 Task: Create a corporate business digital marketing magazine template.
Action: Mouse moved to (775, 174)
Screenshot: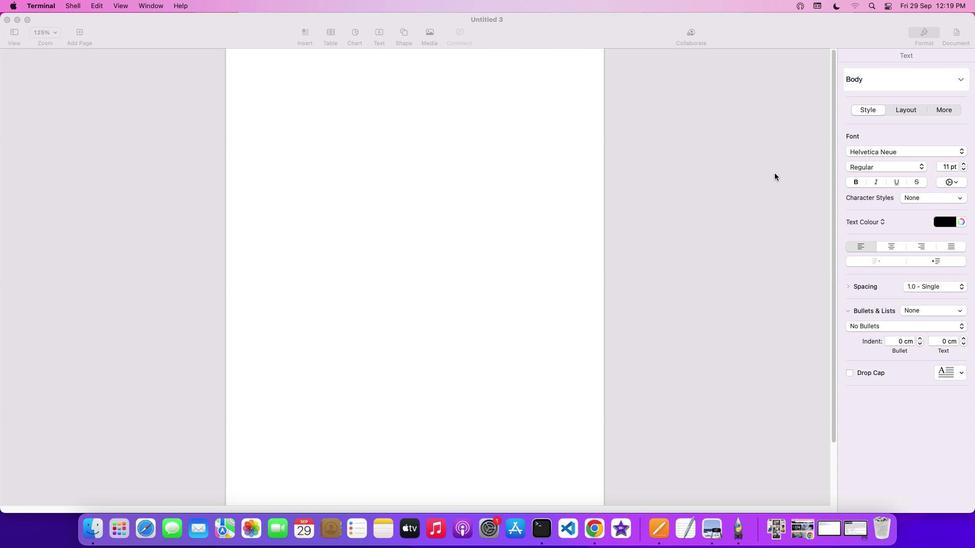 
Action: Mouse pressed left at (775, 174)
Screenshot: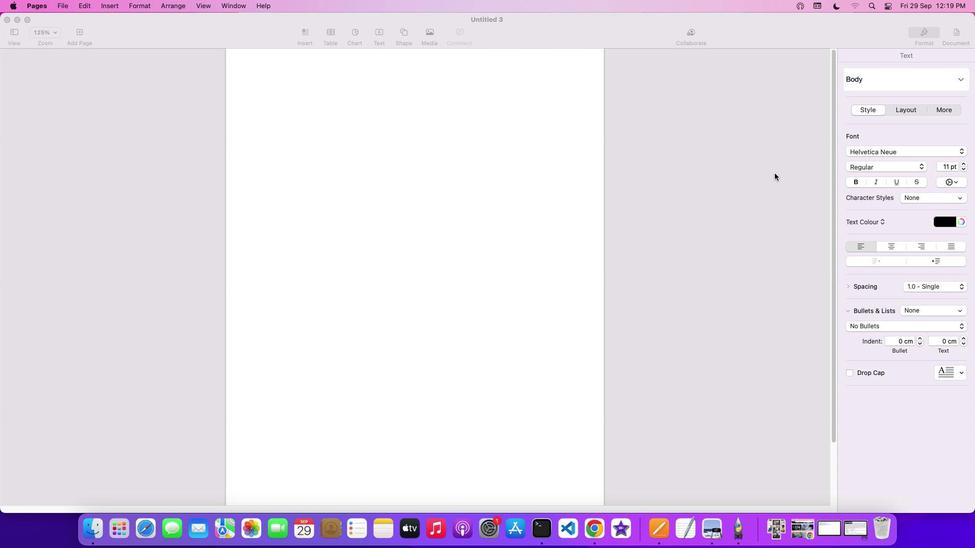 
Action: Mouse moved to (963, 34)
Screenshot: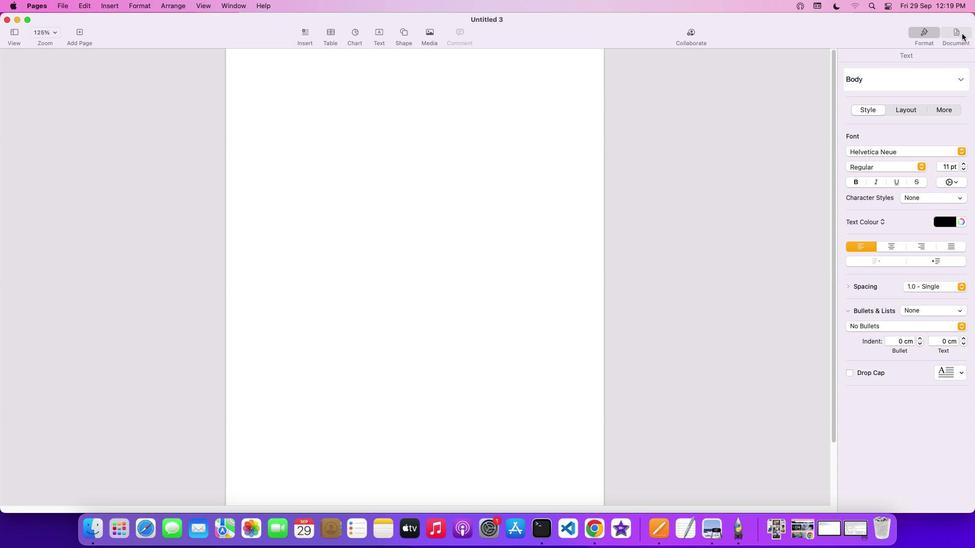 
Action: Mouse pressed left at (963, 34)
Screenshot: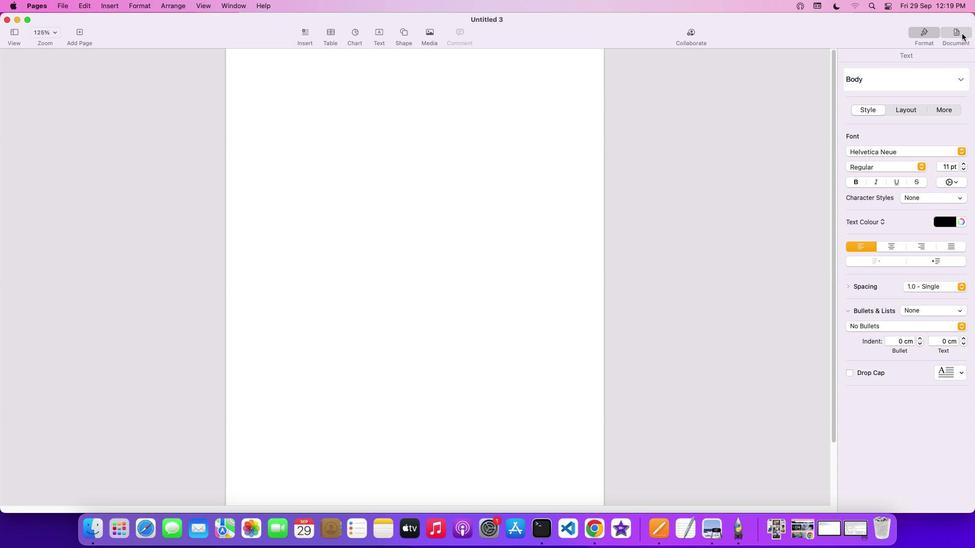 
Action: Mouse moved to (950, 101)
Screenshot: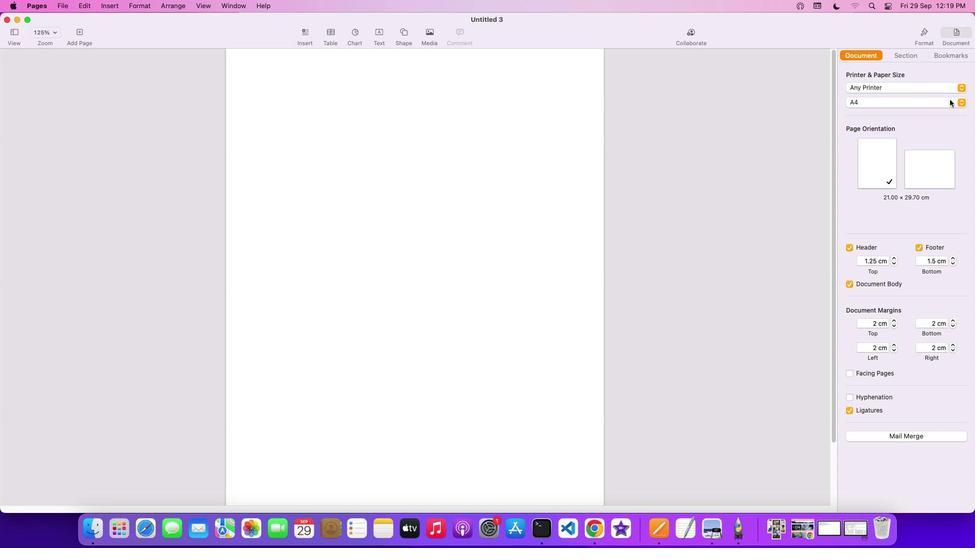 
Action: Mouse pressed left at (950, 101)
Screenshot: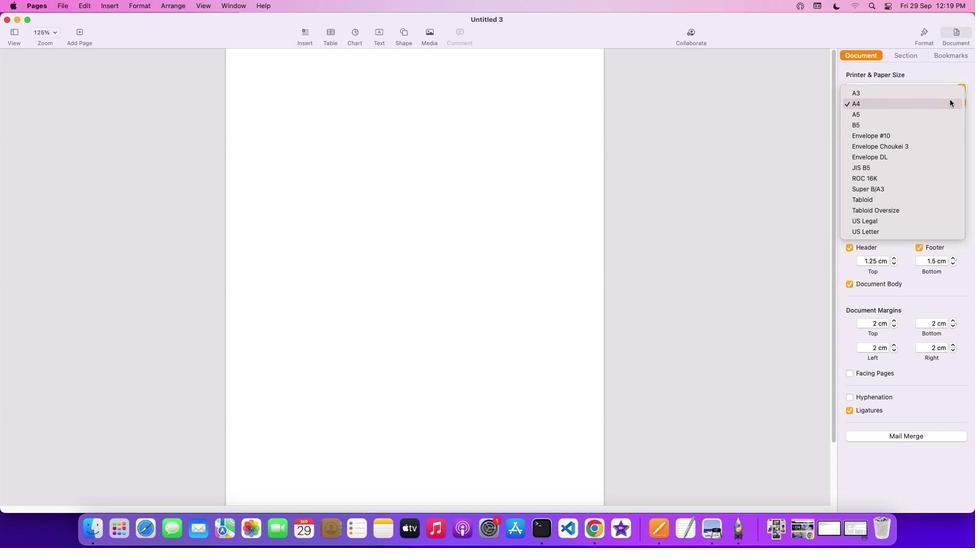 
Action: Mouse moved to (898, 88)
Screenshot: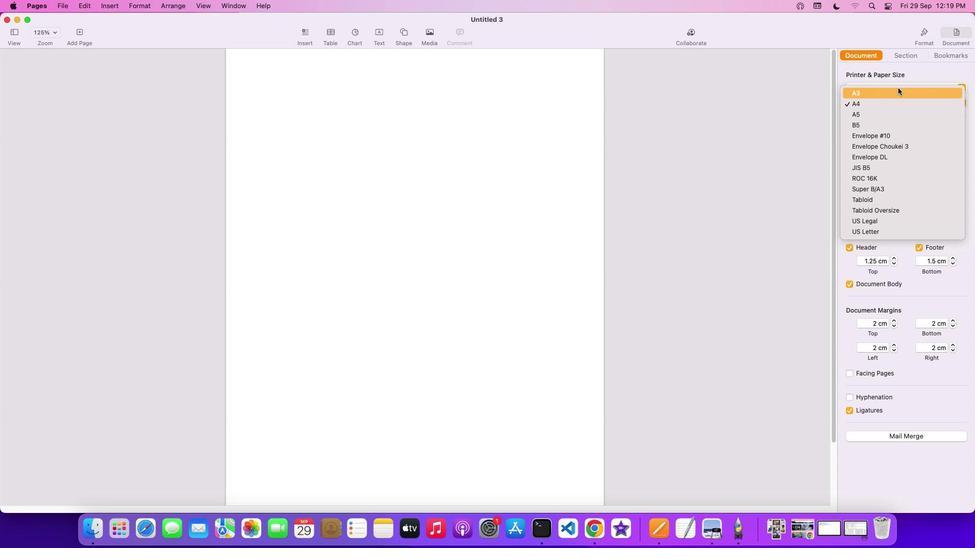 
Action: Mouse pressed left at (898, 88)
Screenshot: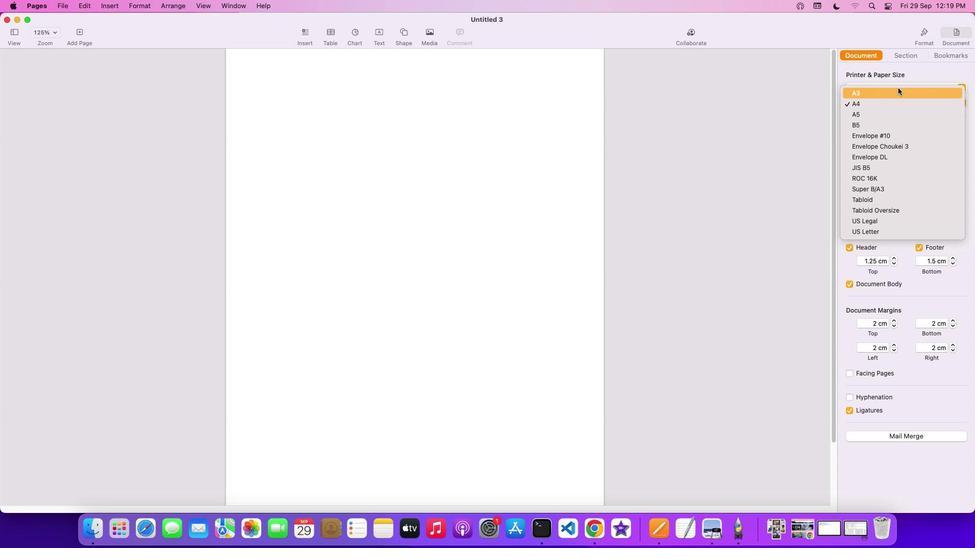 
Action: Mouse moved to (299, 160)
Screenshot: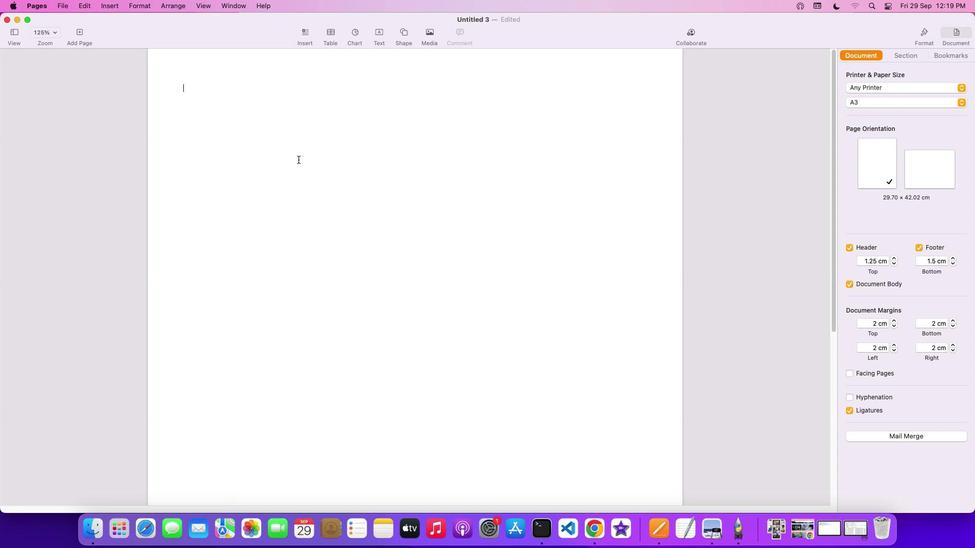 
Action: Mouse pressed left at (299, 160)
Screenshot: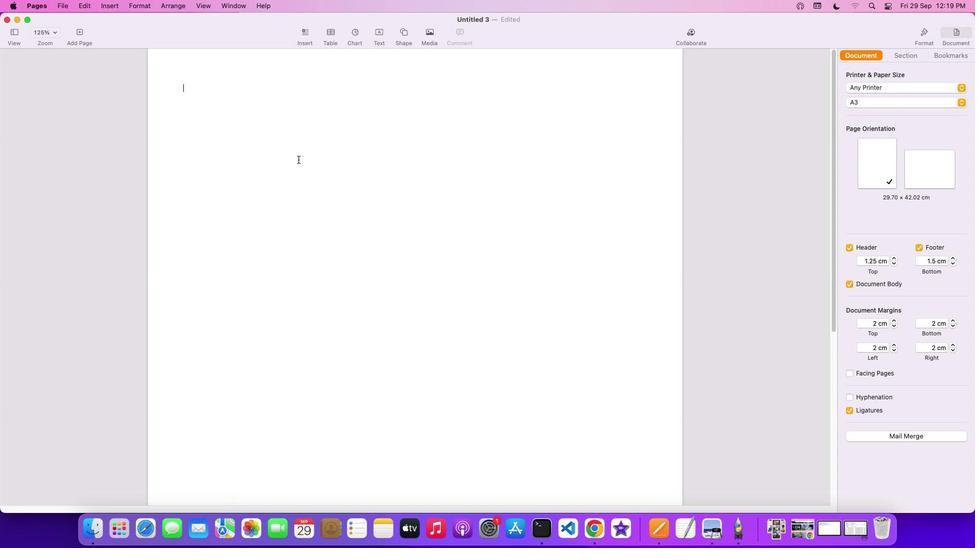 
Action: Mouse moved to (83, 30)
Screenshot: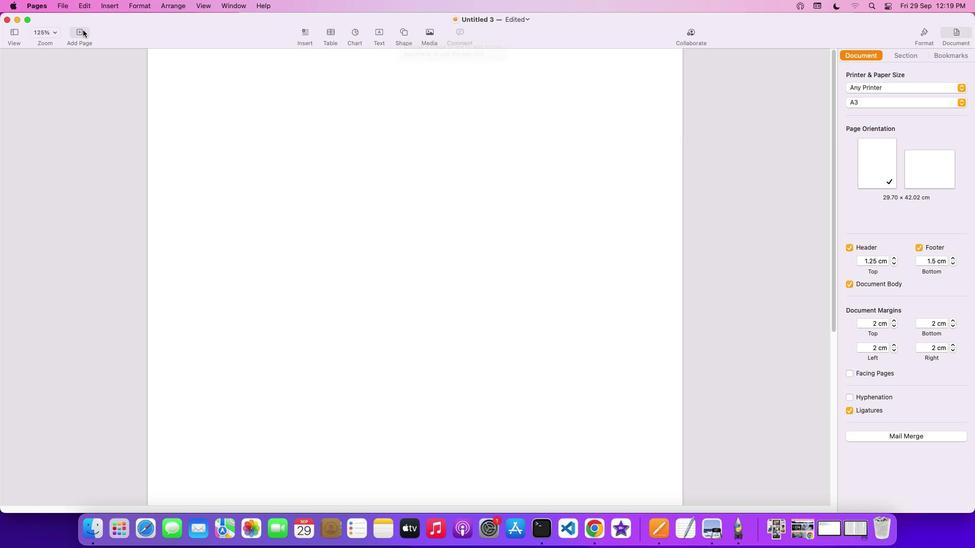 
Action: Mouse pressed left at (83, 30)
Screenshot: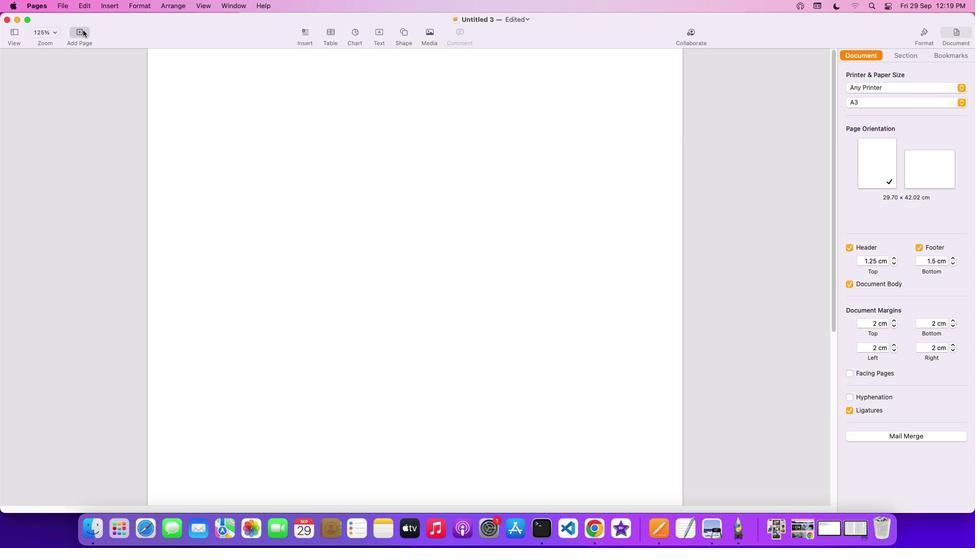 
Action: Mouse pressed left at (83, 30)
Screenshot: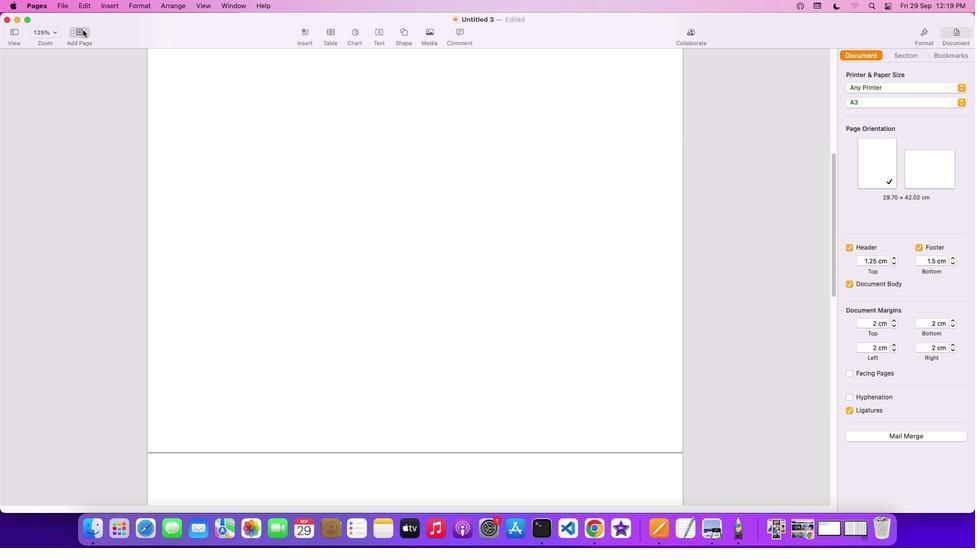 
Action: Mouse pressed left at (83, 30)
Screenshot: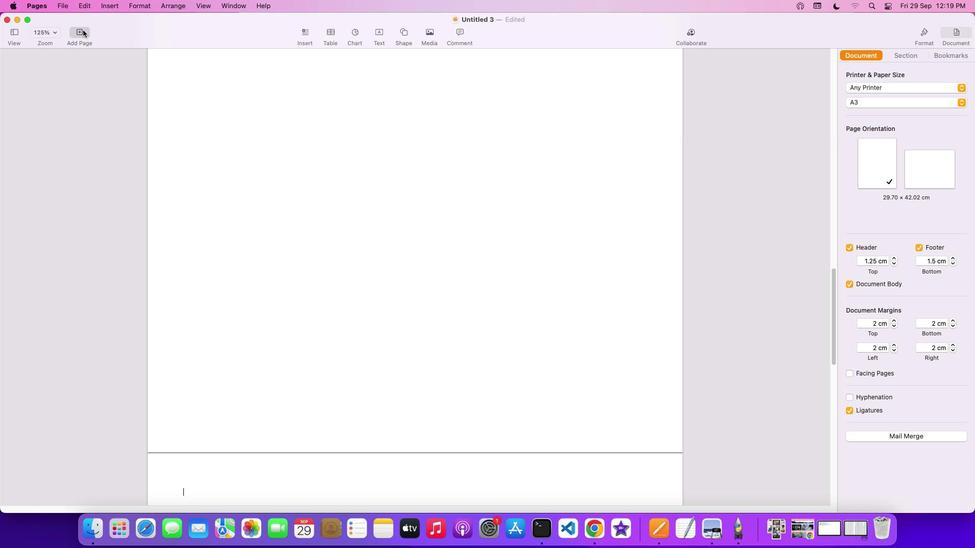 
Action: Mouse pressed left at (83, 30)
Screenshot: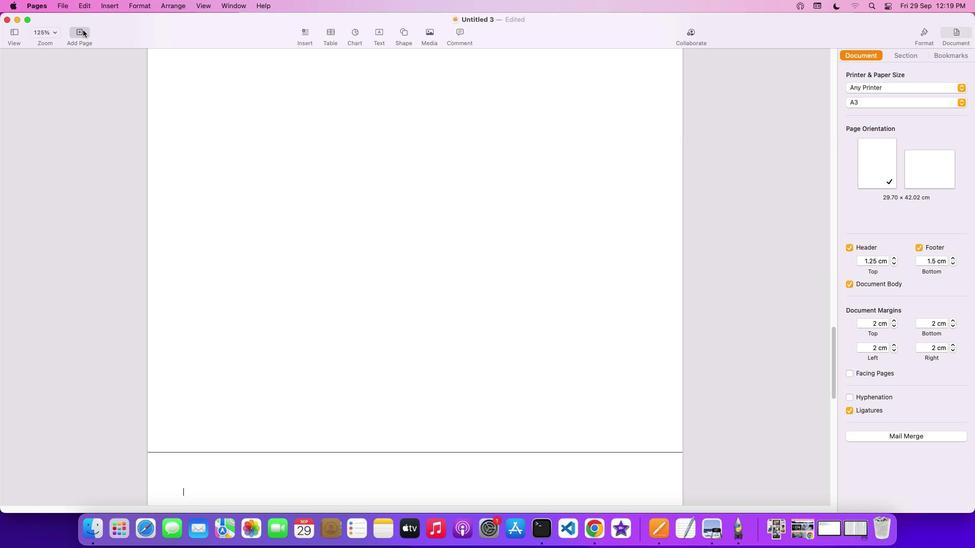 
Action: Mouse pressed left at (83, 30)
Screenshot: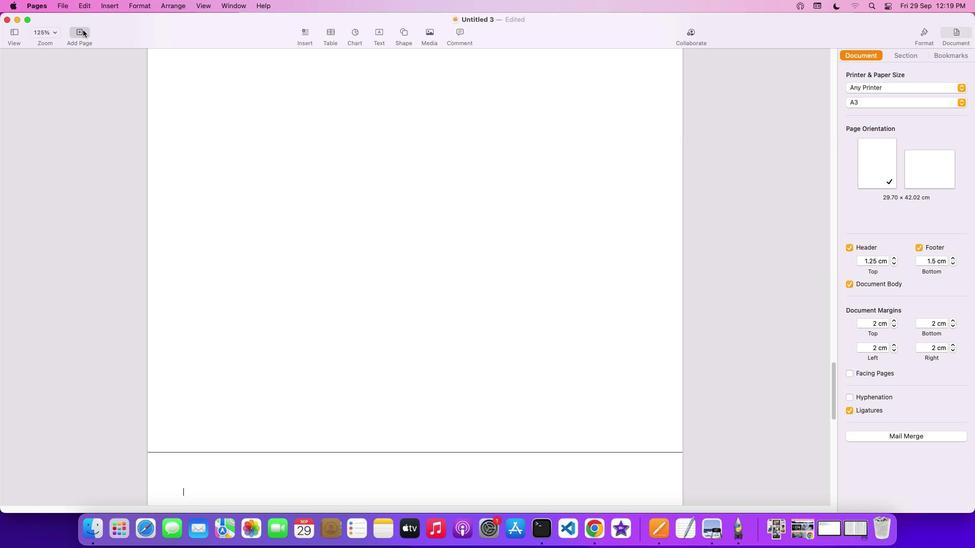 
Action: Mouse pressed left at (83, 30)
Screenshot: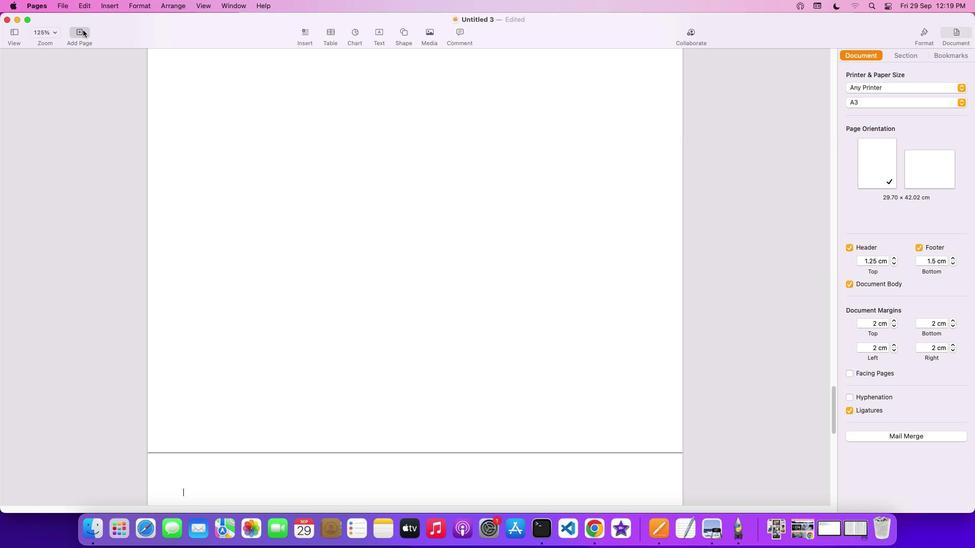 
Action: Mouse pressed left at (83, 30)
Screenshot: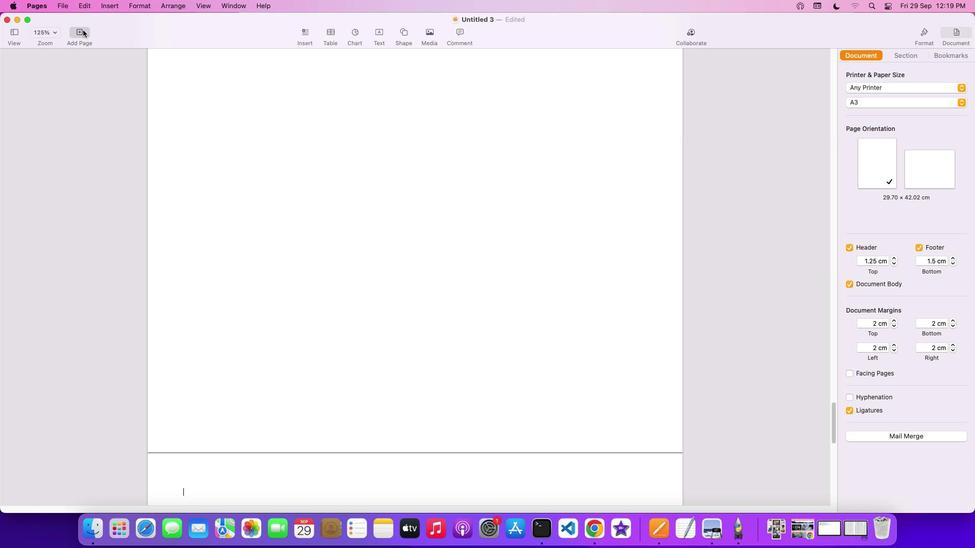 
Action: Mouse pressed left at (83, 30)
Screenshot: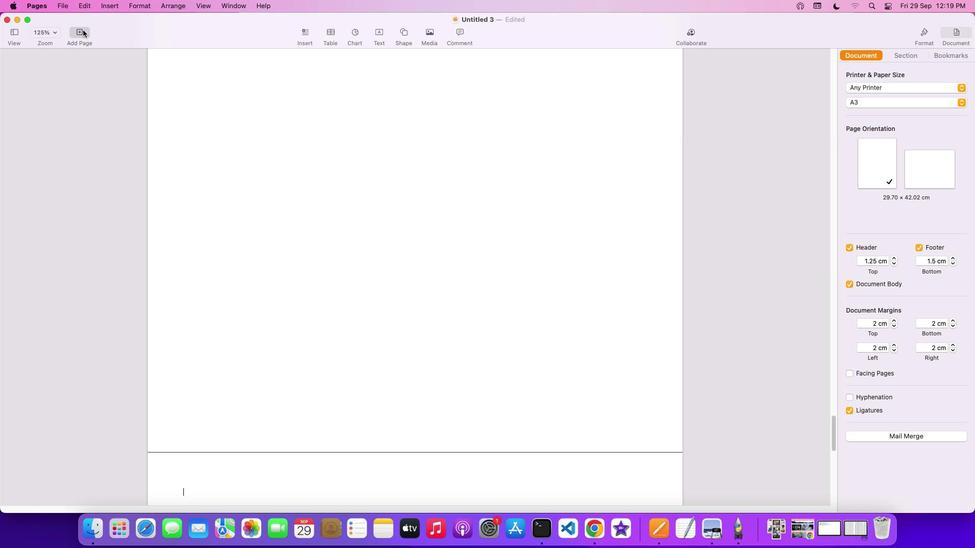 
Action: Mouse pressed left at (83, 30)
Screenshot: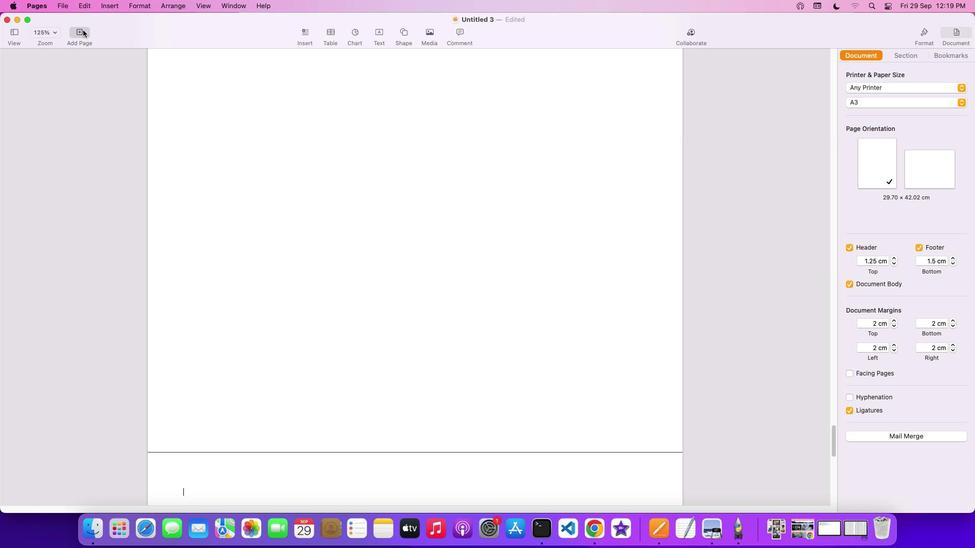 
Action: Mouse pressed left at (83, 30)
Screenshot: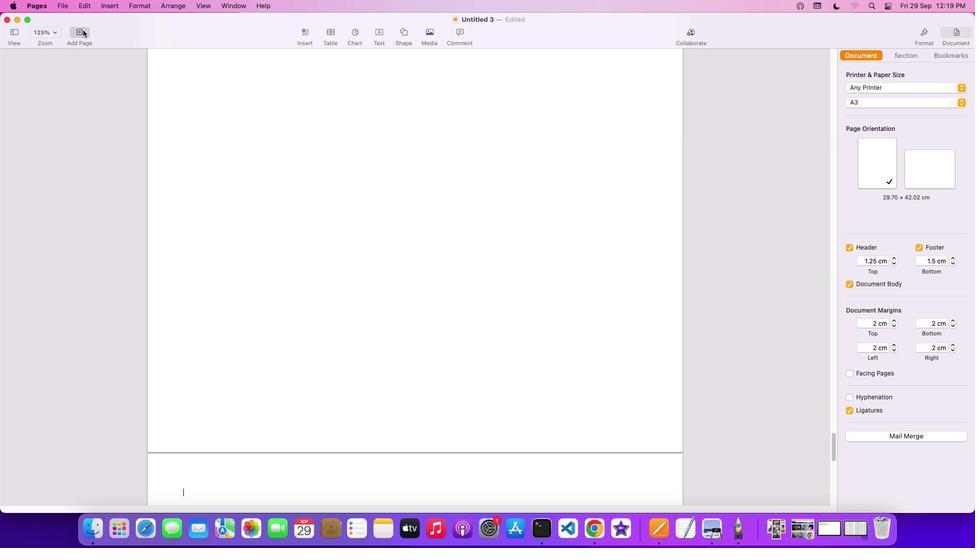 
Action: Mouse pressed left at (83, 30)
Screenshot: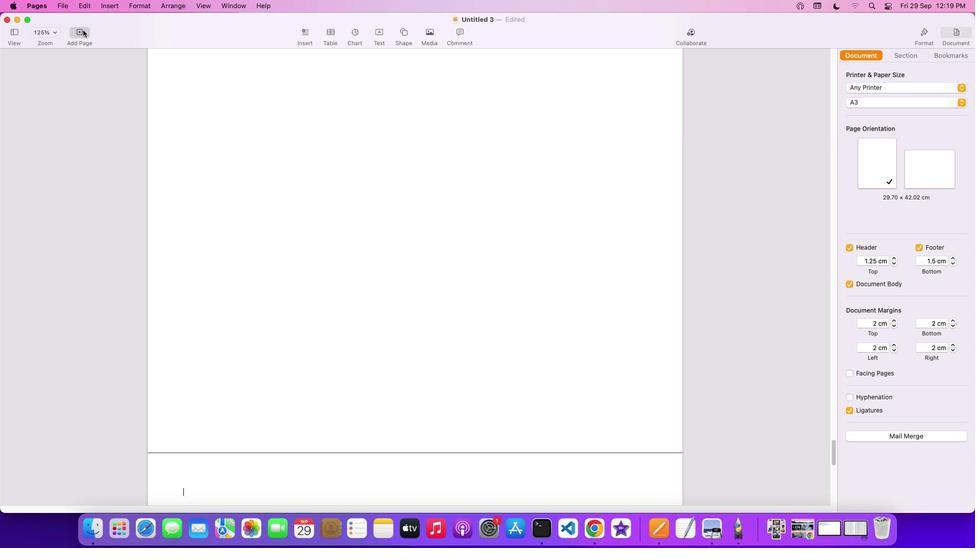 
Action: Mouse pressed left at (83, 30)
Screenshot: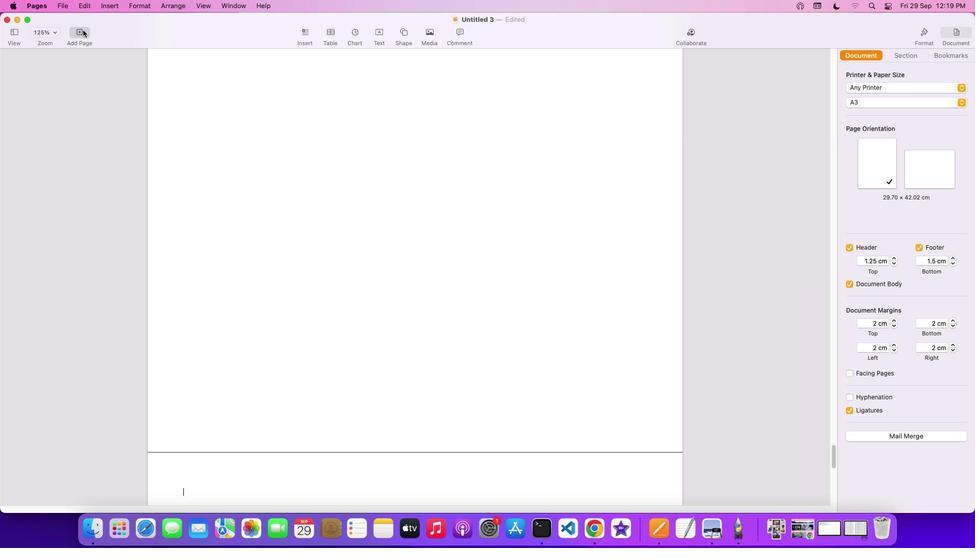 
Action: Mouse pressed left at (83, 30)
Screenshot: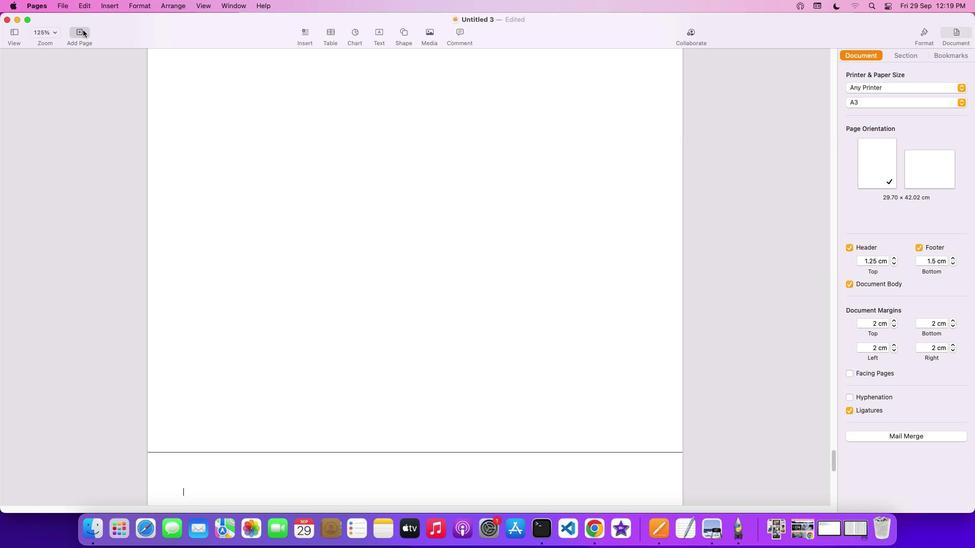 
Action: Mouse moved to (345, 177)
Screenshot: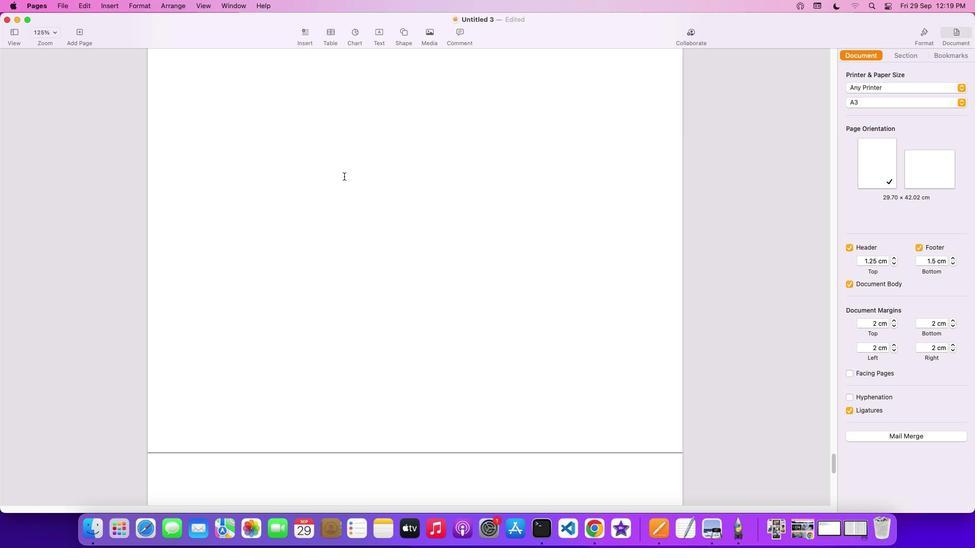 
Action: Mouse scrolled (345, 177) with delta (1, 1)
Screenshot: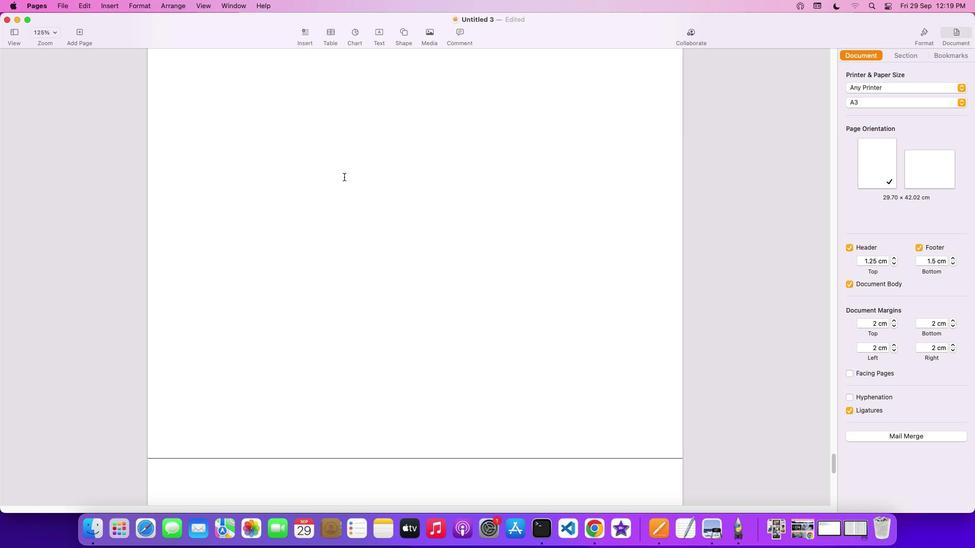 
Action: Mouse moved to (345, 177)
Screenshot: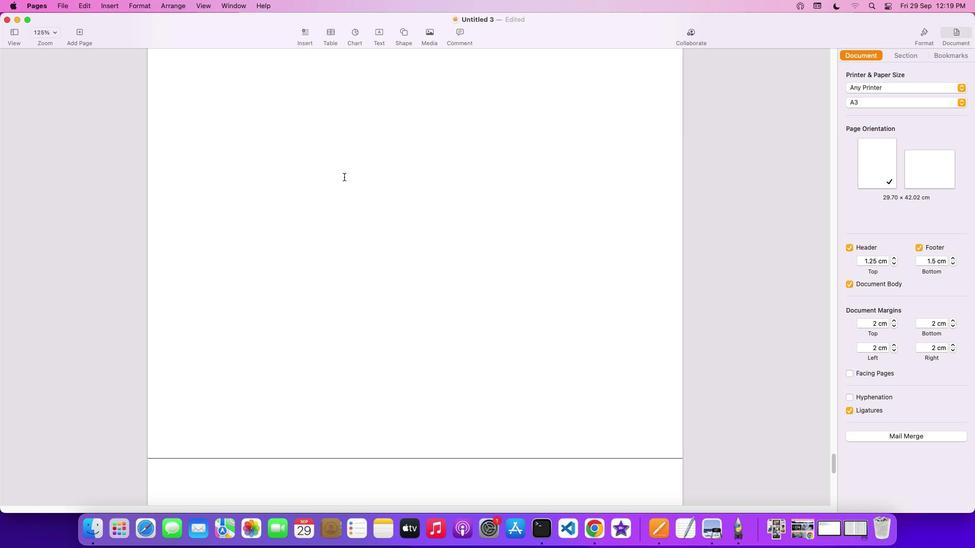 
Action: Mouse scrolled (345, 177) with delta (1, 1)
Screenshot: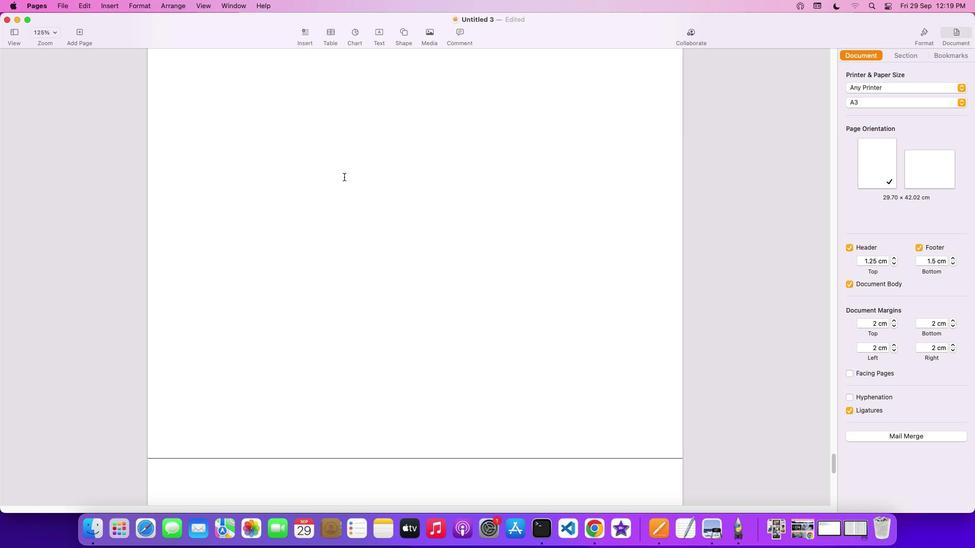 
Action: Mouse moved to (344, 177)
Screenshot: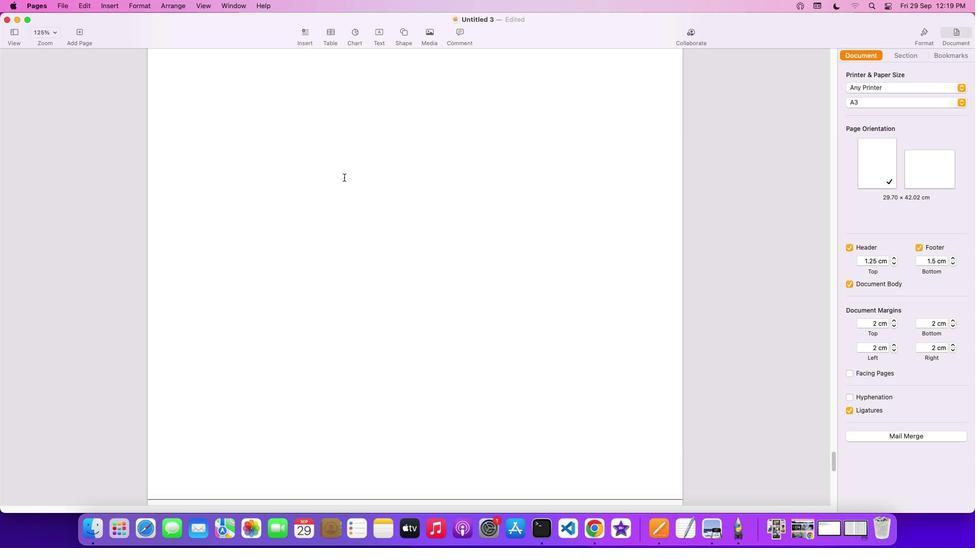 
Action: Mouse scrolled (344, 177) with delta (1, 2)
Screenshot: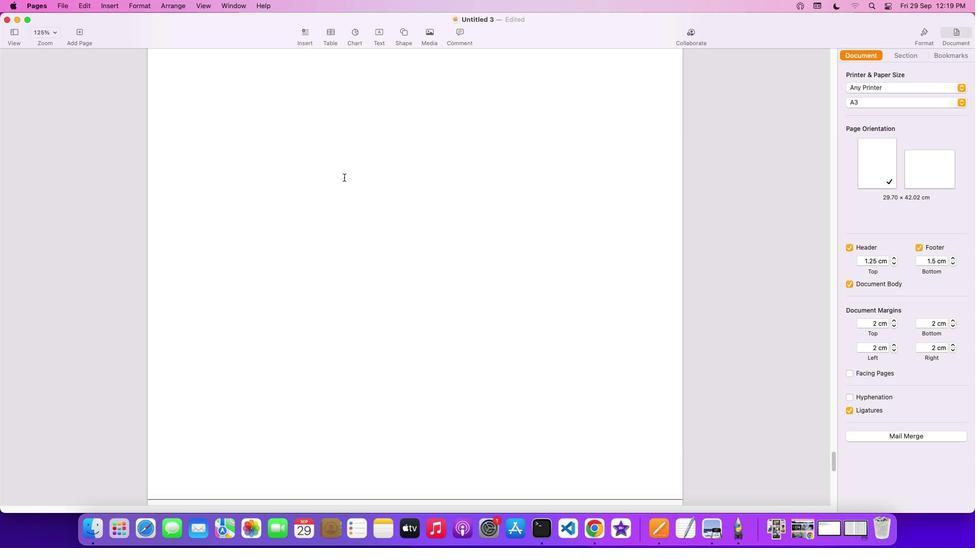 
Action: Mouse scrolled (344, 177) with delta (1, 3)
Screenshot: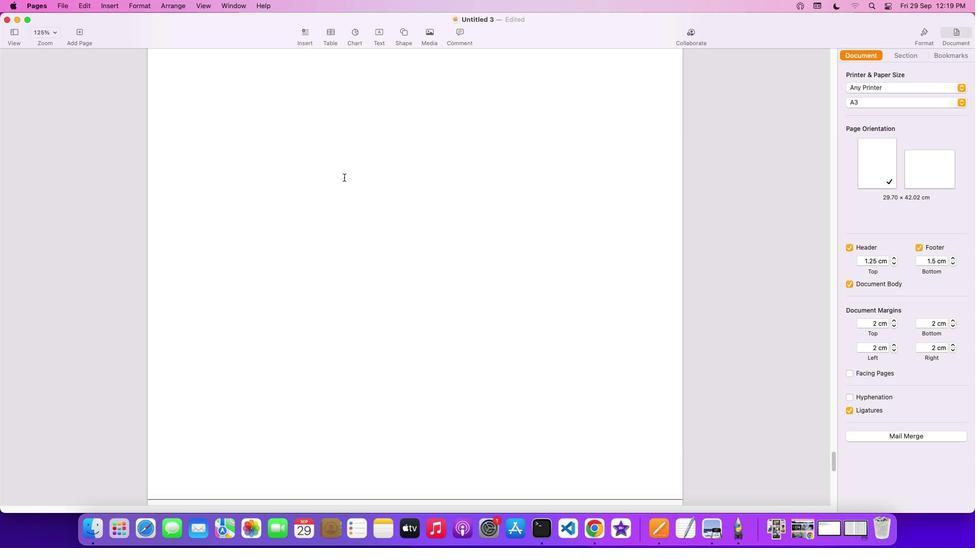 
Action: Mouse scrolled (344, 177) with delta (1, 4)
Screenshot: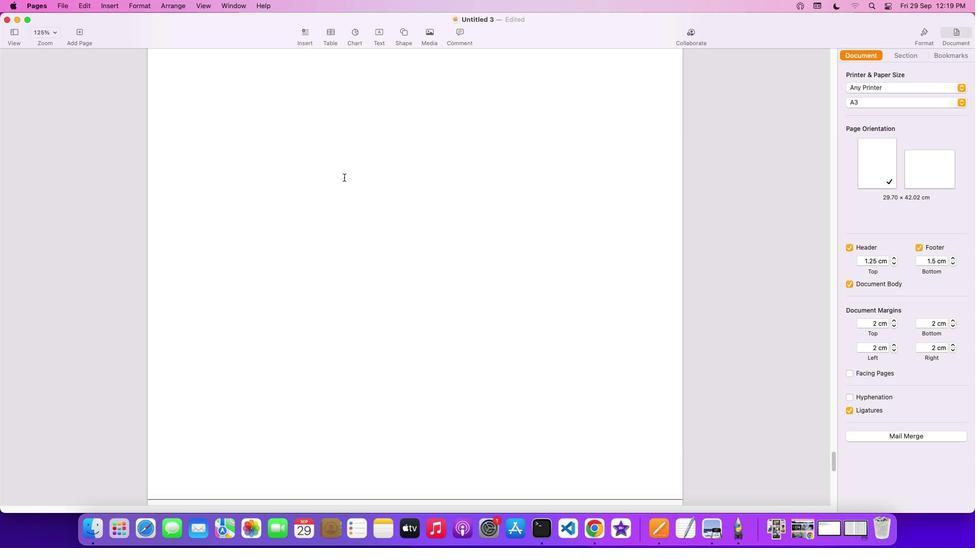 
Action: Mouse moved to (344, 178)
Screenshot: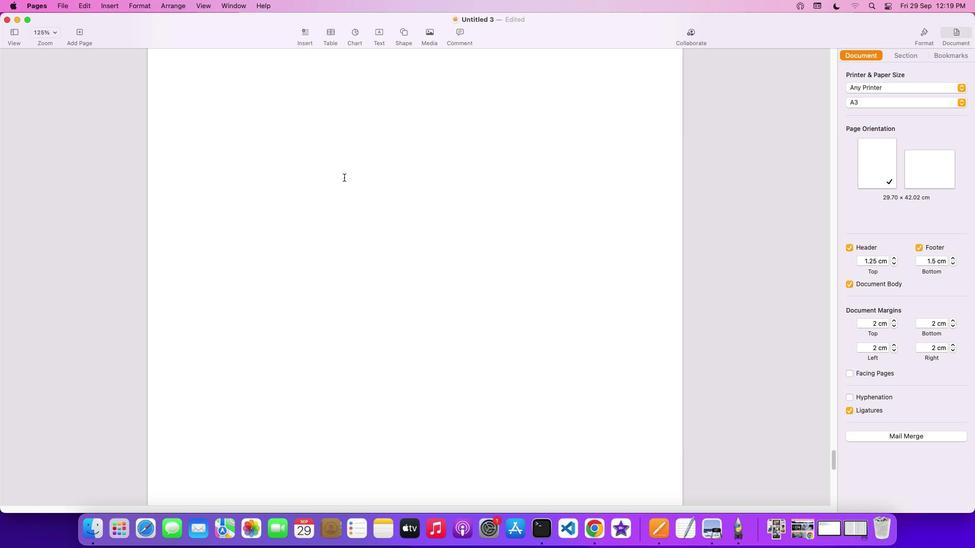 
Action: Mouse scrolled (344, 178) with delta (1, 1)
Screenshot: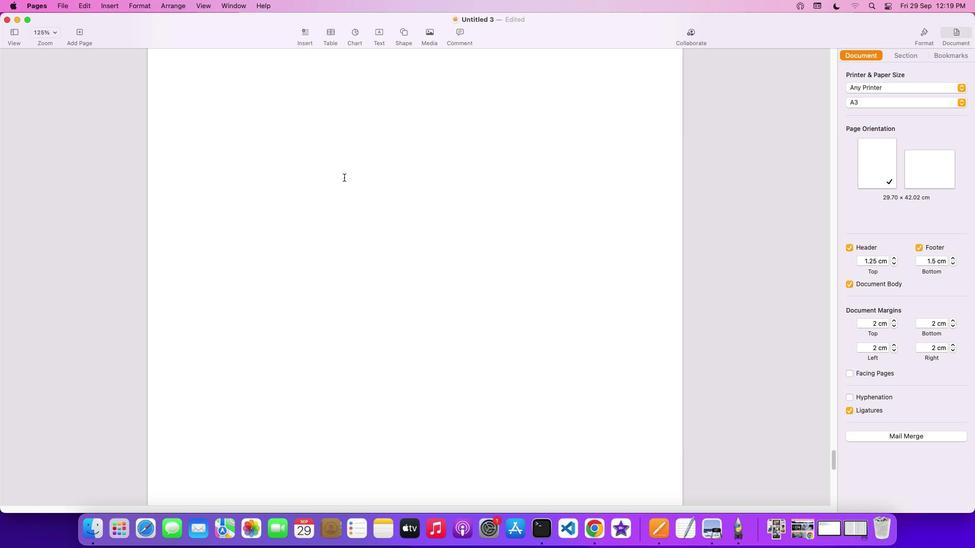 
Action: Mouse scrolled (344, 178) with delta (1, 1)
Screenshot: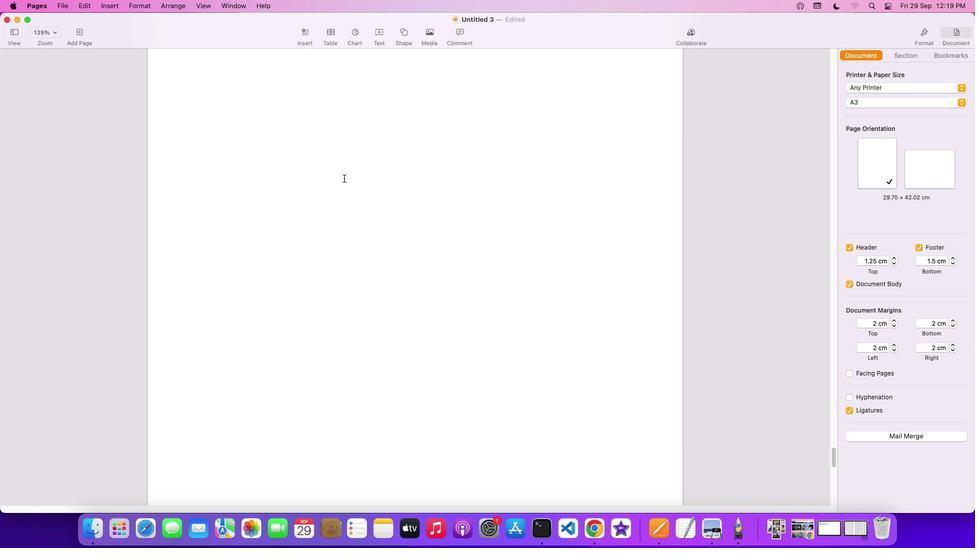 
Action: Mouse scrolled (344, 178) with delta (1, 3)
Screenshot: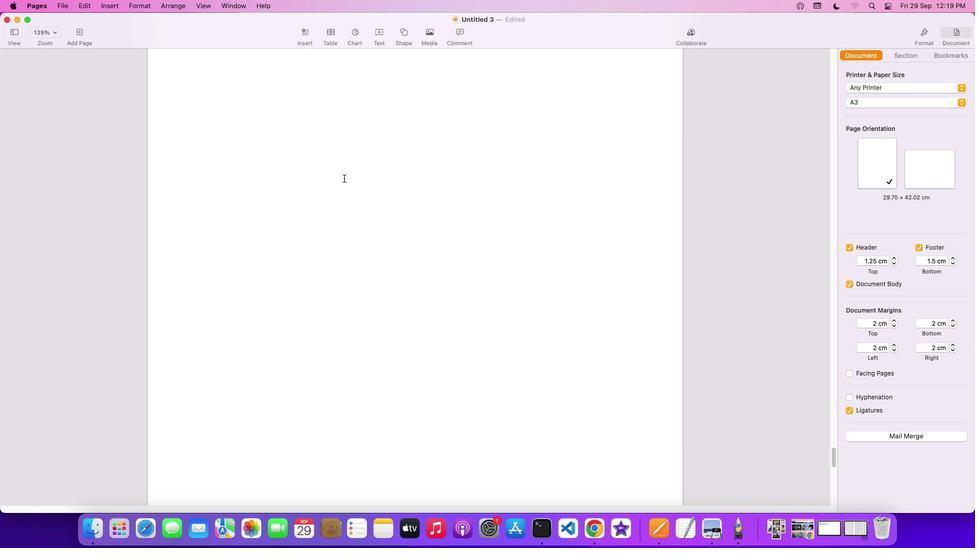 
Action: Mouse scrolled (344, 178) with delta (1, 3)
Screenshot: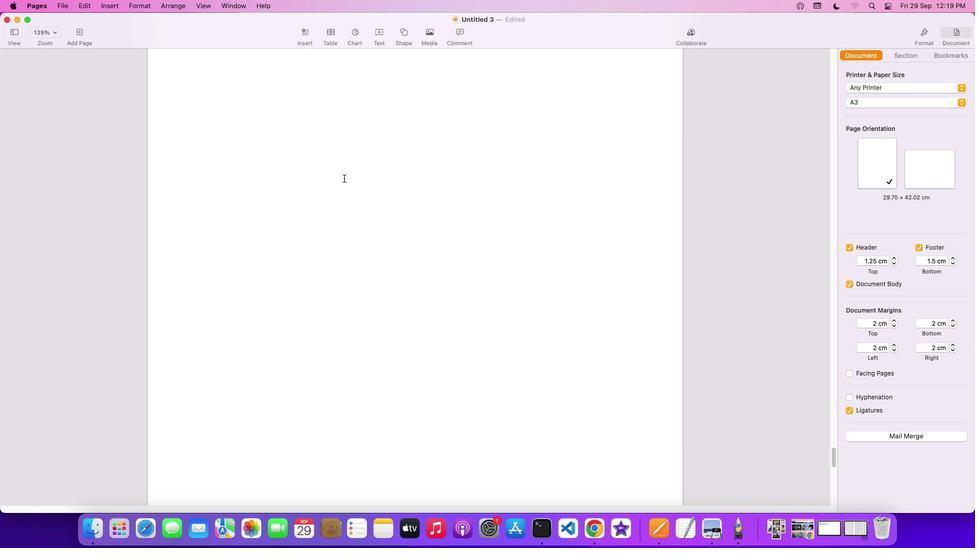 
Action: Mouse scrolled (344, 178) with delta (1, 4)
Screenshot: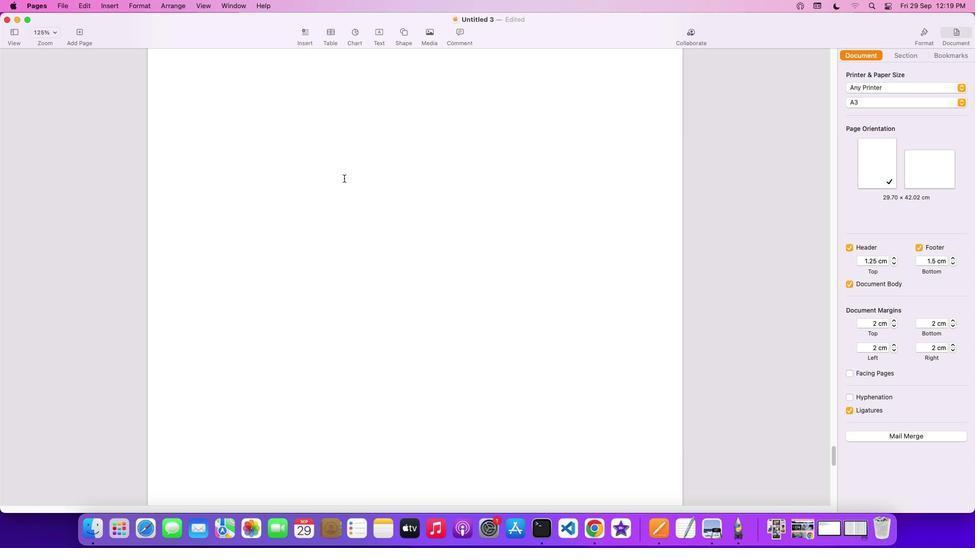 
Action: Mouse moved to (345, 179)
Screenshot: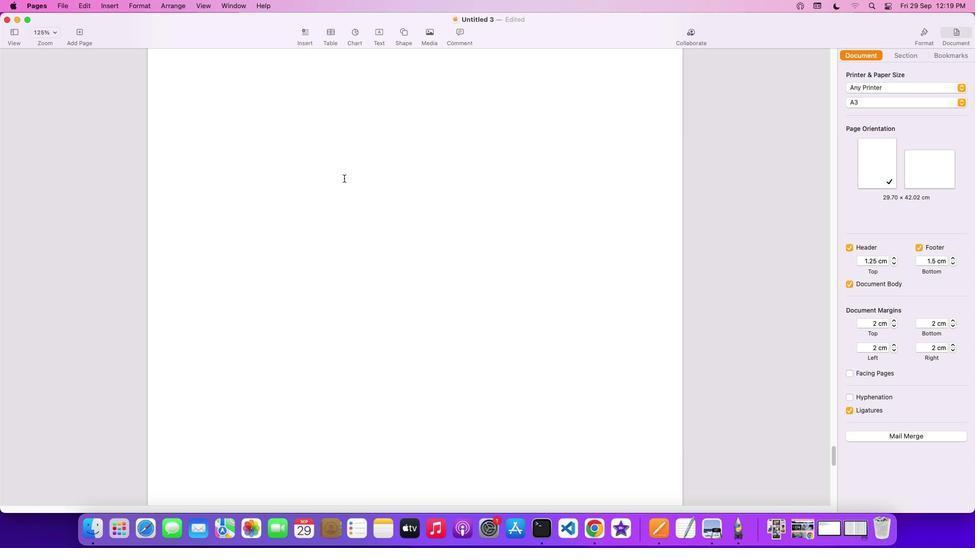 
Action: Mouse scrolled (345, 179) with delta (1, 1)
Screenshot: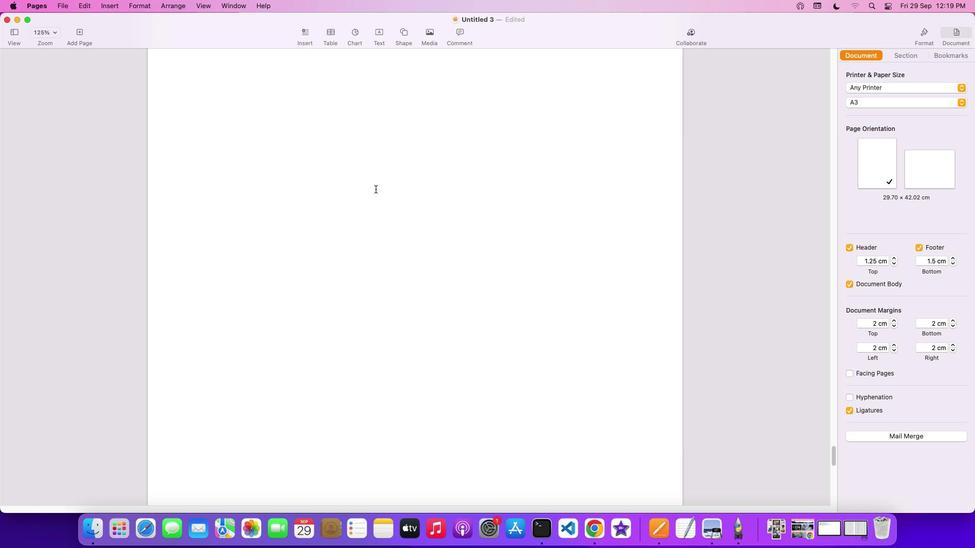 
Action: Mouse scrolled (345, 179) with delta (1, 1)
Screenshot: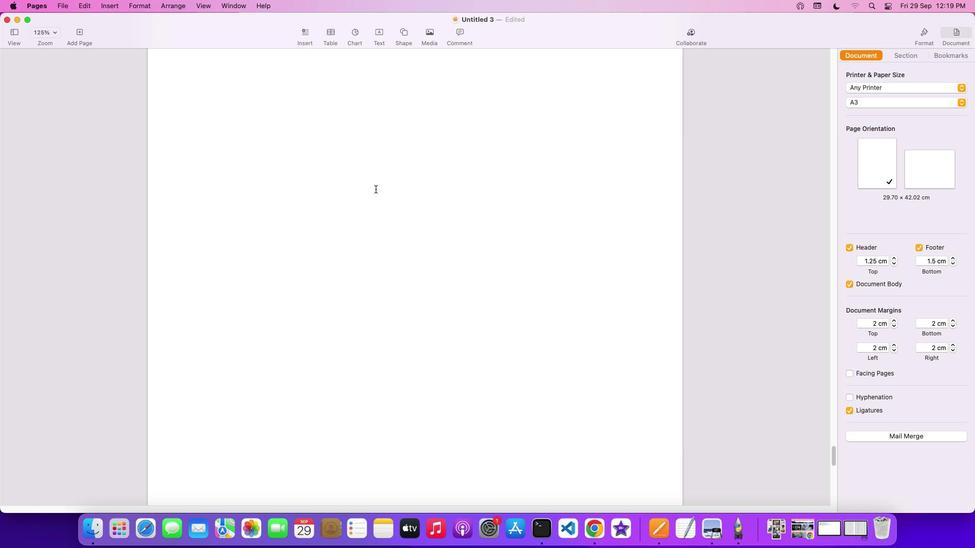 
Action: Mouse moved to (833, 458)
Screenshot: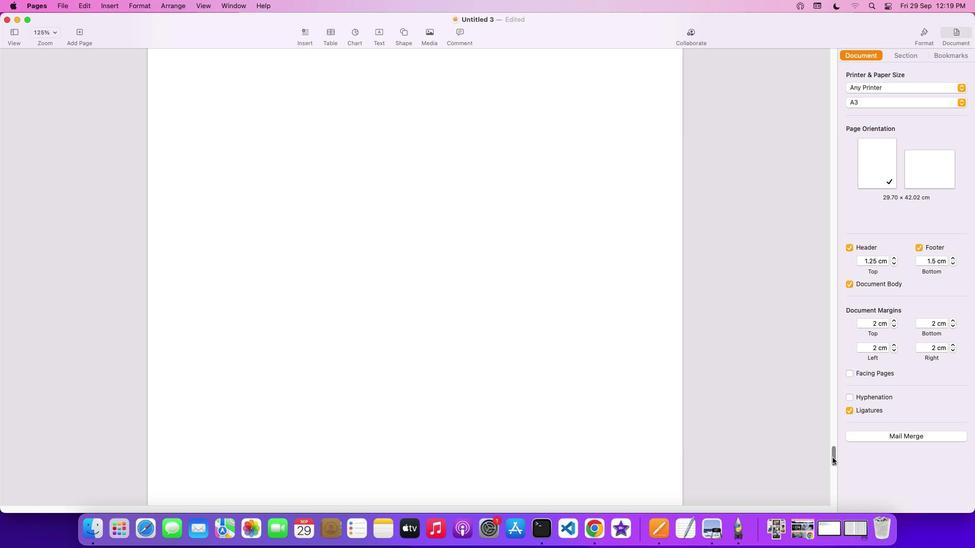 
Action: Mouse pressed left at (833, 458)
Screenshot: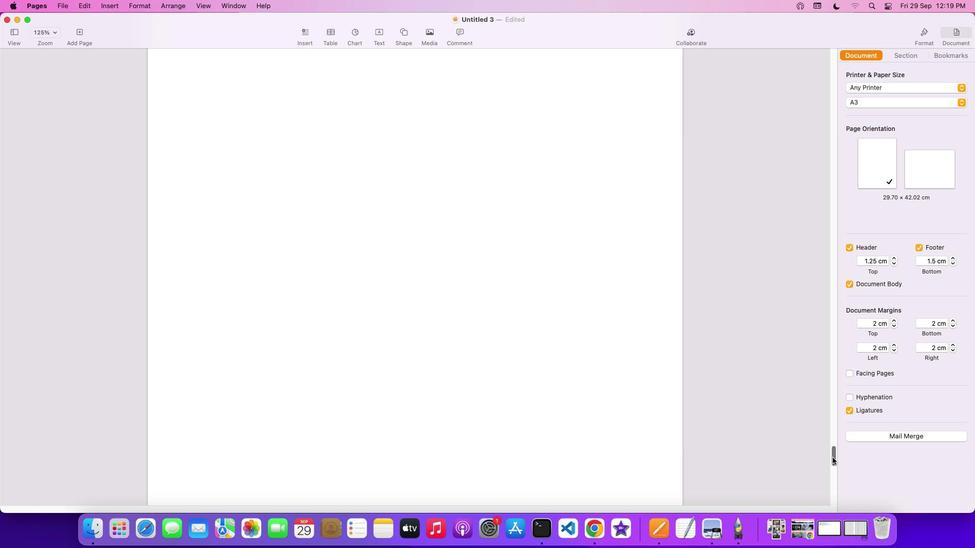 
Action: Mouse moved to (566, 159)
Screenshot: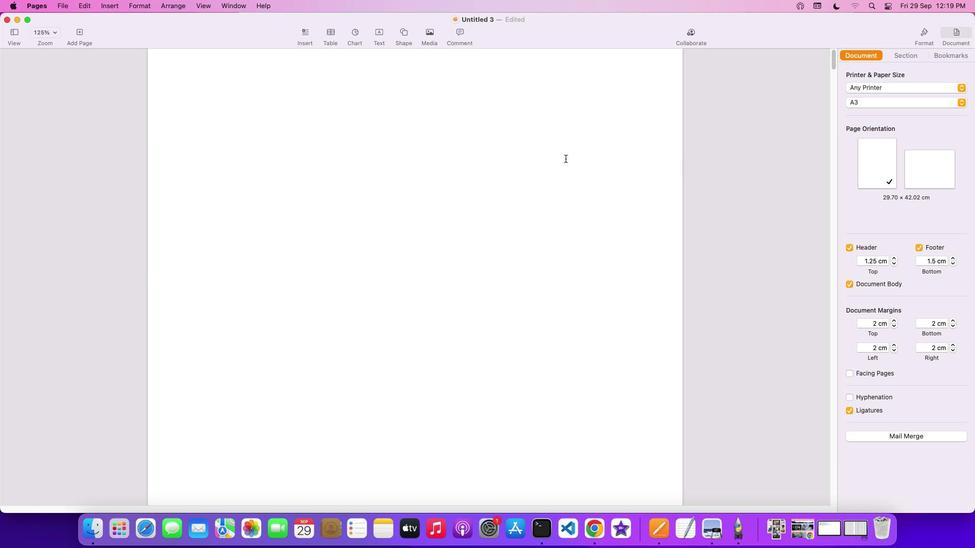 
Action: Mouse scrolled (566, 159) with delta (1, 1)
Screenshot: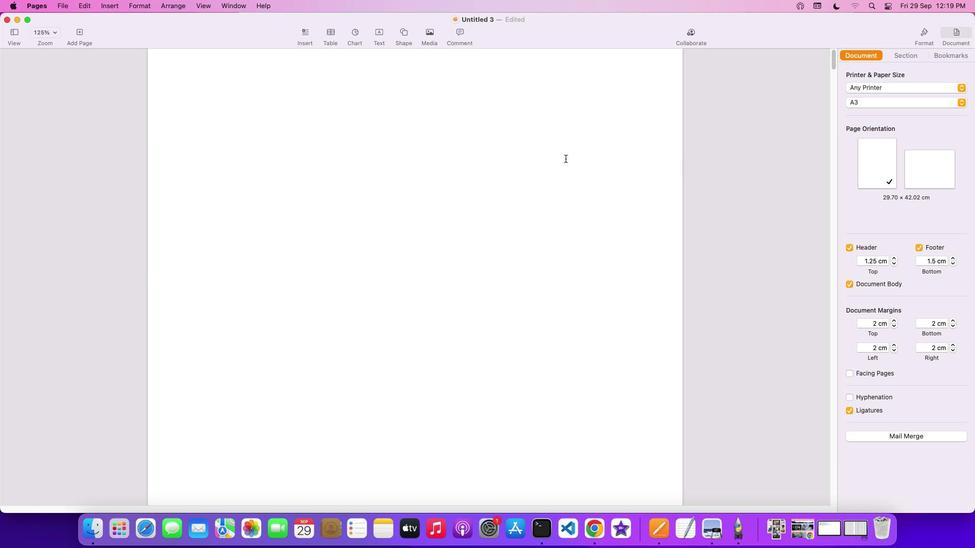 
Action: Mouse scrolled (566, 159) with delta (1, 1)
Screenshot: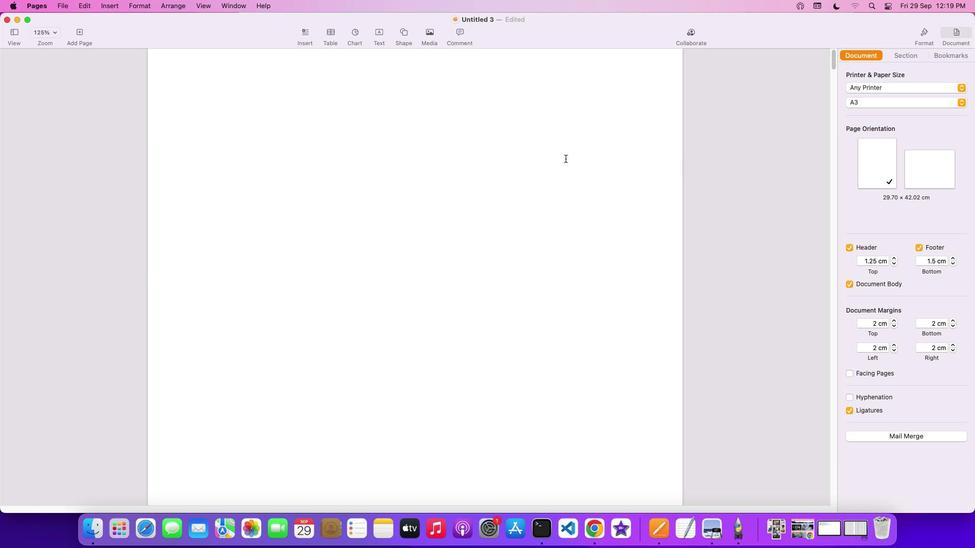 
Action: Mouse scrolled (566, 159) with delta (1, 3)
Screenshot: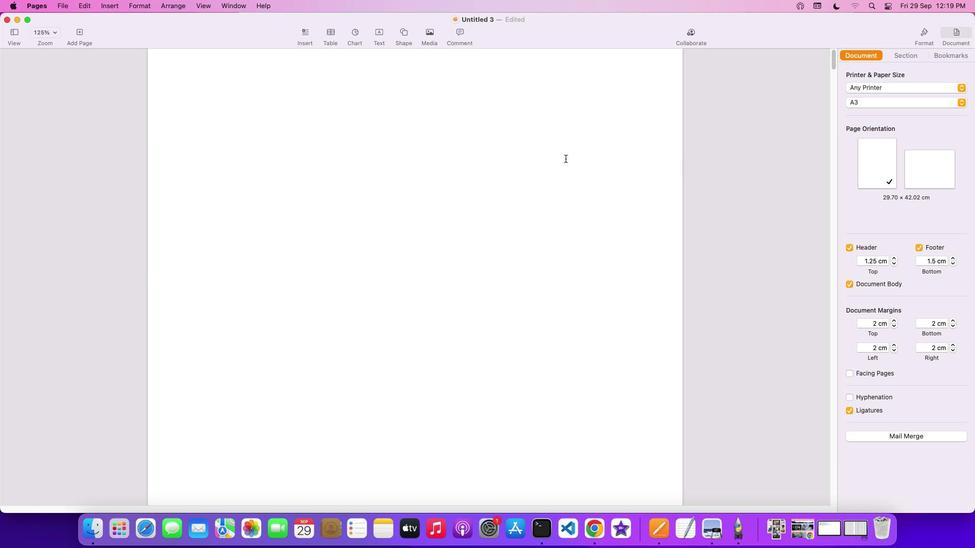 
Action: Mouse scrolled (566, 159) with delta (1, 3)
Screenshot: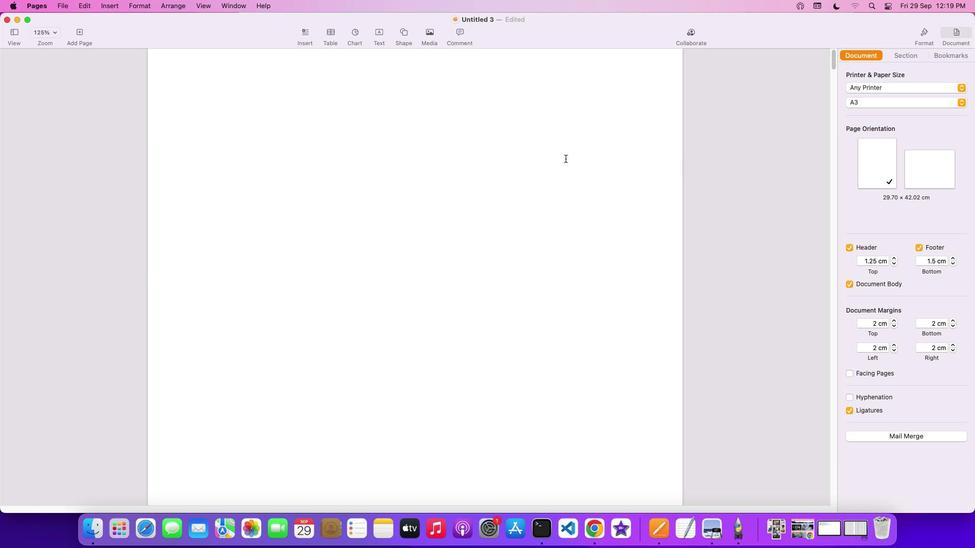 
Action: Mouse scrolled (566, 159) with delta (1, 4)
Screenshot: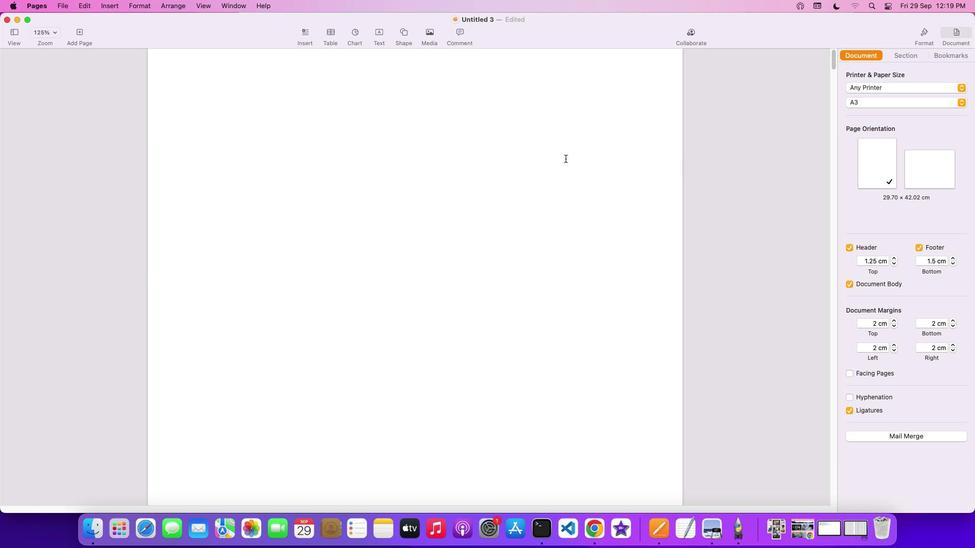 
Action: Mouse moved to (566, 159)
Screenshot: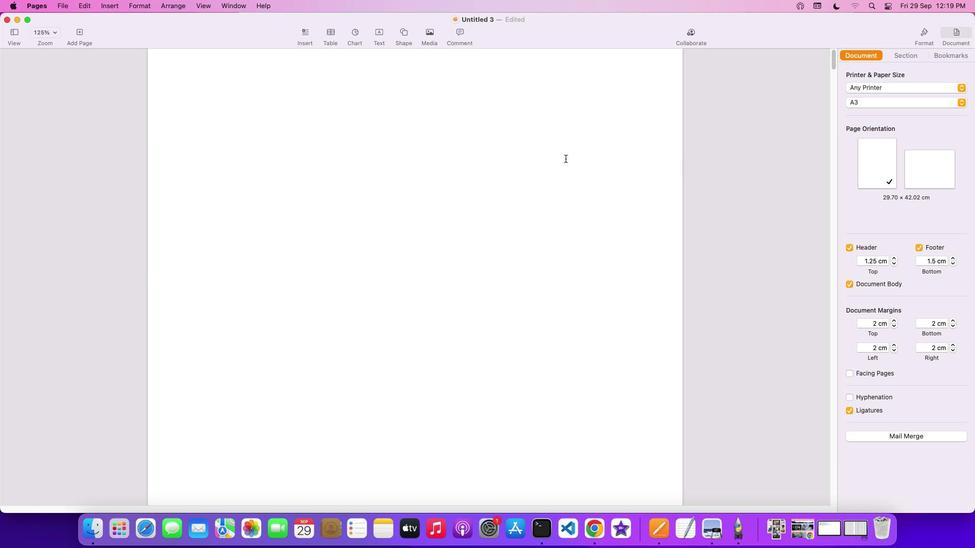 
Action: Mouse scrolled (566, 159) with delta (1, 4)
Screenshot: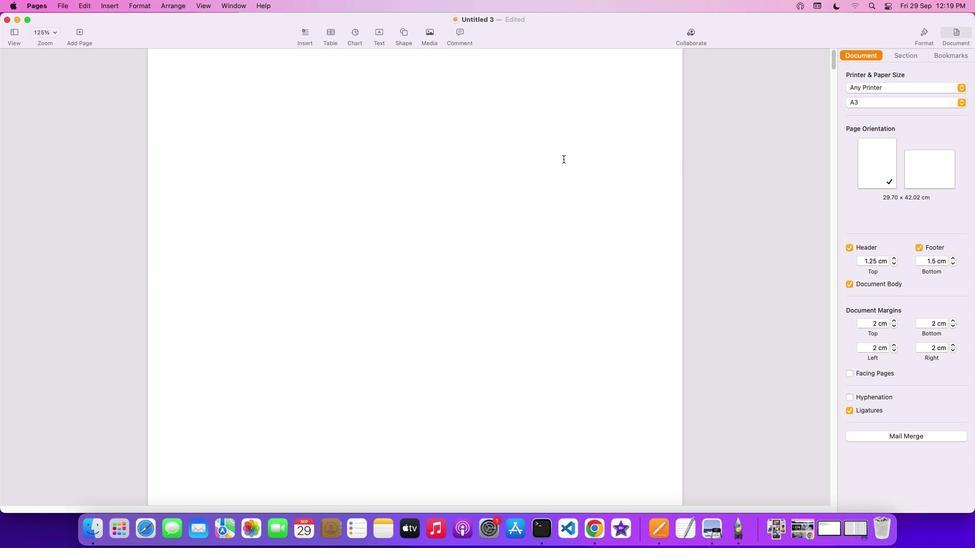 
Action: Mouse moved to (405, 34)
Screenshot: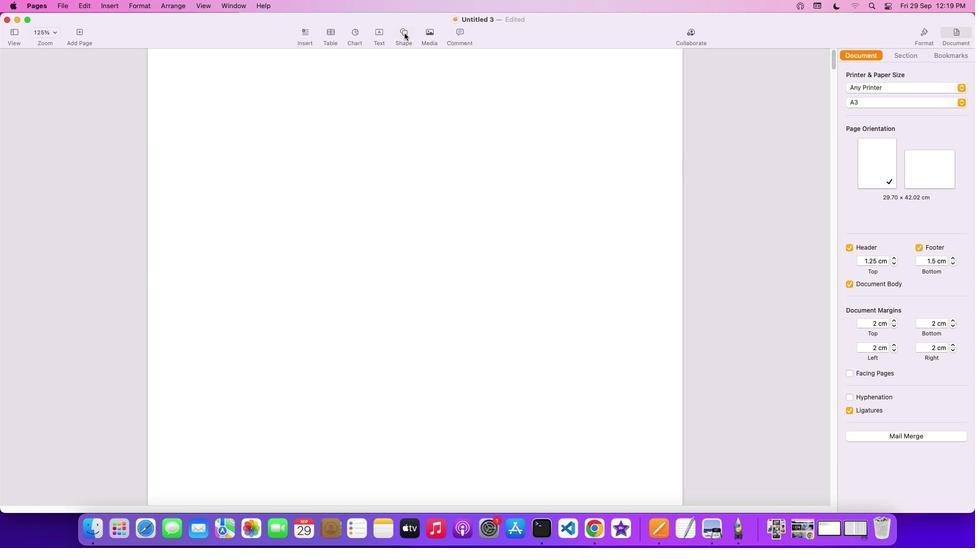
Action: Mouse pressed left at (405, 34)
Screenshot: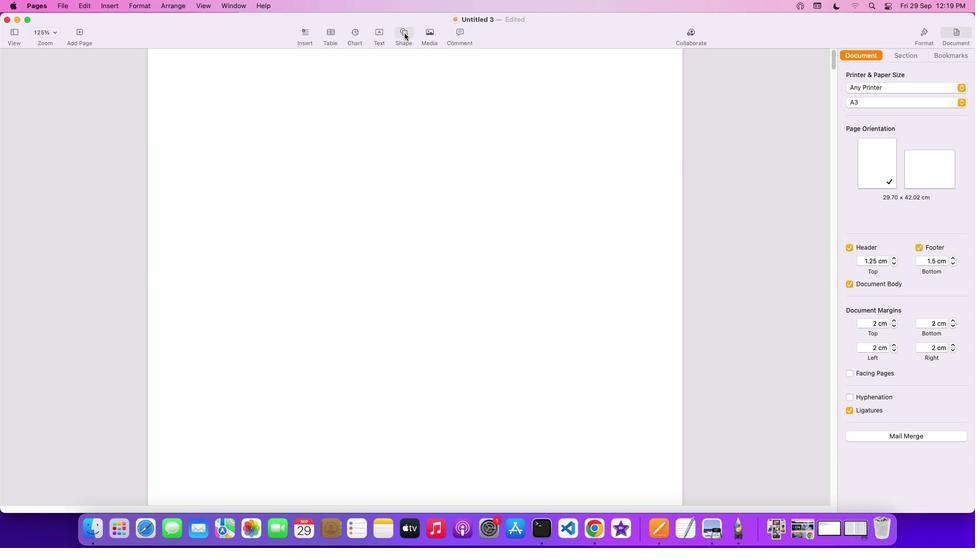 
Action: Mouse moved to (450, 116)
Screenshot: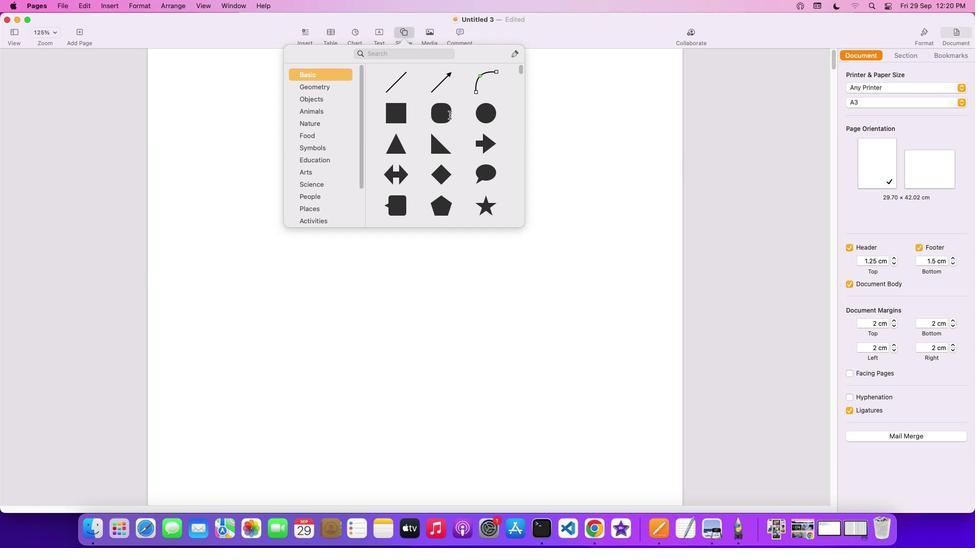 
Action: Mouse pressed left at (450, 116)
Screenshot: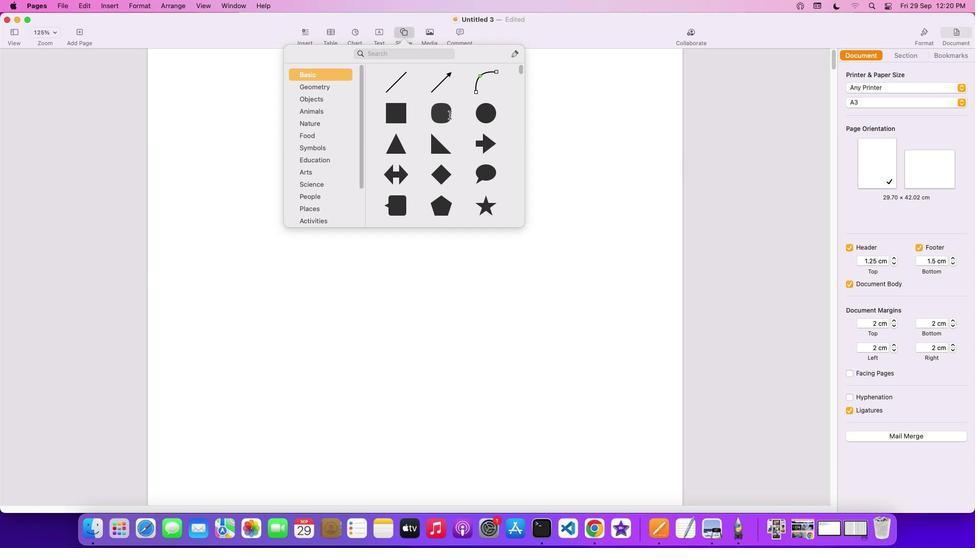 
Action: Mouse moved to (423, 267)
Screenshot: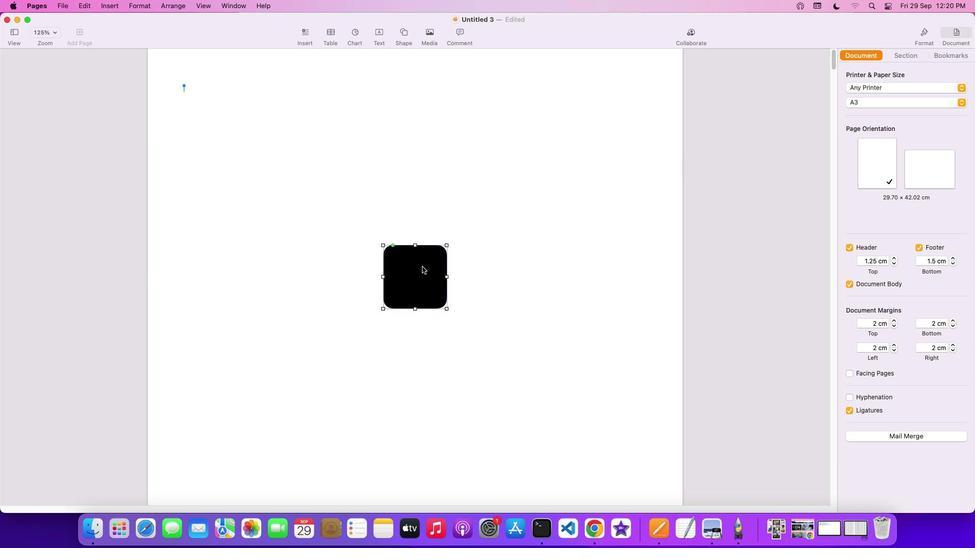
Action: Mouse pressed left at (423, 267)
Screenshot: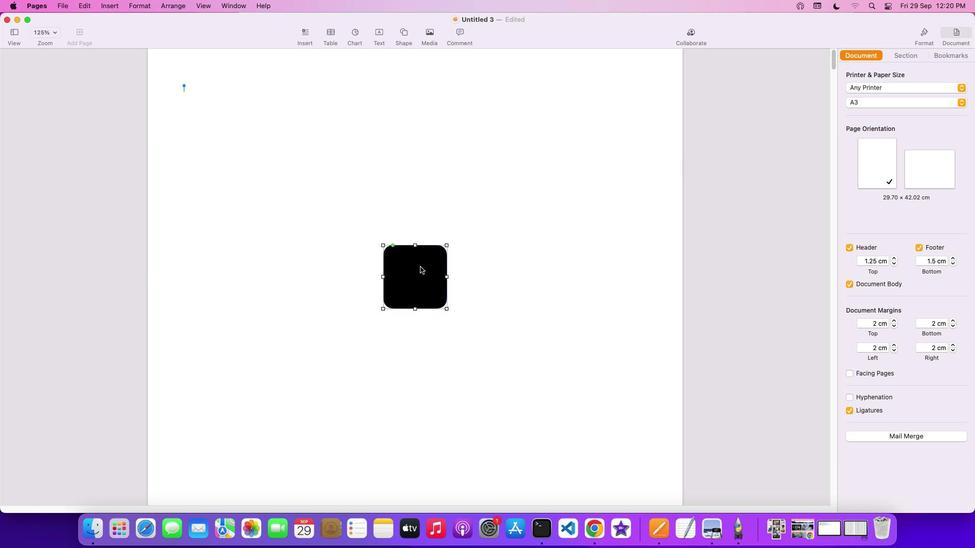 
Action: Mouse moved to (215, 54)
Screenshot: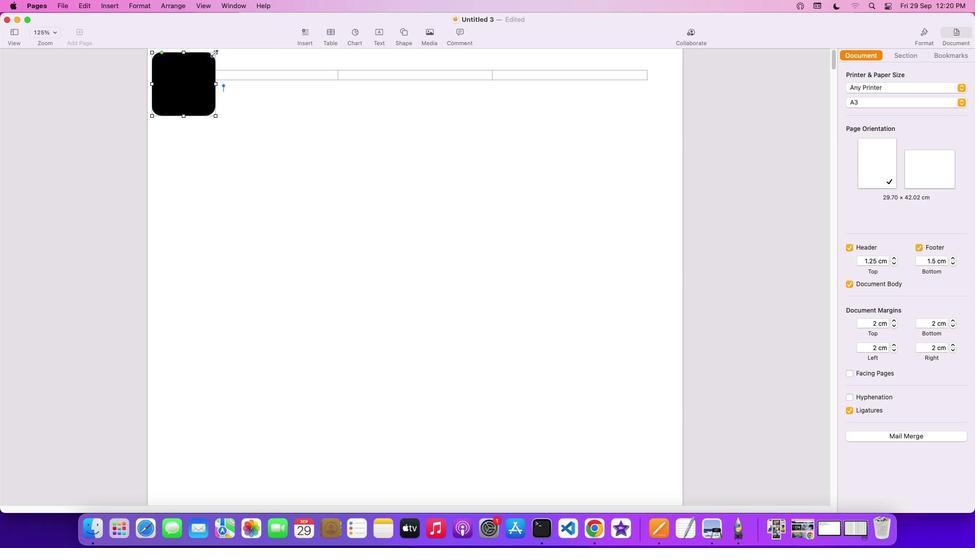 
Action: Mouse pressed left at (215, 54)
Screenshot: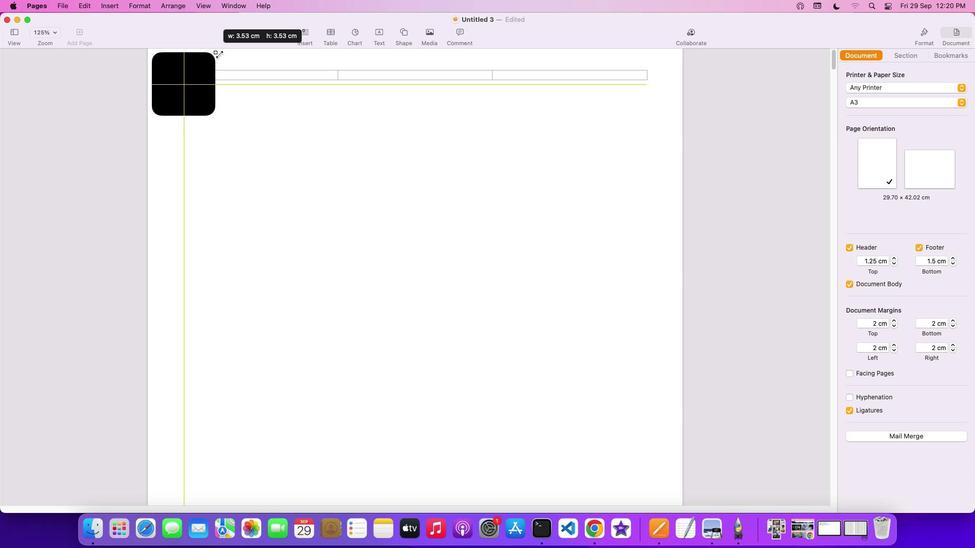 
Action: Mouse moved to (603, 181)
Screenshot: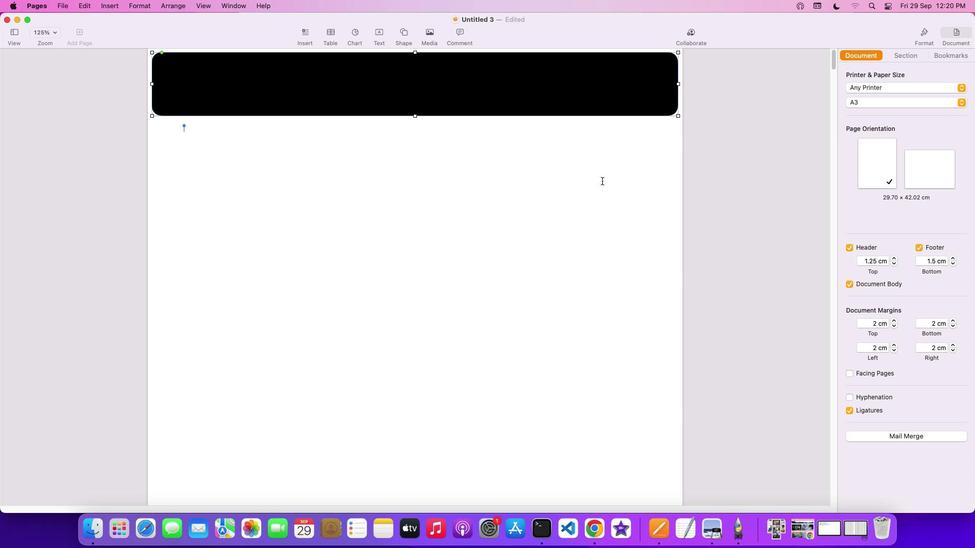 
Action: Mouse scrolled (603, 181) with delta (1, 0)
Screenshot: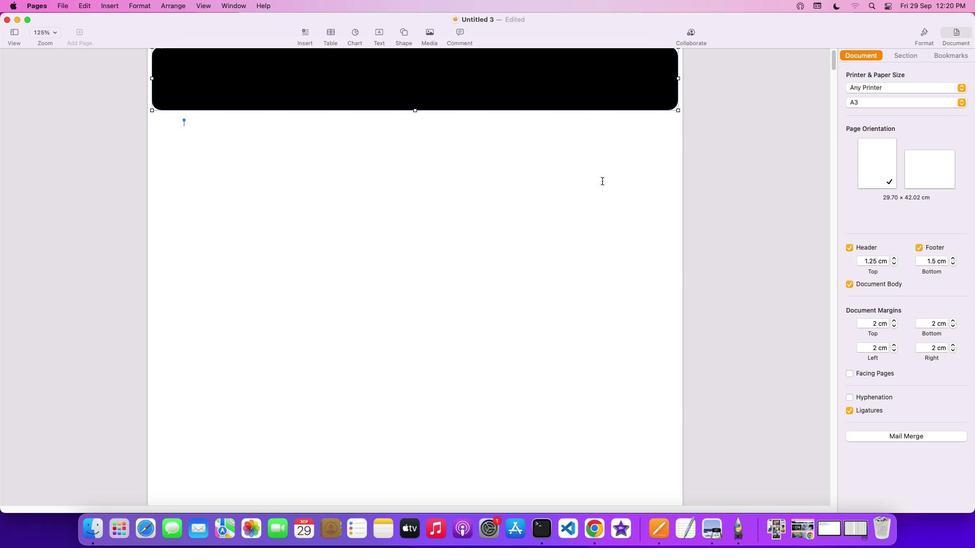 
Action: Mouse scrolled (603, 181) with delta (1, 0)
Screenshot: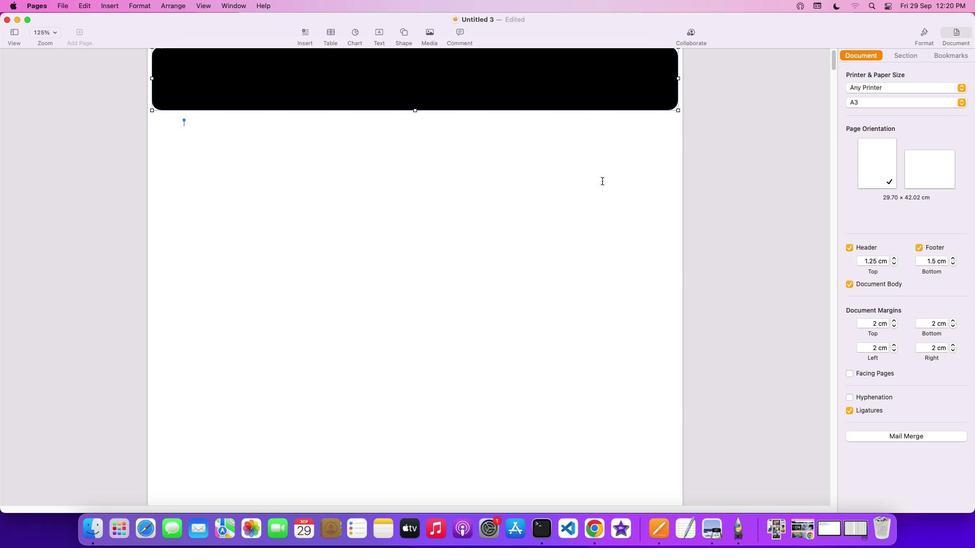 
Action: Mouse scrolled (603, 181) with delta (1, 0)
Screenshot: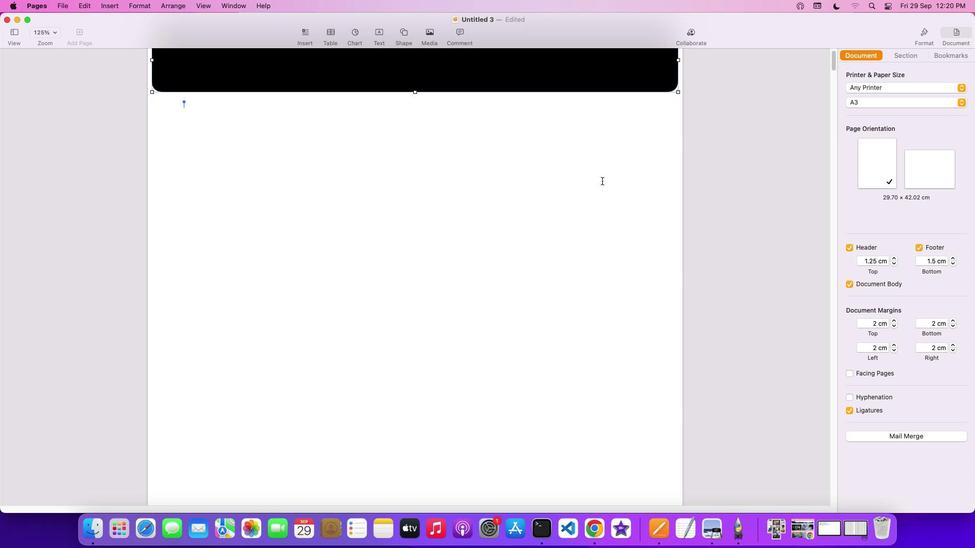 
Action: Mouse moved to (678, 92)
Screenshot: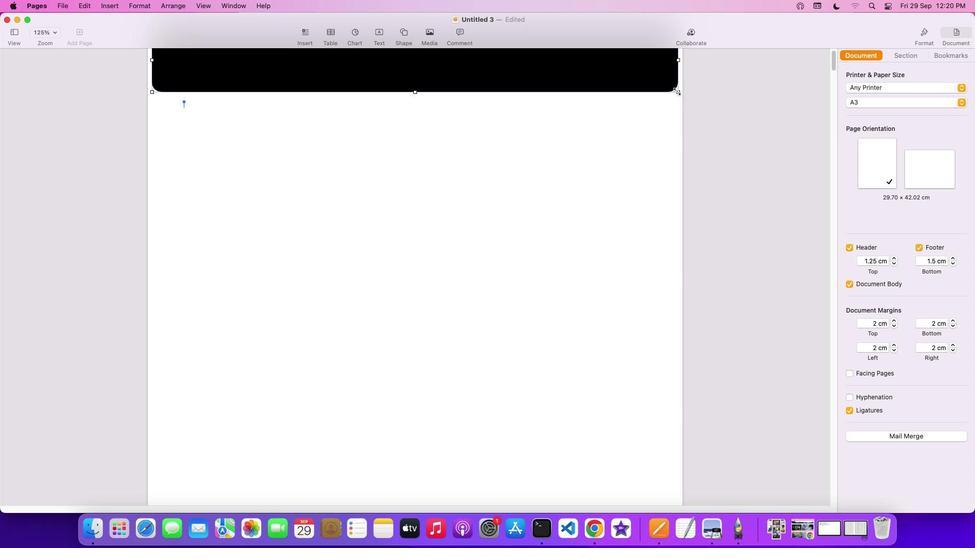 
Action: Mouse pressed left at (678, 92)
Screenshot: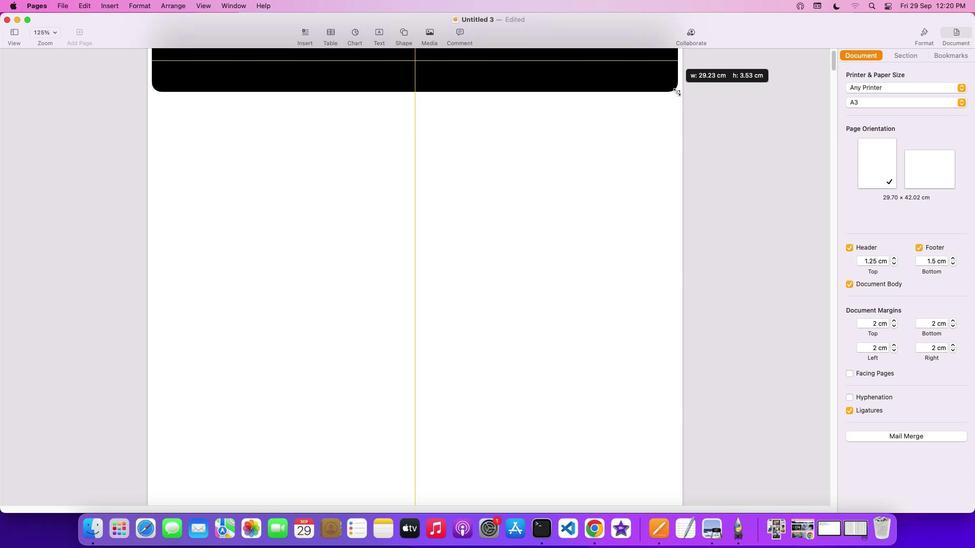 
Action: Mouse moved to (573, 467)
Screenshot: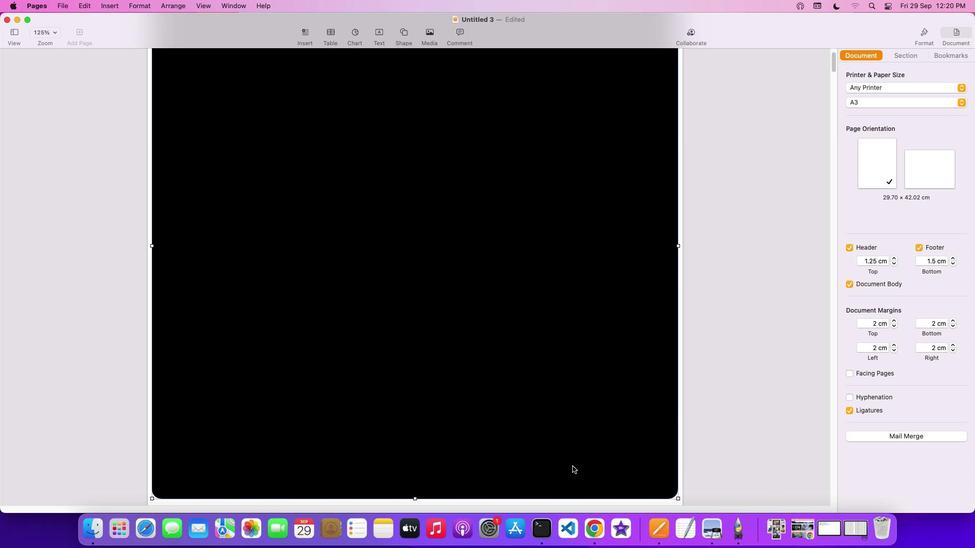 
Action: Mouse scrolled (573, 467) with delta (1, 0)
Screenshot: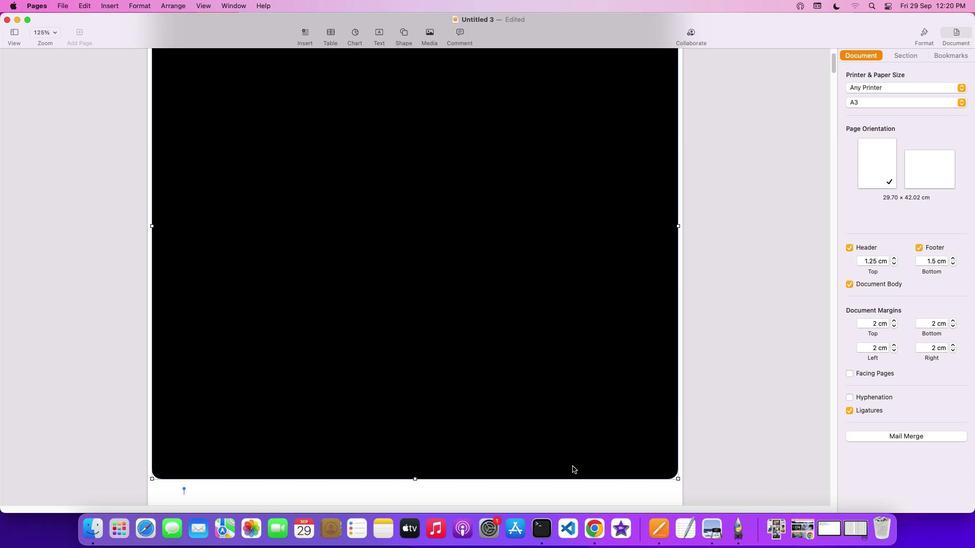 
Action: Mouse scrolled (573, 467) with delta (1, 0)
Screenshot: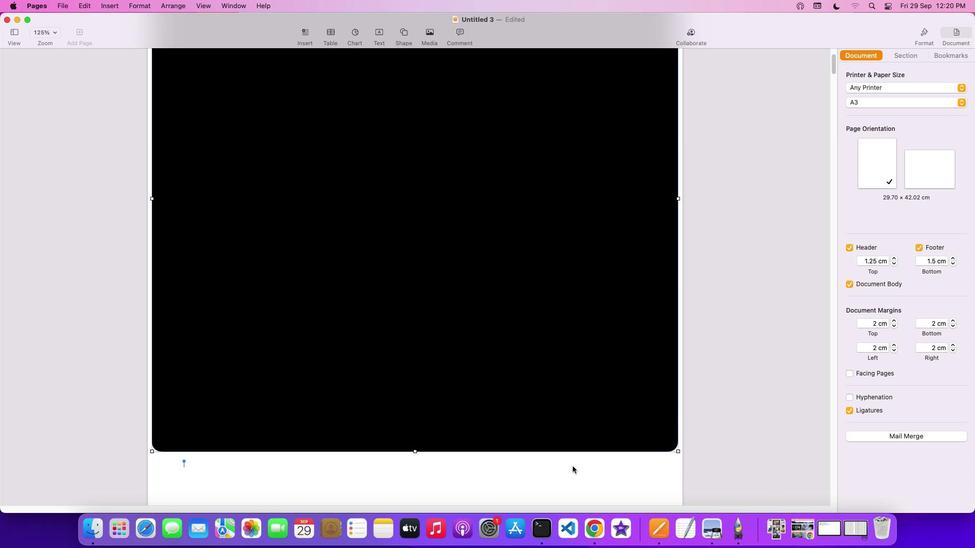
Action: Mouse scrolled (573, 467) with delta (1, 0)
Screenshot: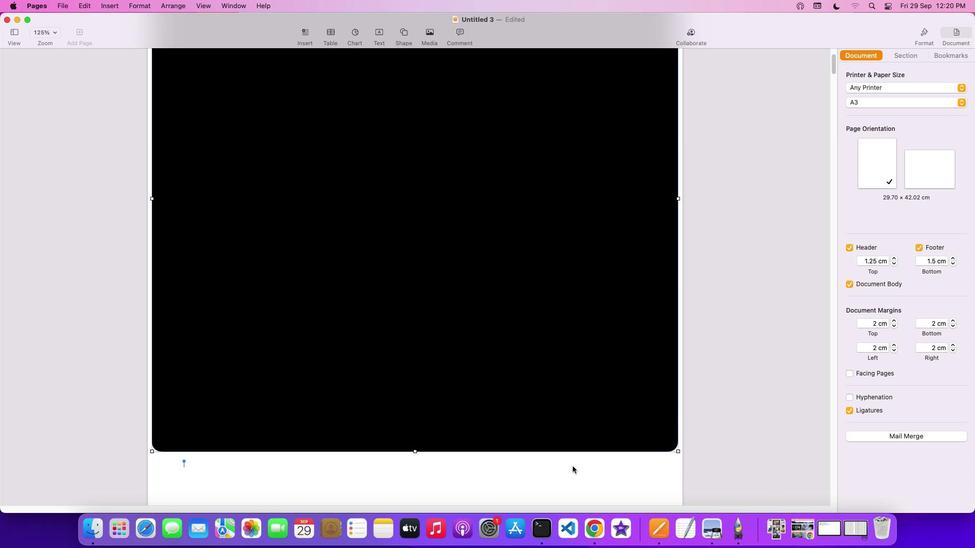 
Action: Mouse scrolled (573, 467) with delta (1, -1)
Screenshot: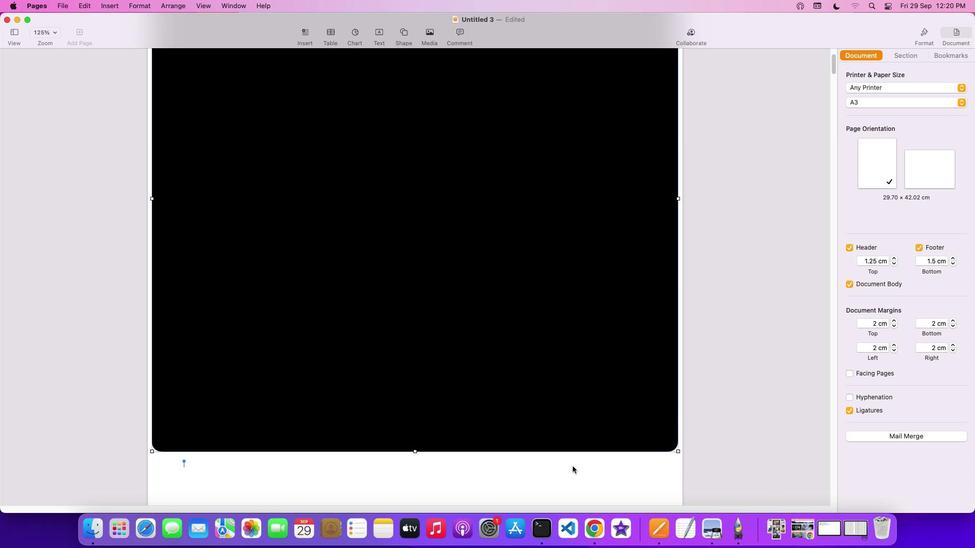 
Action: Mouse scrolled (573, 467) with delta (1, -1)
Screenshot: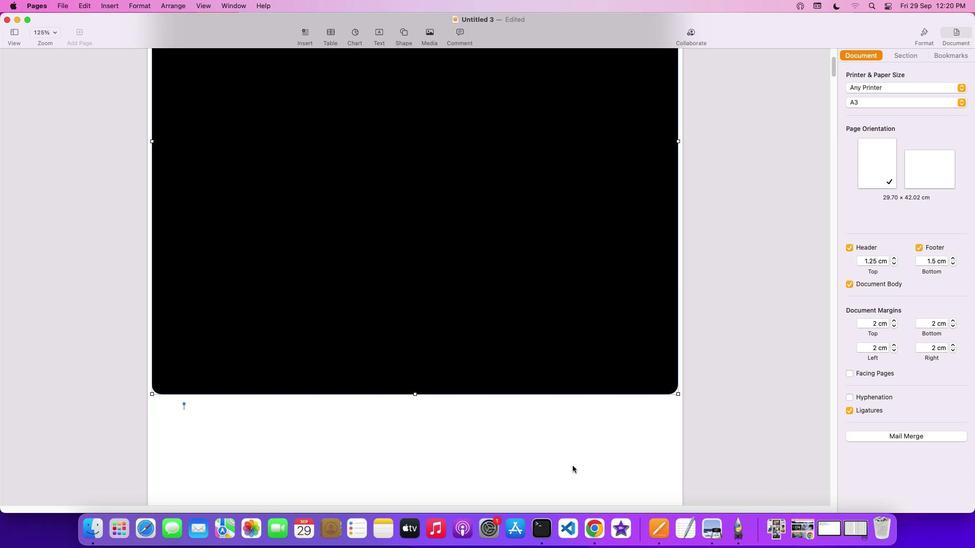 
Action: Mouse scrolled (573, 467) with delta (1, -2)
Screenshot: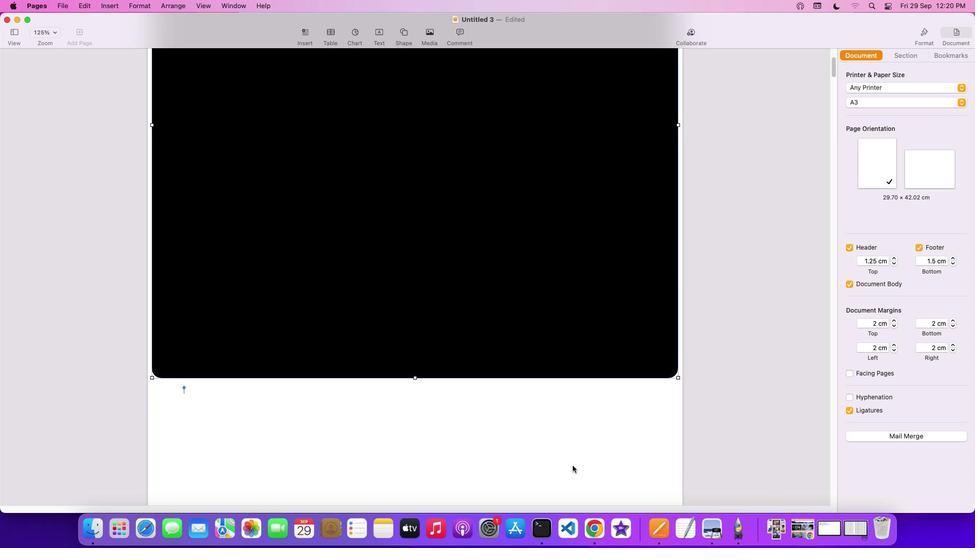 
Action: Mouse moved to (573, 467)
Screenshot: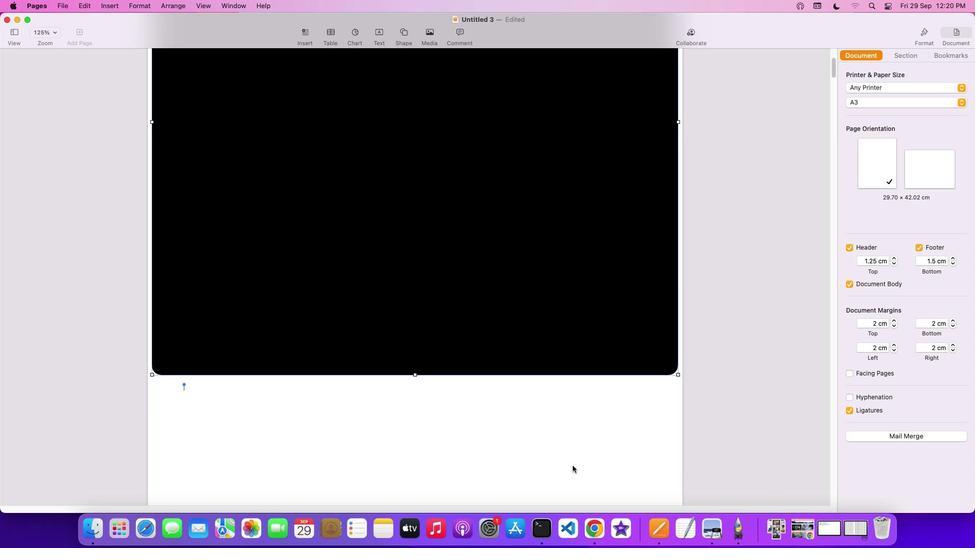 
Action: Mouse scrolled (573, 467) with delta (1, 0)
Screenshot: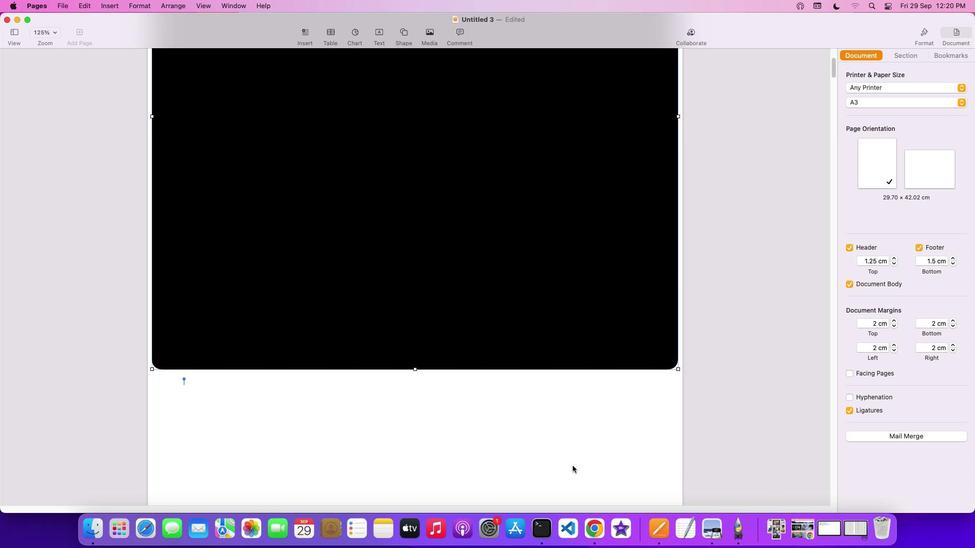 
Action: Mouse scrolled (573, 467) with delta (1, 0)
Screenshot: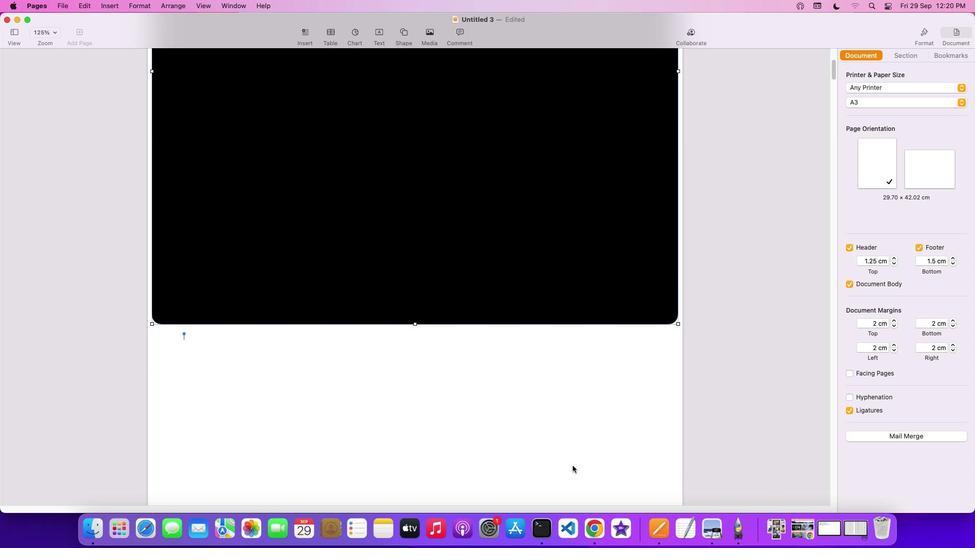 
Action: Mouse scrolled (573, 467) with delta (1, 0)
Screenshot: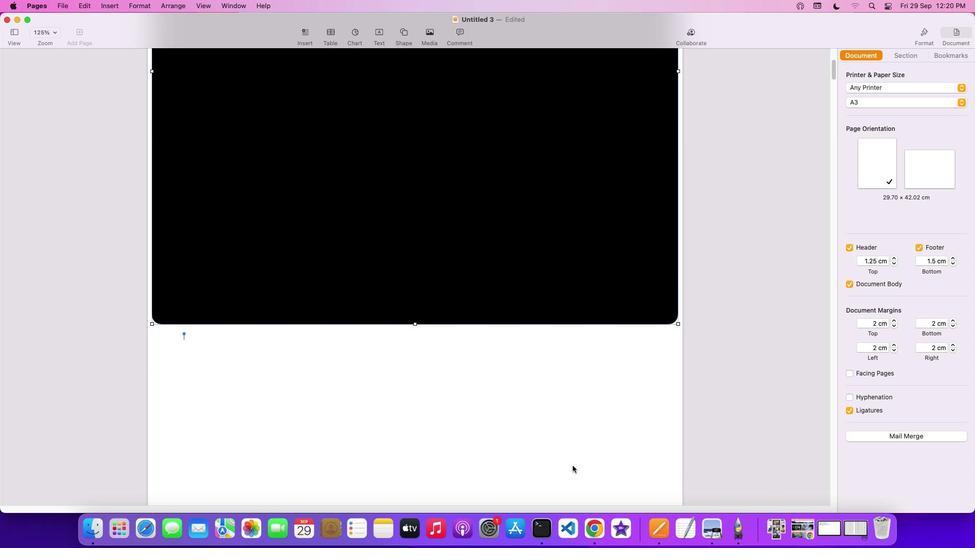 
Action: Mouse scrolled (573, 467) with delta (1, -1)
Screenshot: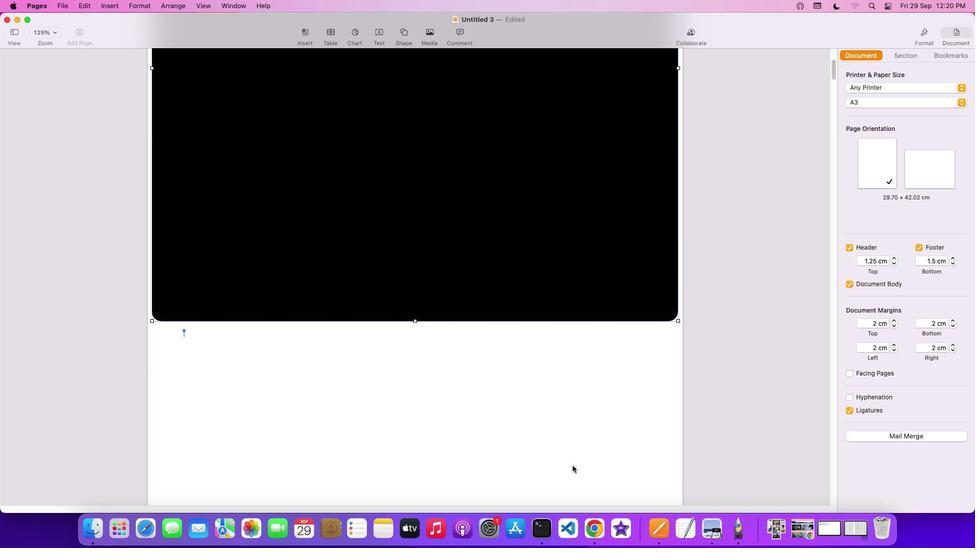 
Action: Mouse moved to (565, 446)
Screenshot: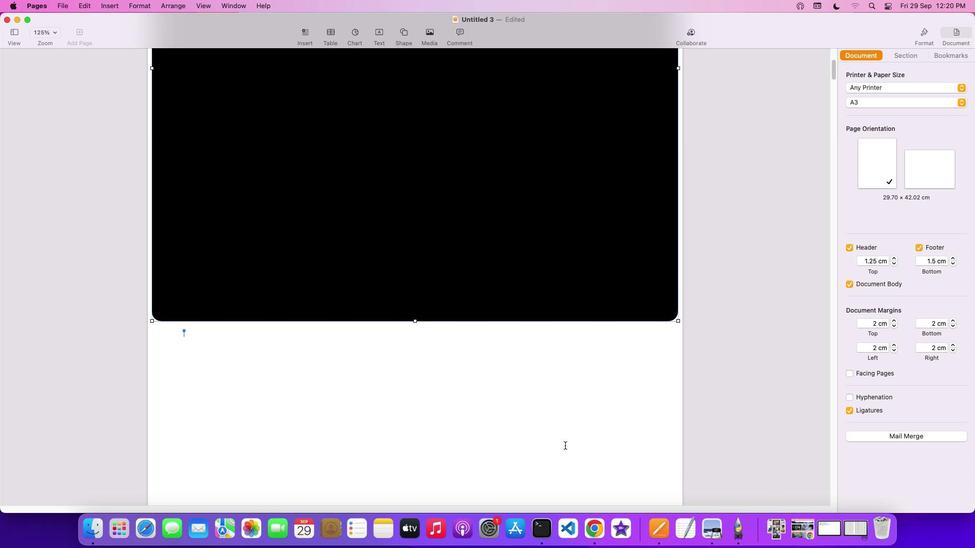 
Action: Mouse scrolled (565, 446) with delta (1, 0)
Screenshot: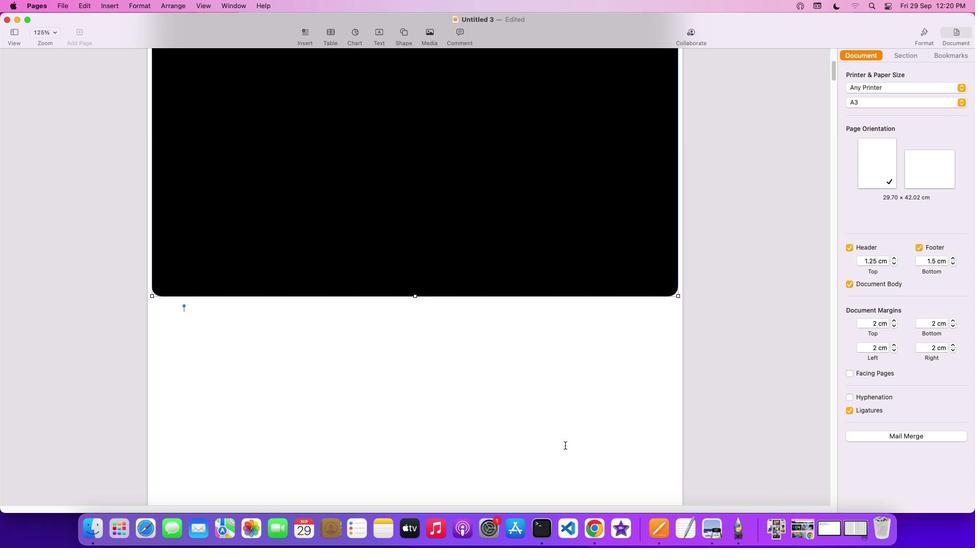 
Action: Mouse scrolled (565, 446) with delta (1, 0)
Screenshot: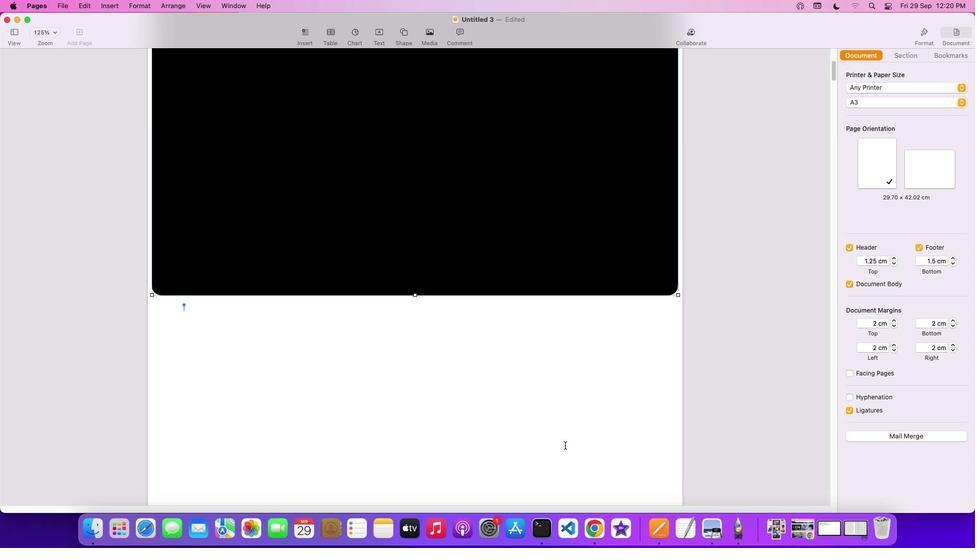 
Action: Mouse scrolled (565, 446) with delta (1, 0)
Screenshot: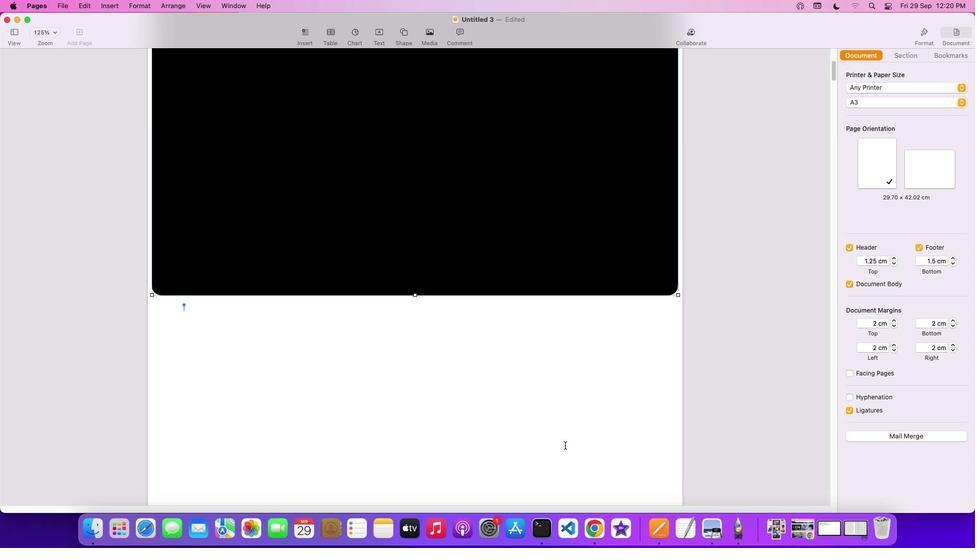 
Action: Mouse scrolled (565, 446) with delta (1, -1)
Screenshot: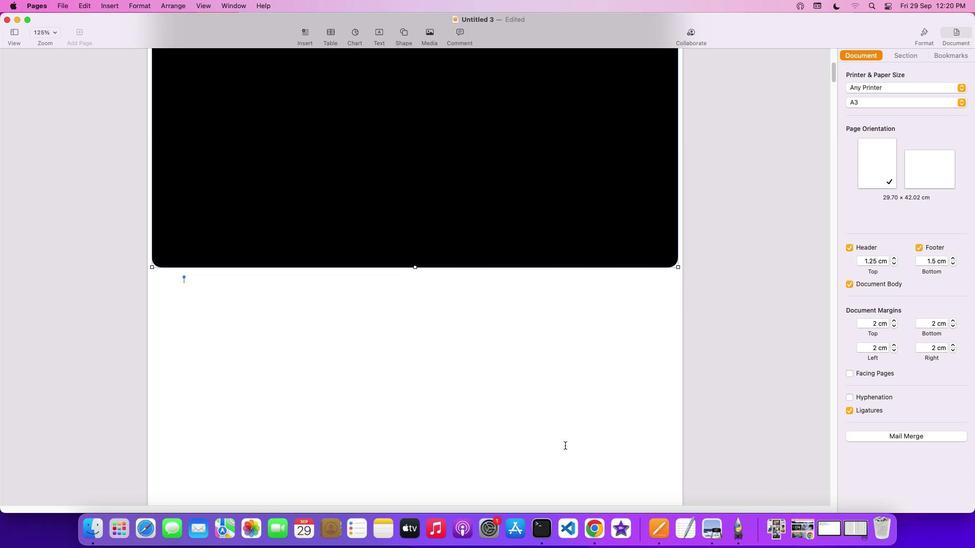
Action: Mouse moved to (554, 438)
Screenshot: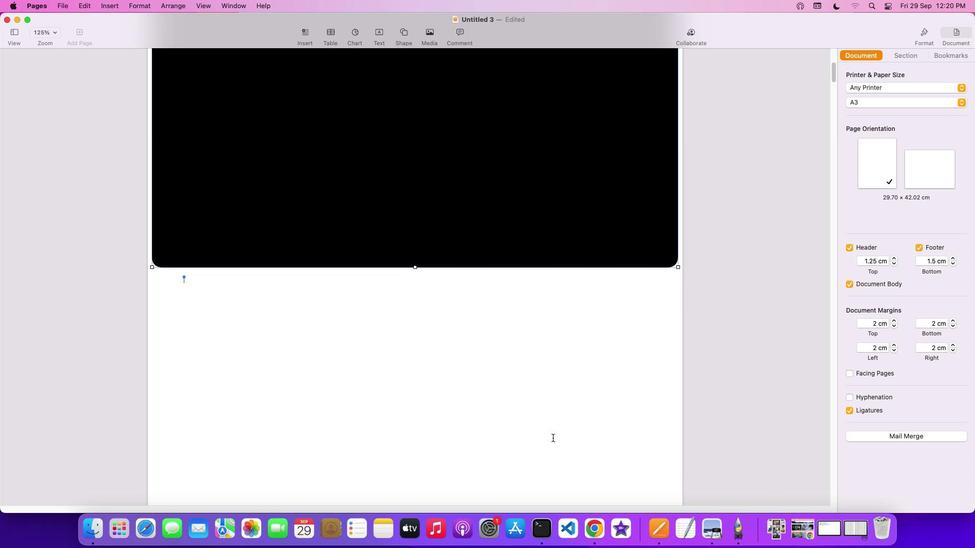 
Action: Mouse scrolled (554, 438) with delta (1, 0)
Screenshot: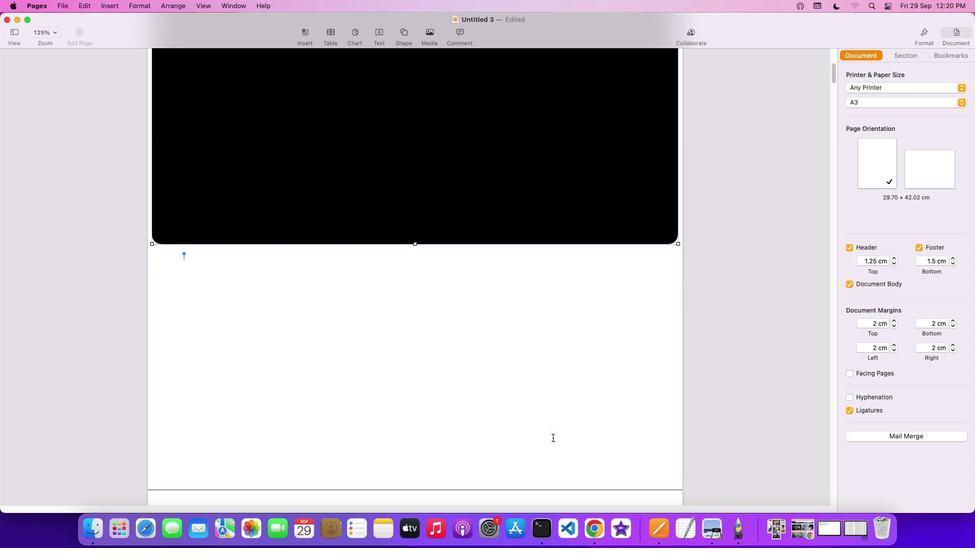 
Action: Mouse scrolled (554, 438) with delta (1, 0)
Screenshot: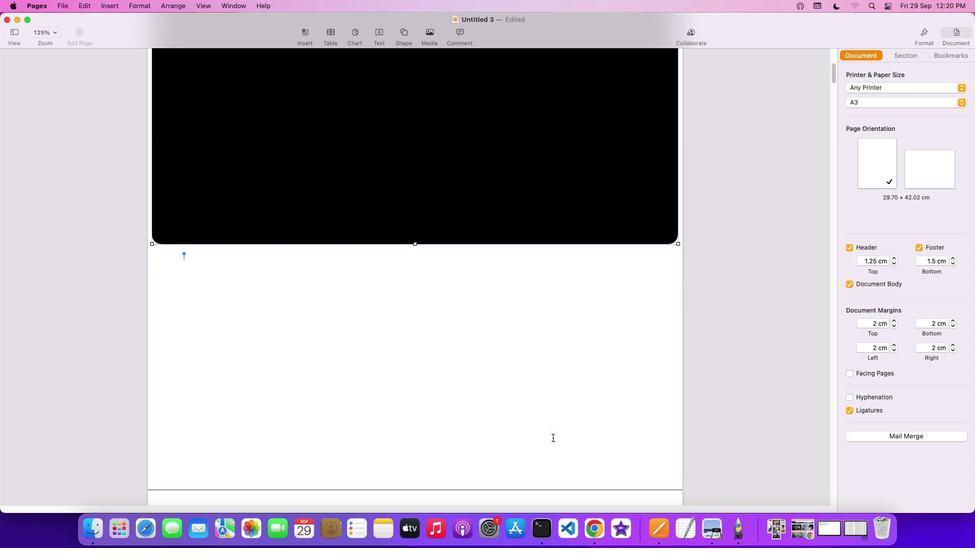 
Action: Mouse scrolled (554, 438) with delta (1, 0)
Screenshot: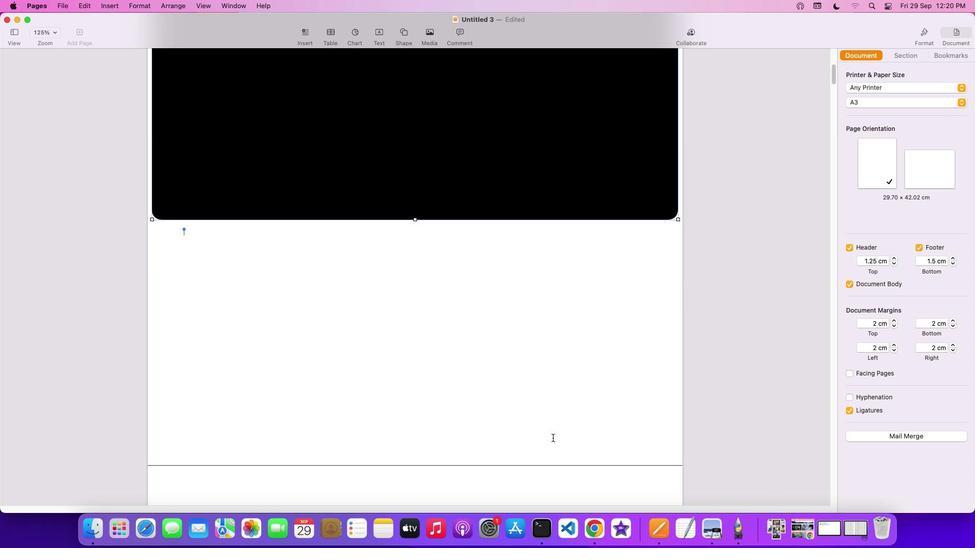 
Action: Mouse scrolled (554, 438) with delta (1, -1)
Screenshot: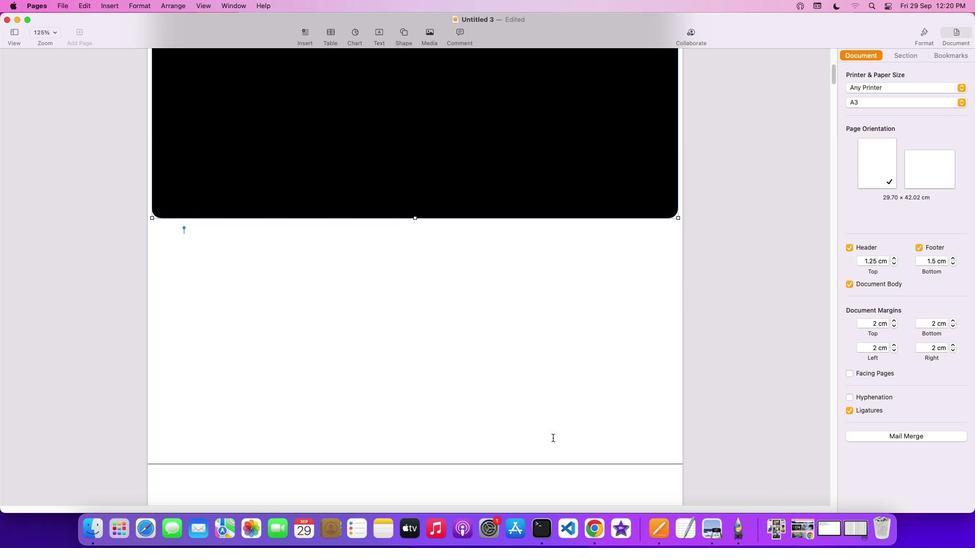 
Action: Mouse scrolled (554, 438) with delta (1, 0)
Screenshot: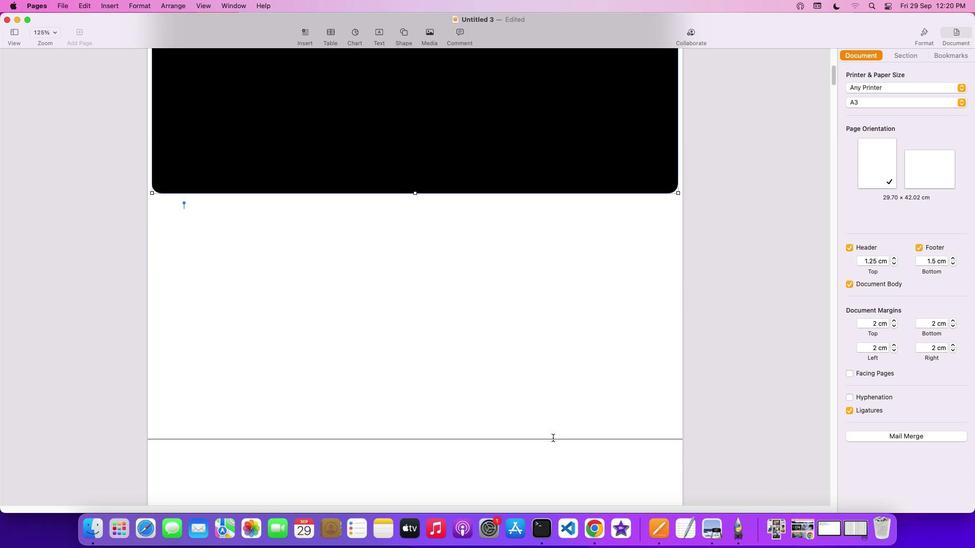 
Action: Mouse scrolled (554, 438) with delta (1, 0)
Screenshot: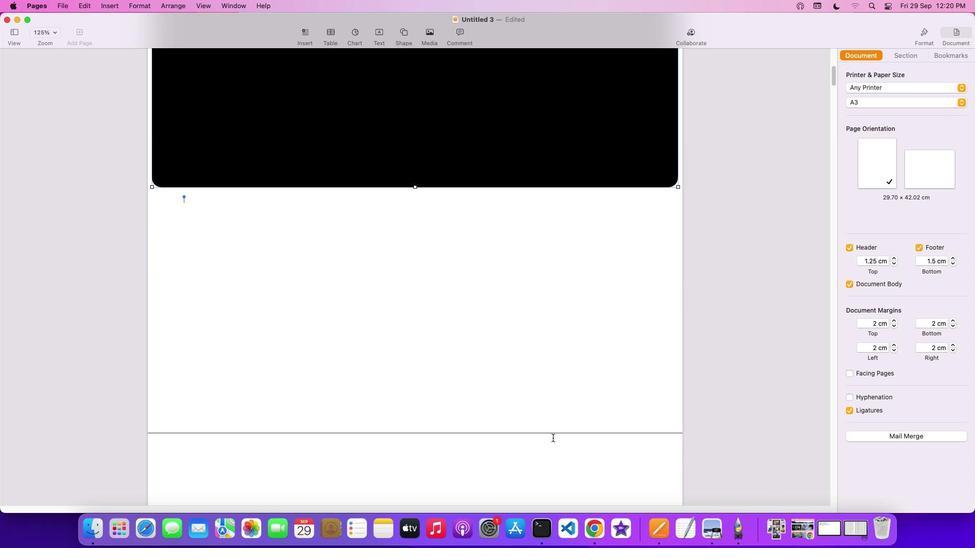 
Action: Mouse scrolled (554, 438) with delta (1, 0)
Screenshot: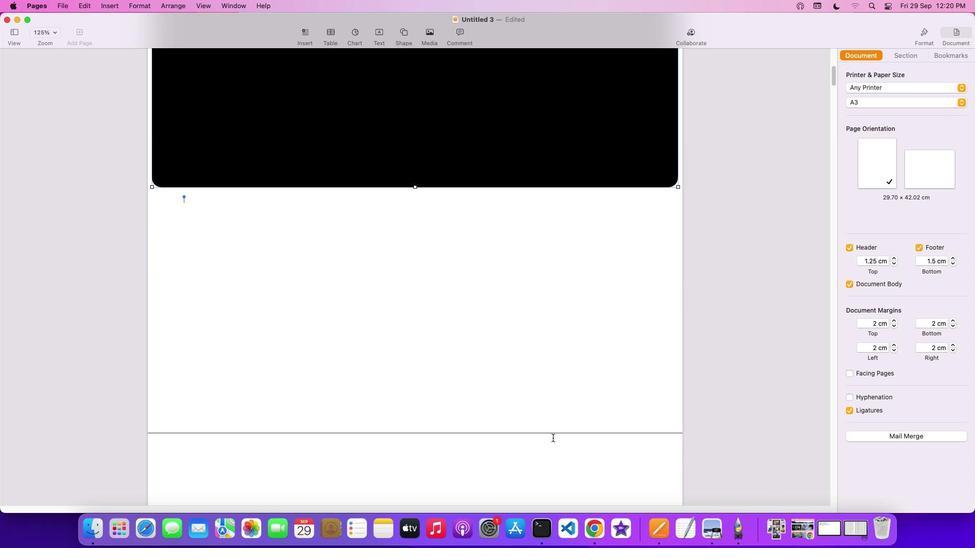 
Action: Mouse scrolled (554, 438) with delta (1, 0)
Screenshot: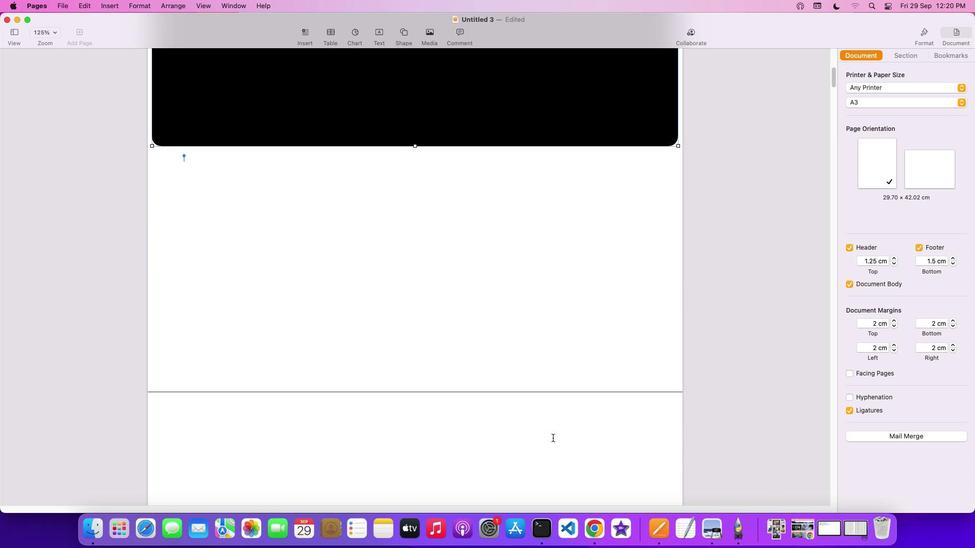 
Action: Mouse scrolled (554, 438) with delta (1, -1)
Screenshot: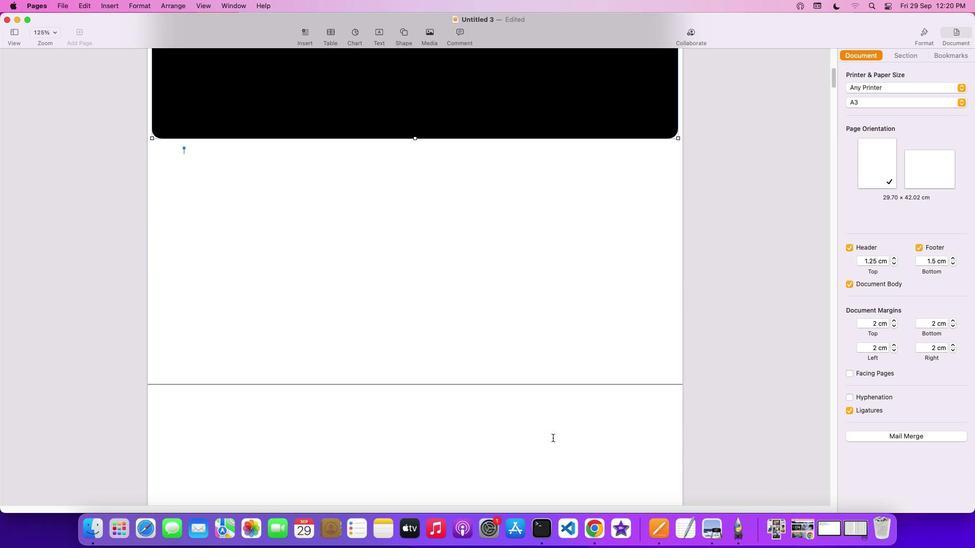 
Action: Mouse moved to (677, 139)
Screenshot: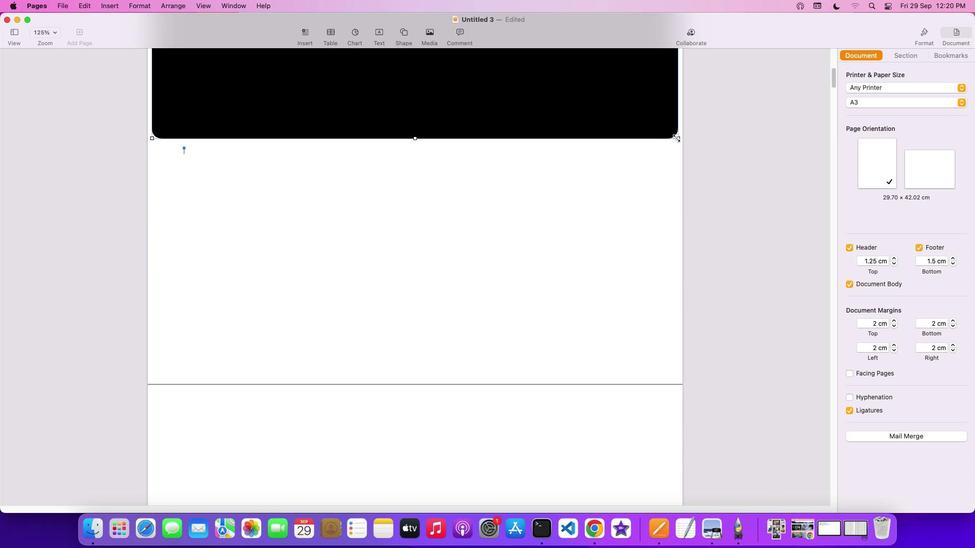 
Action: Mouse pressed left at (677, 139)
Screenshot: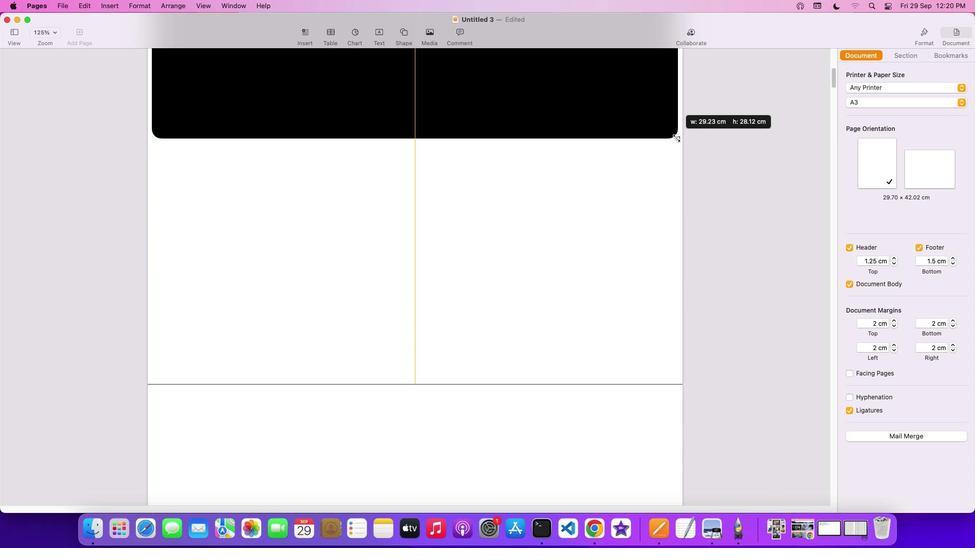 
Action: Mouse moved to (569, 309)
Screenshot: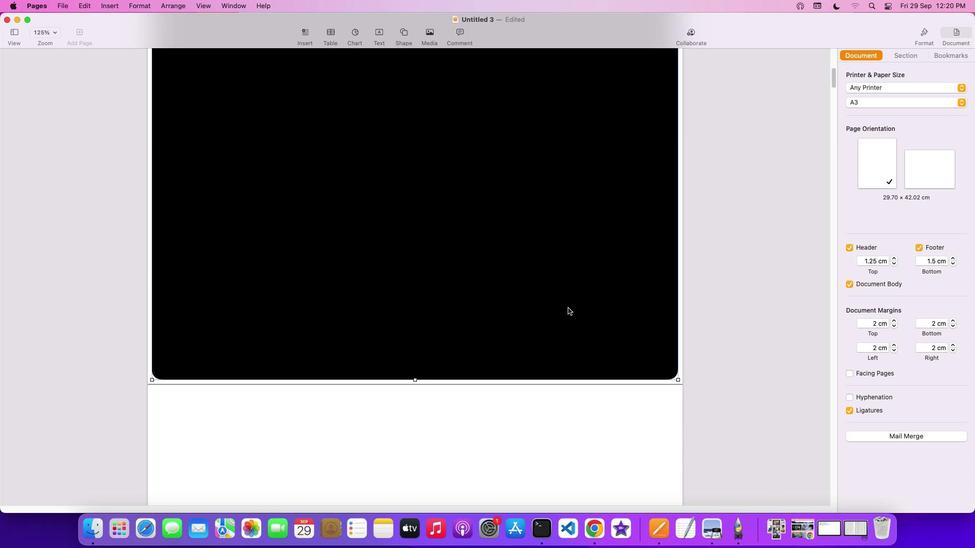 
Action: Mouse scrolled (569, 309) with delta (1, 1)
Screenshot: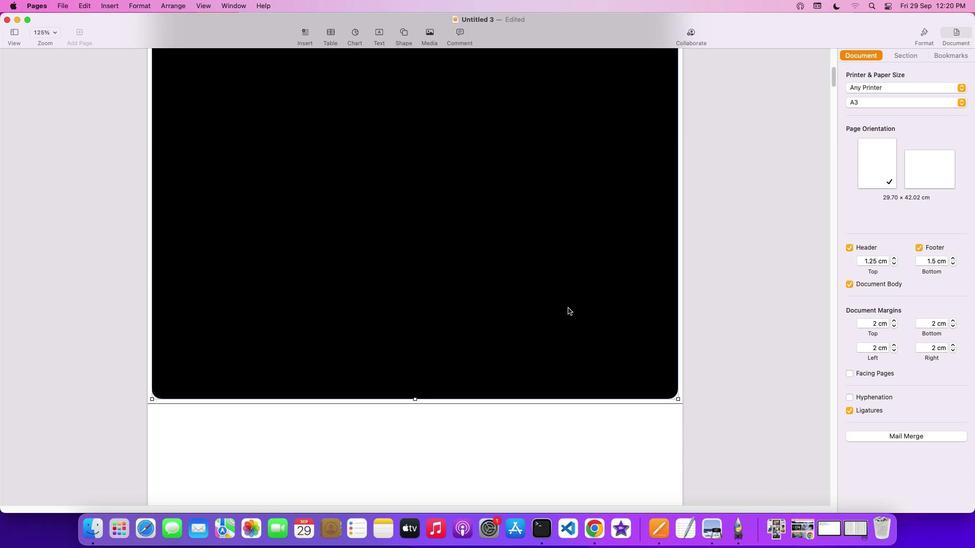 
Action: Mouse scrolled (569, 309) with delta (1, 1)
Screenshot: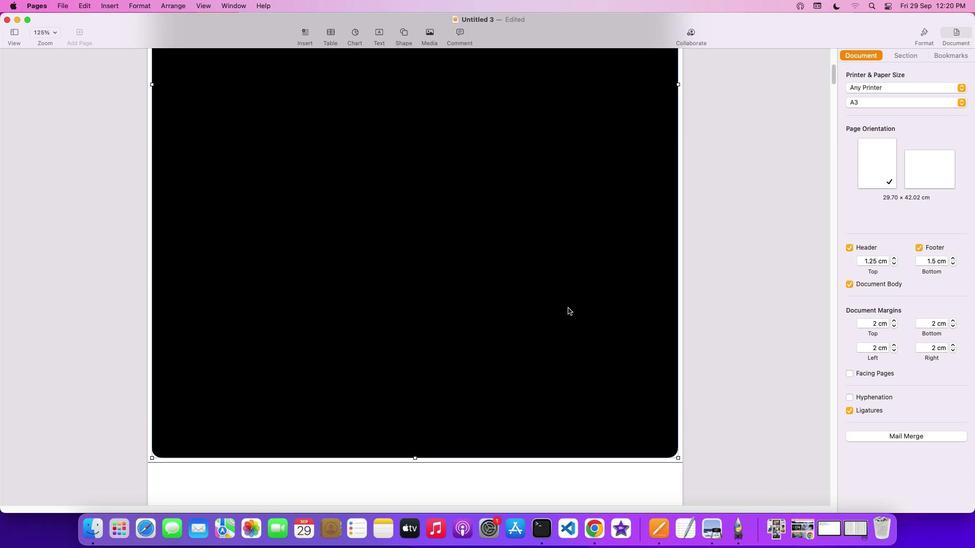 
Action: Mouse scrolled (569, 309) with delta (1, 3)
Screenshot: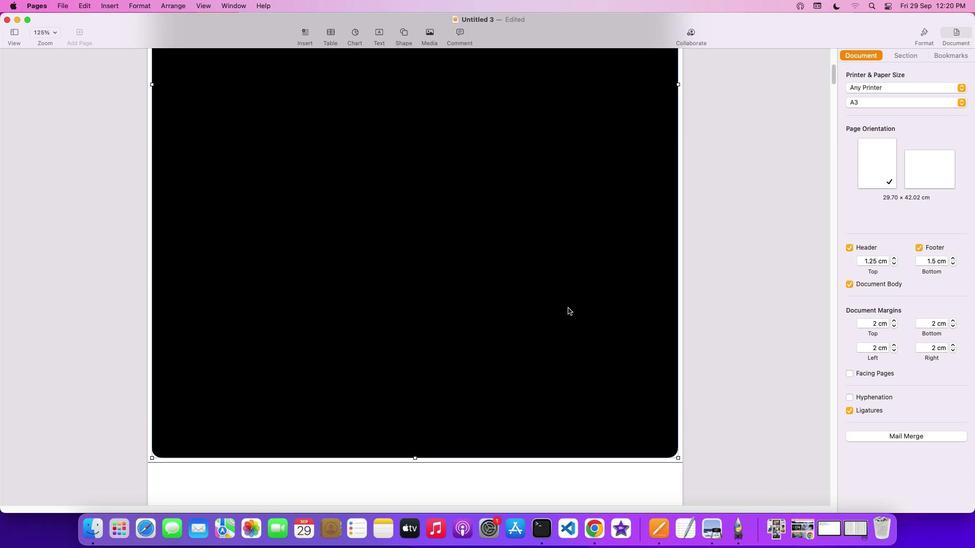 
Action: Mouse scrolled (569, 309) with delta (1, 3)
Screenshot: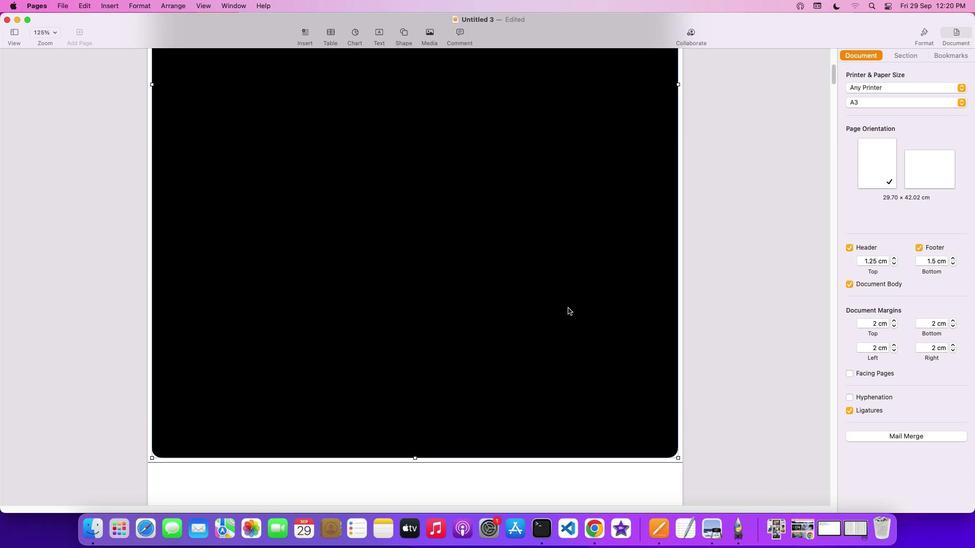 
Action: Mouse scrolled (569, 309) with delta (1, 4)
Screenshot: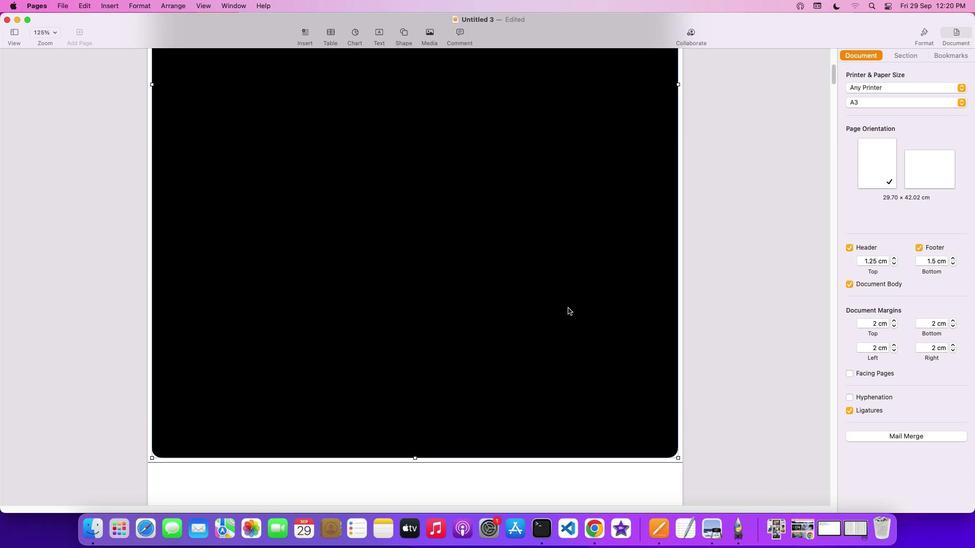 
Action: Mouse scrolled (569, 309) with delta (1, 5)
Screenshot: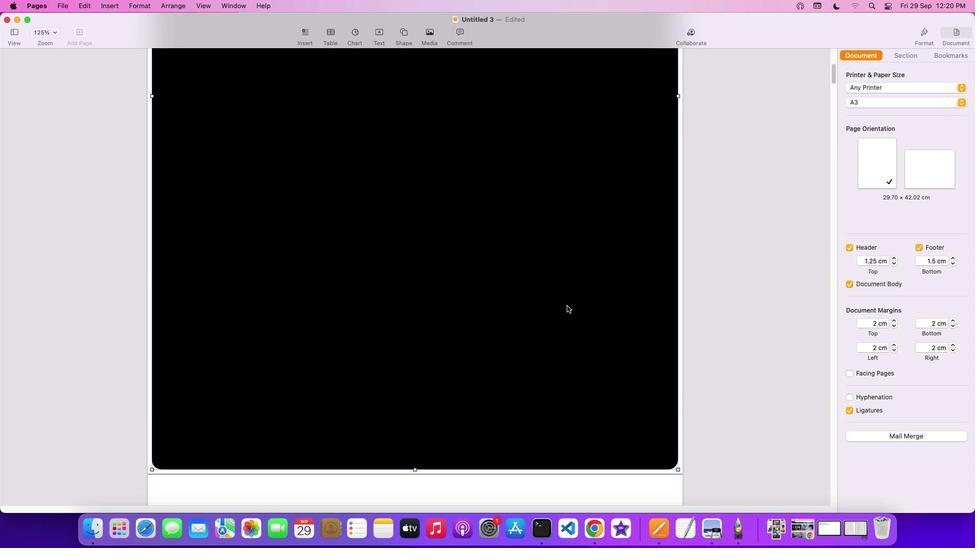 
Action: Mouse moved to (567, 306)
Screenshot: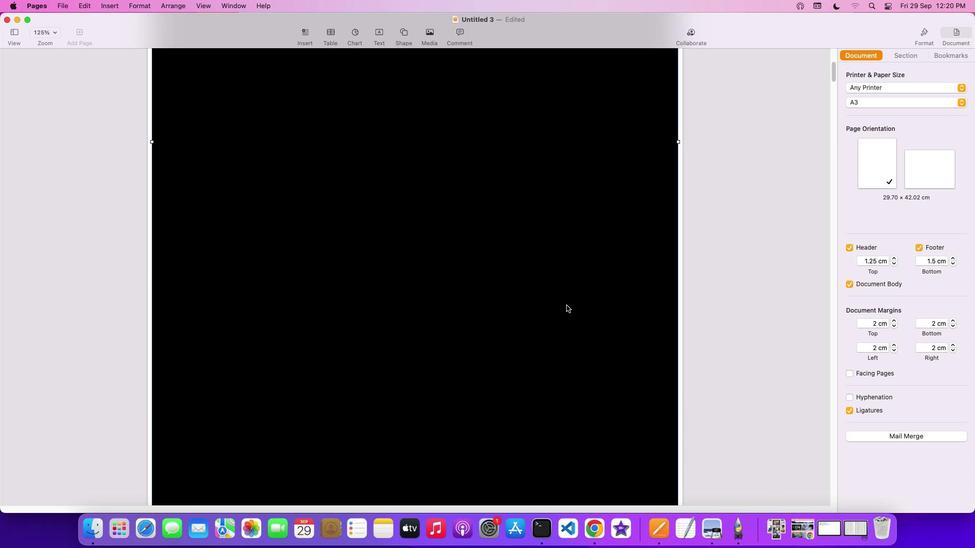 
Action: Mouse scrolled (567, 306) with delta (1, 1)
Screenshot: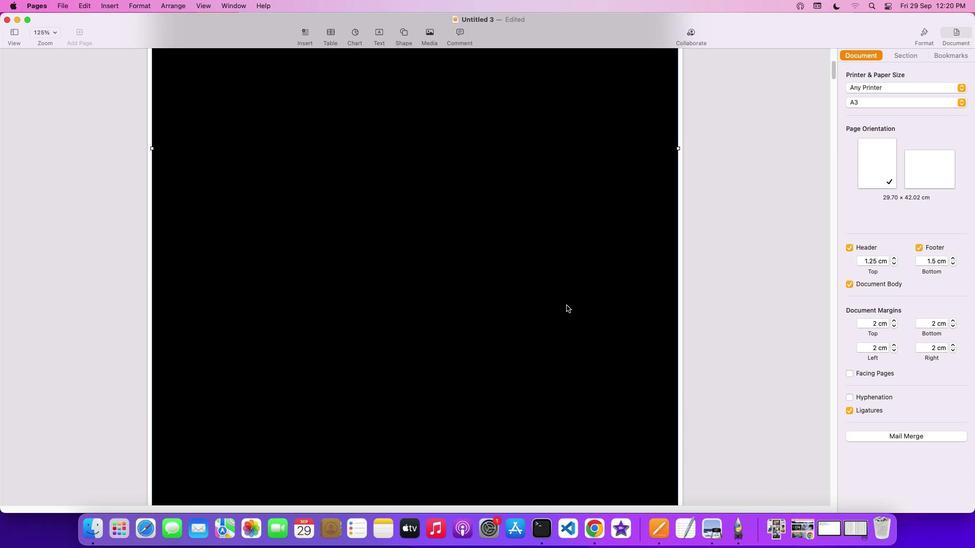 
Action: Mouse scrolled (567, 306) with delta (1, 1)
Screenshot: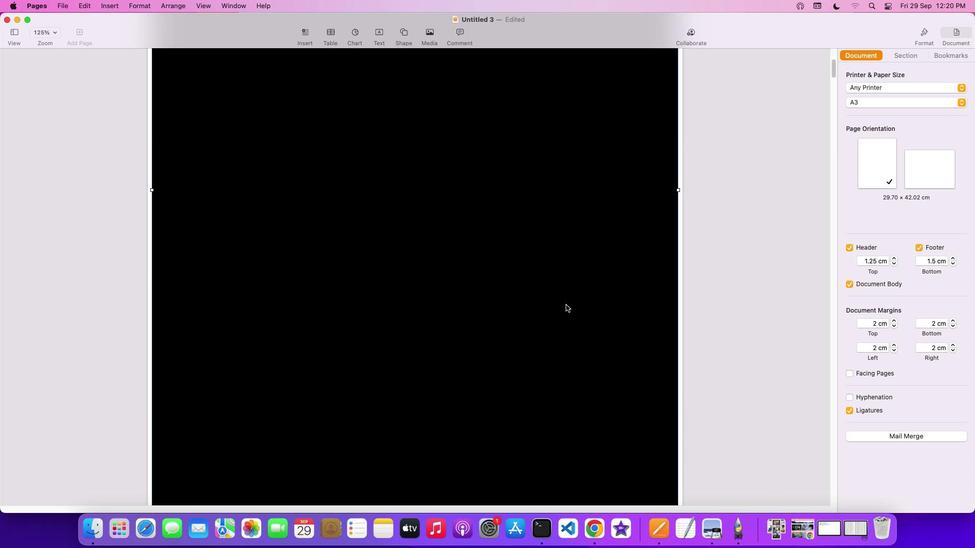 
Action: Mouse scrolled (567, 306) with delta (1, 3)
Screenshot: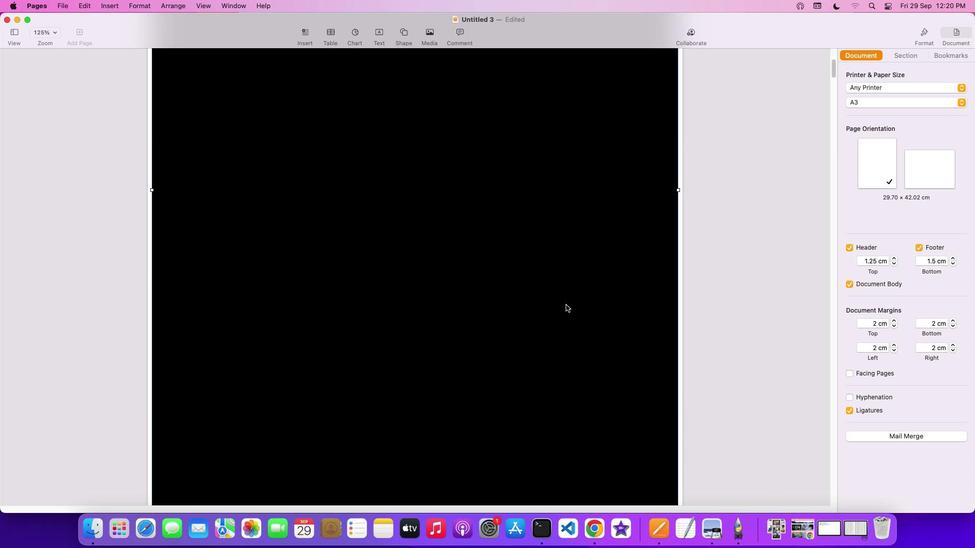
Action: Mouse scrolled (567, 306) with delta (1, 3)
Screenshot: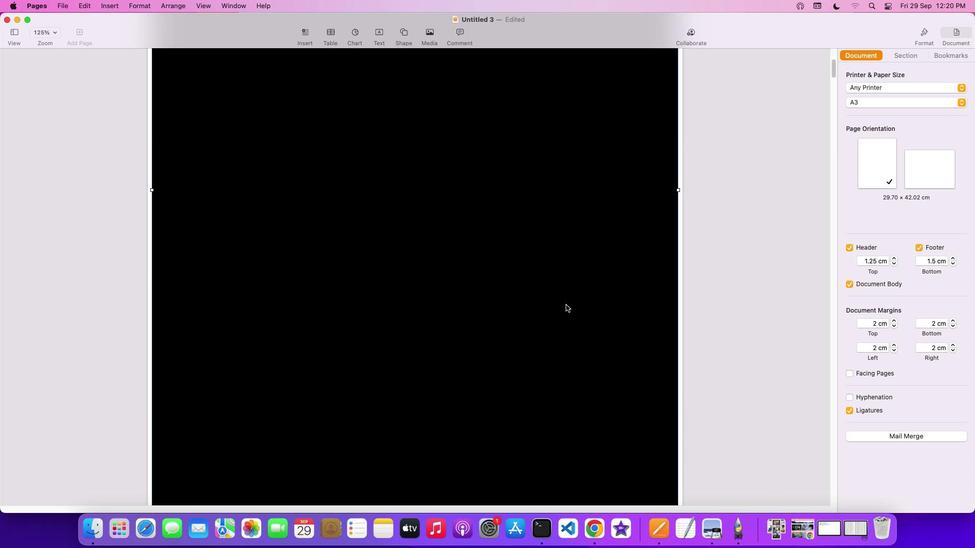 
Action: Mouse scrolled (567, 306) with delta (1, 4)
Screenshot: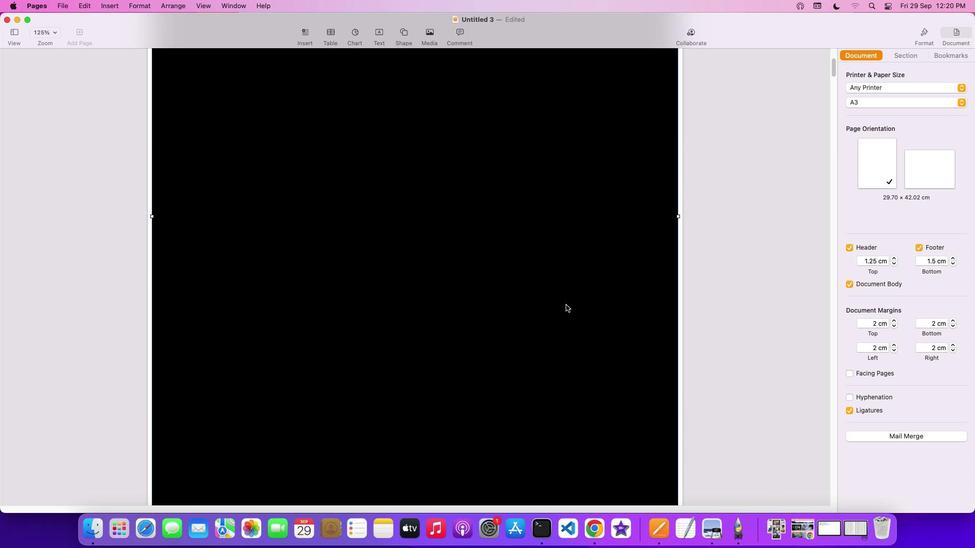 
Action: Mouse scrolled (567, 306) with delta (1, 5)
Screenshot: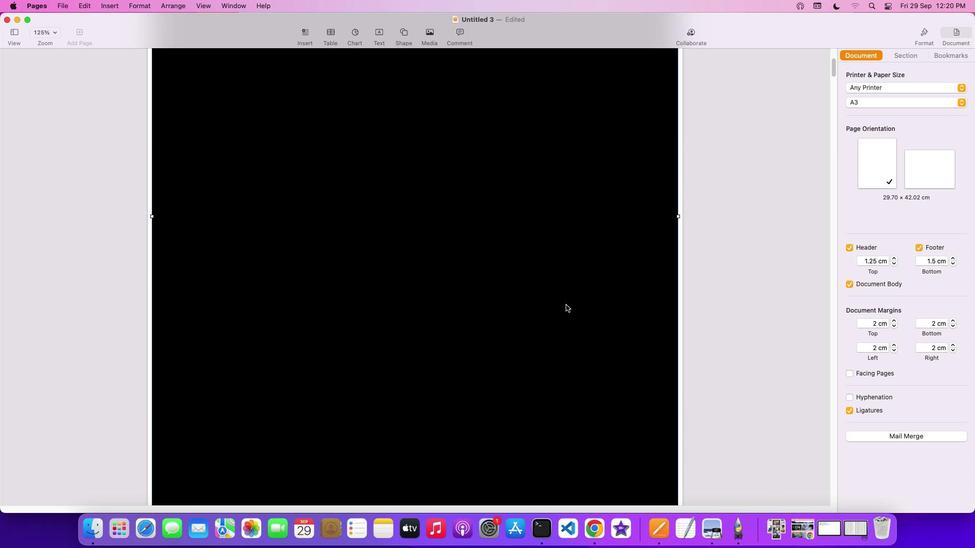
Action: Mouse moved to (566, 305)
Screenshot: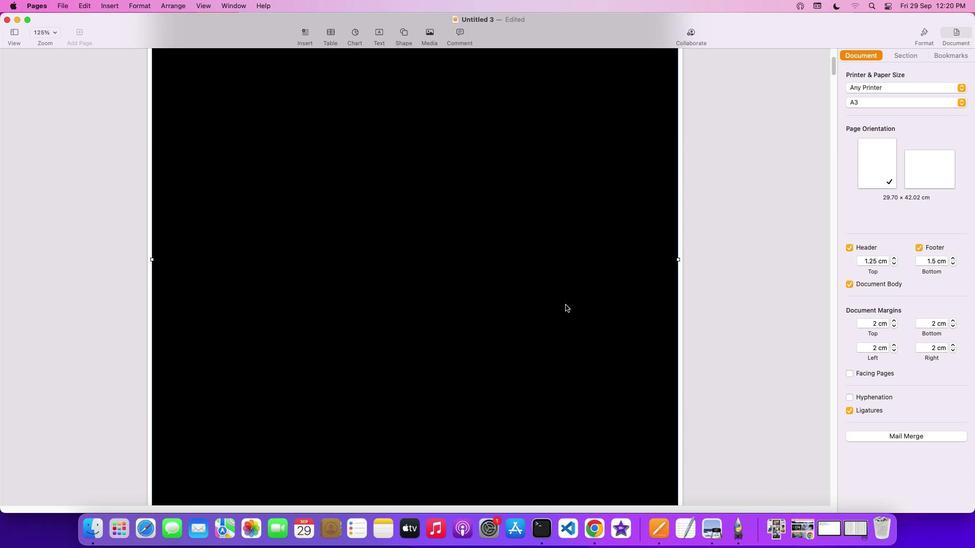 
Action: Mouse scrolled (566, 305) with delta (1, 1)
Screenshot: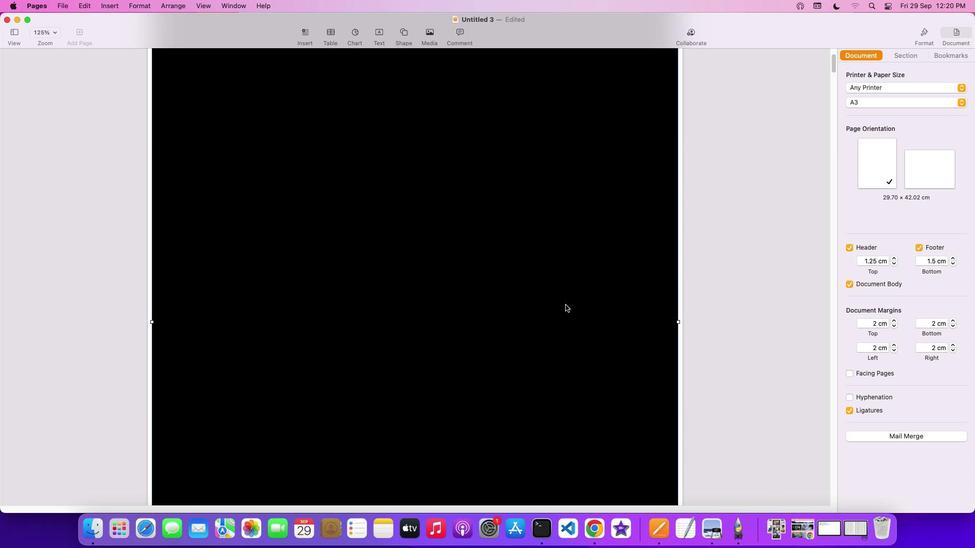
Action: Mouse scrolled (566, 305) with delta (1, 1)
Screenshot: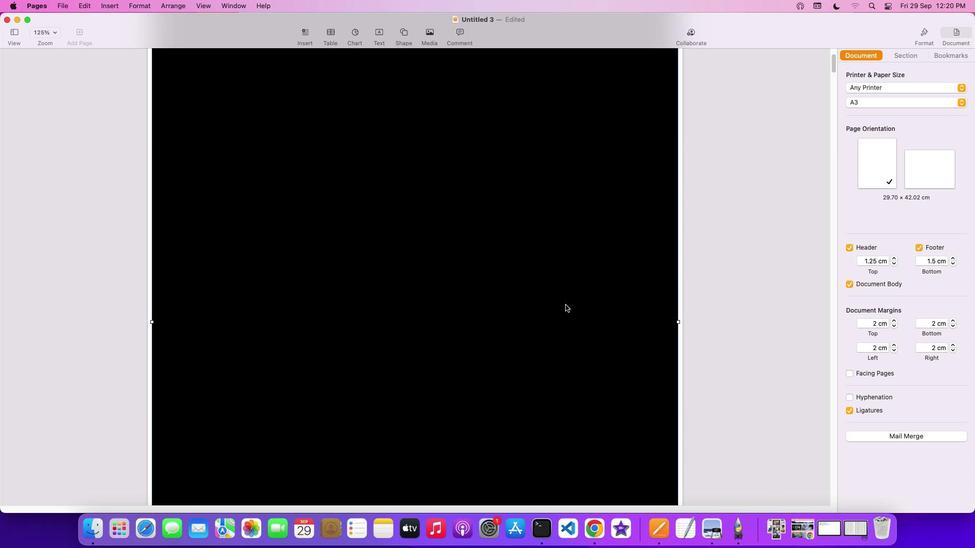 
Action: Mouse scrolled (566, 305) with delta (1, 3)
Screenshot: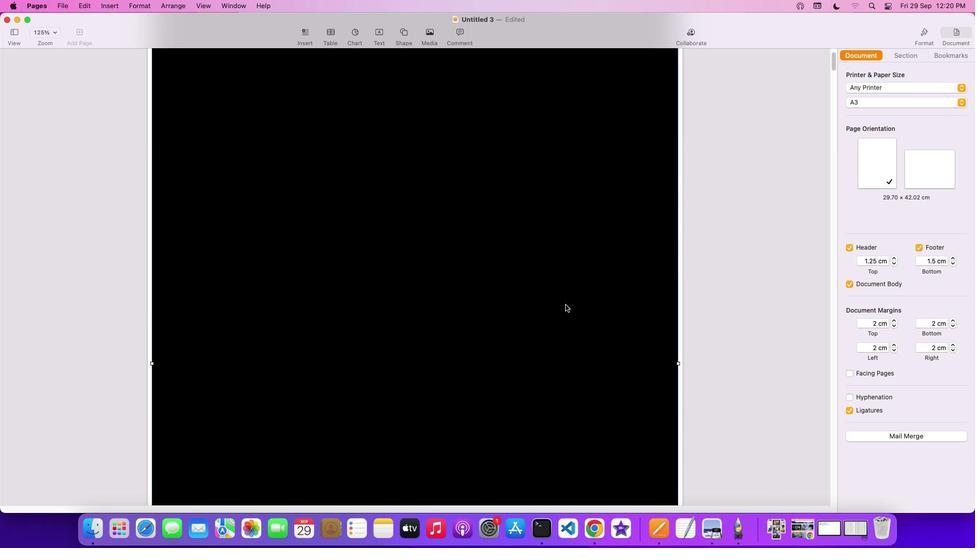 
Action: Mouse scrolled (566, 305) with delta (1, 3)
Screenshot: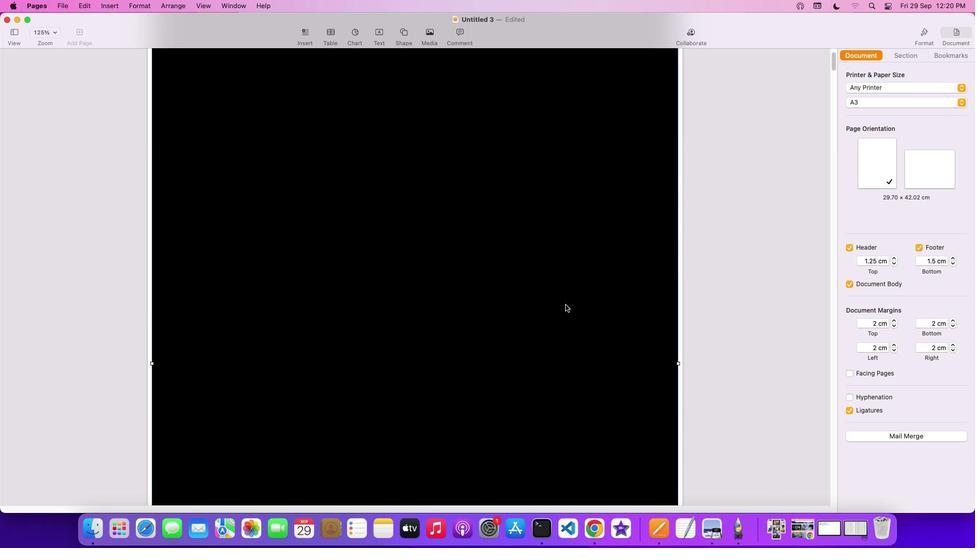 
Action: Mouse scrolled (566, 305) with delta (1, 4)
Screenshot: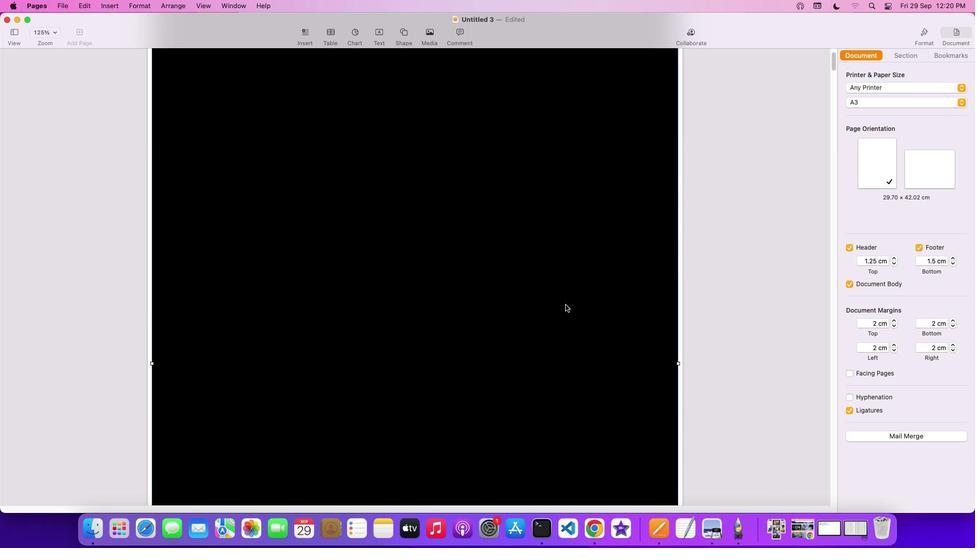 
Action: Mouse scrolled (566, 305) with delta (1, 4)
Screenshot: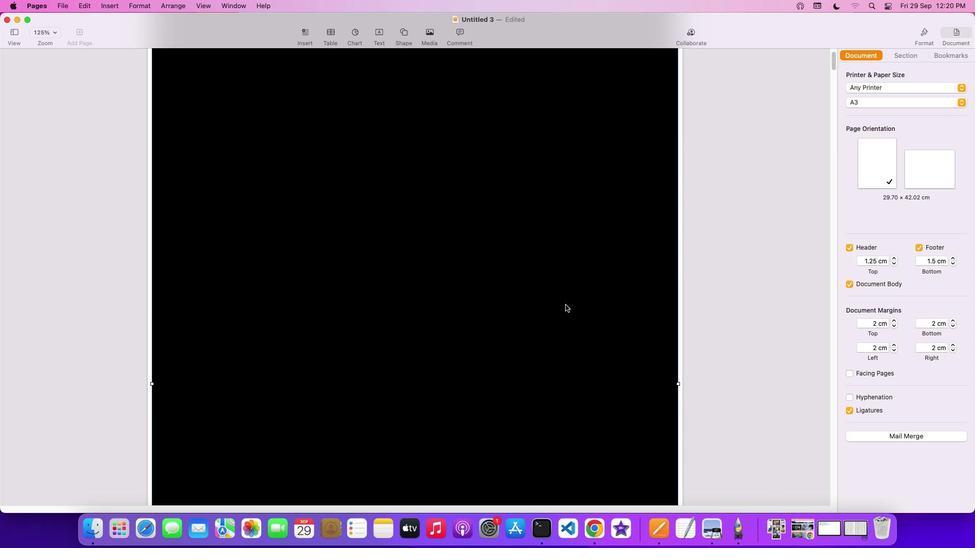 
Action: Mouse scrolled (566, 305) with delta (1, 1)
Screenshot: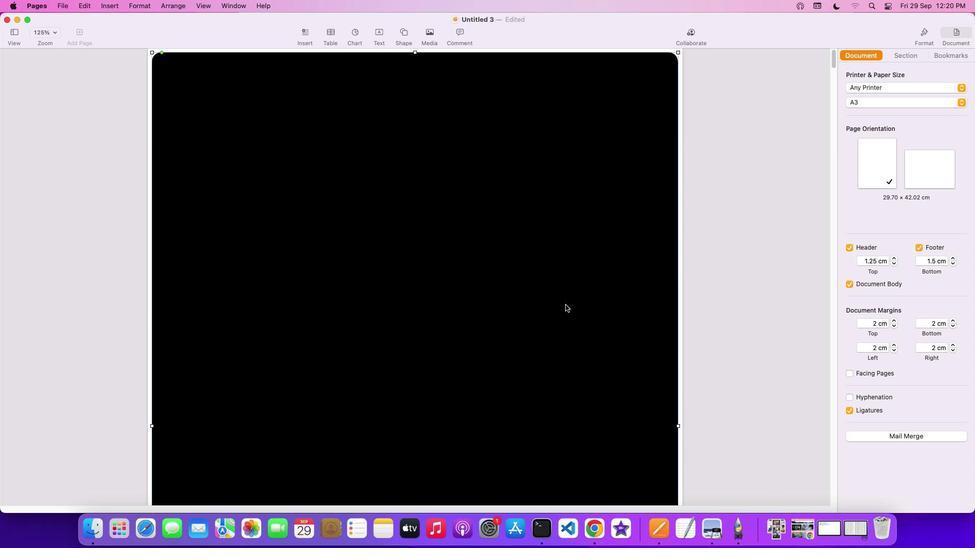 
Action: Mouse scrolled (566, 305) with delta (1, 1)
Screenshot: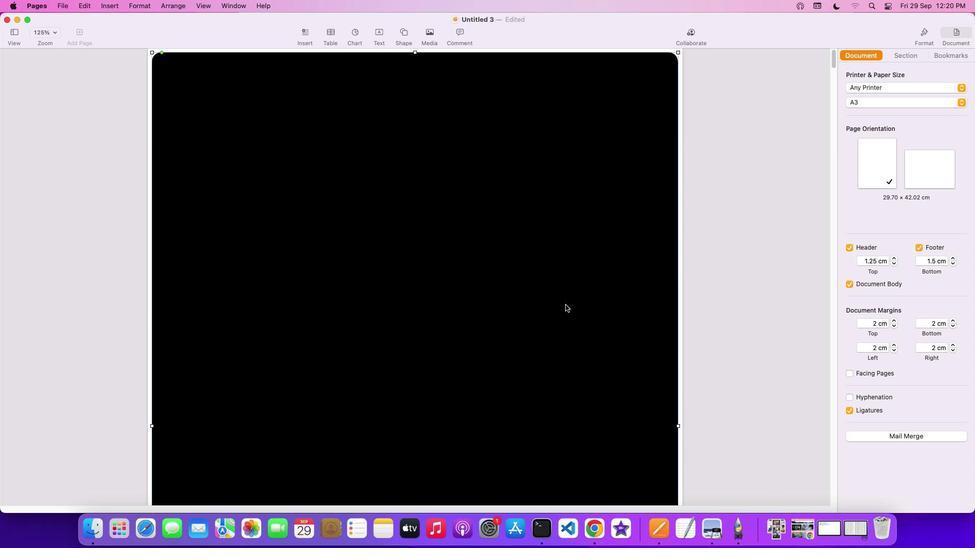 
Action: Mouse scrolled (566, 305) with delta (1, 3)
Screenshot: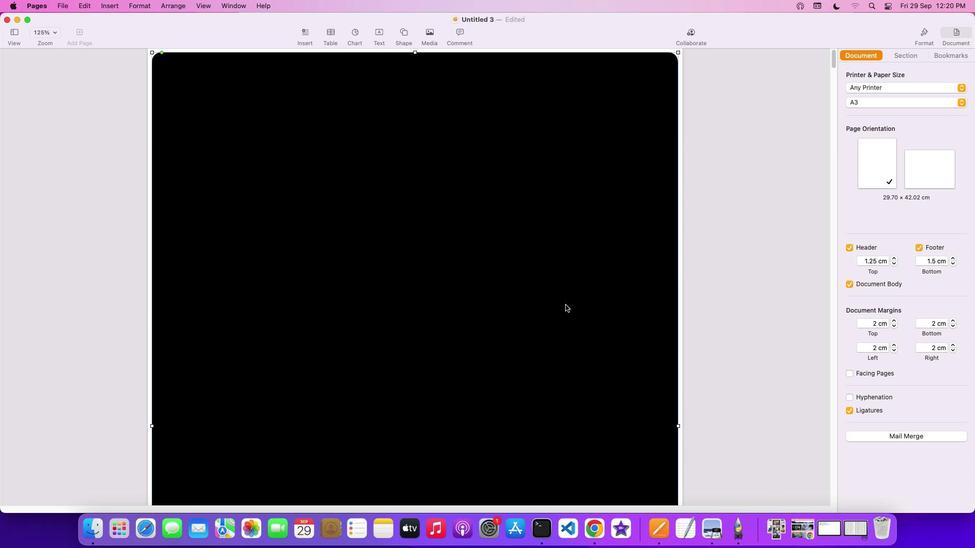 
Action: Mouse scrolled (566, 305) with delta (1, 3)
Screenshot: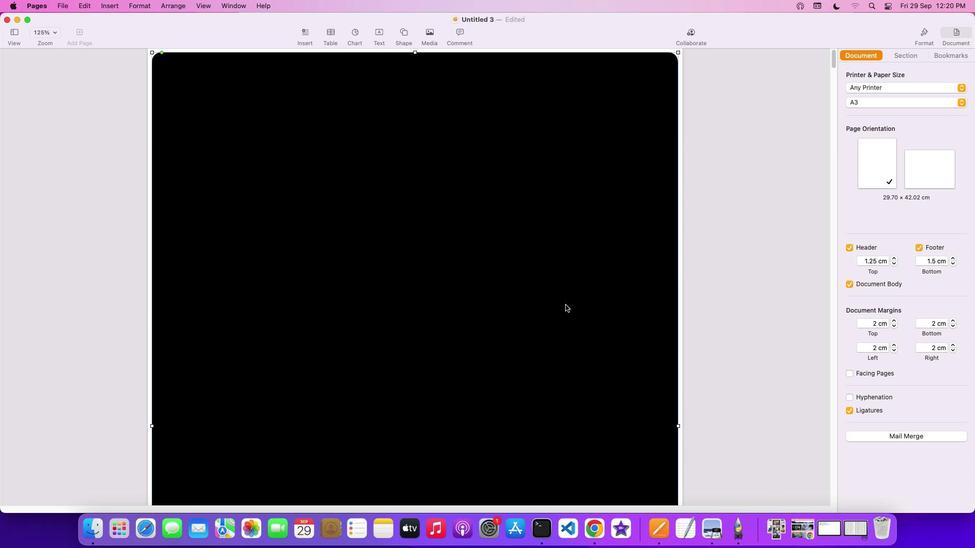 
Action: Mouse scrolled (566, 305) with delta (1, 4)
Screenshot: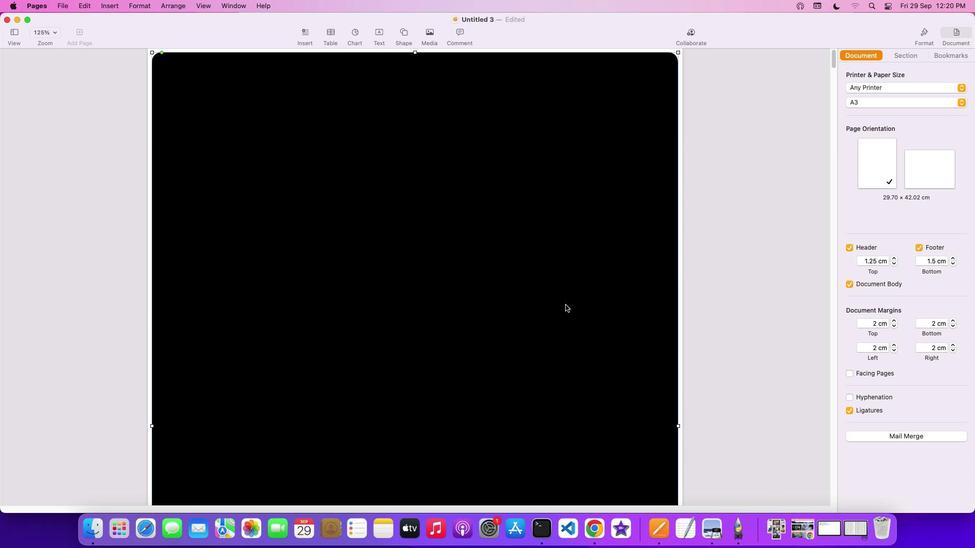 
Action: Mouse moved to (408, 34)
Screenshot: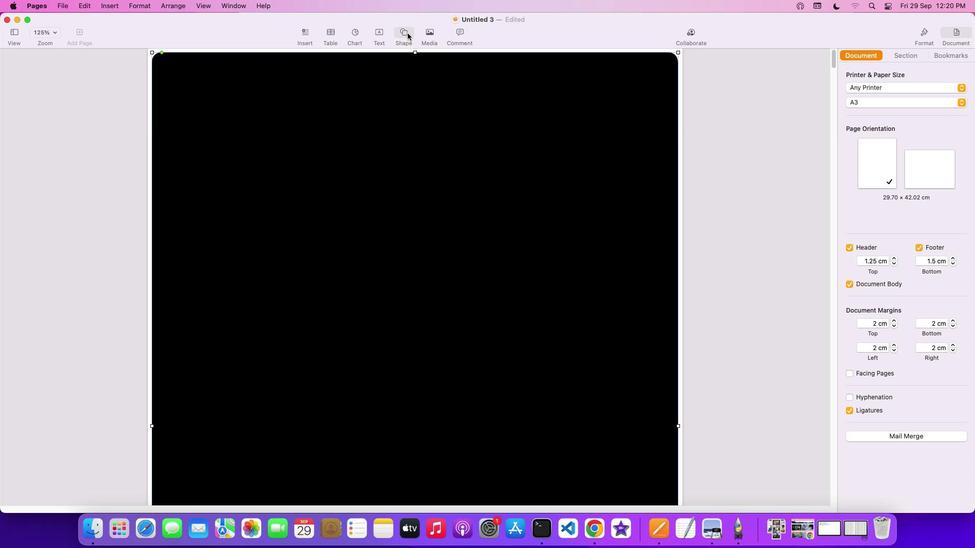 
Action: Mouse pressed left at (408, 34)
Screenshot: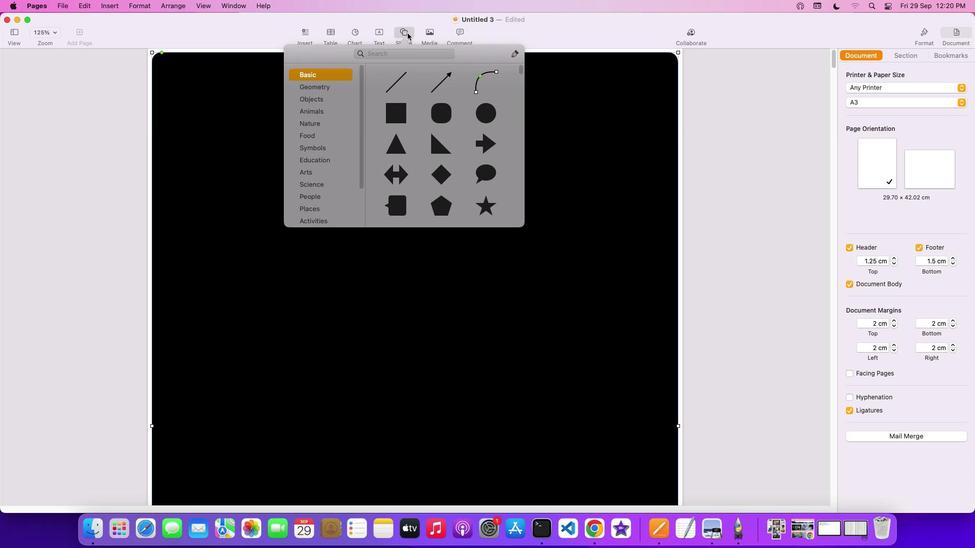 
Action: Mouse moved to (439, 115)
Screenshot: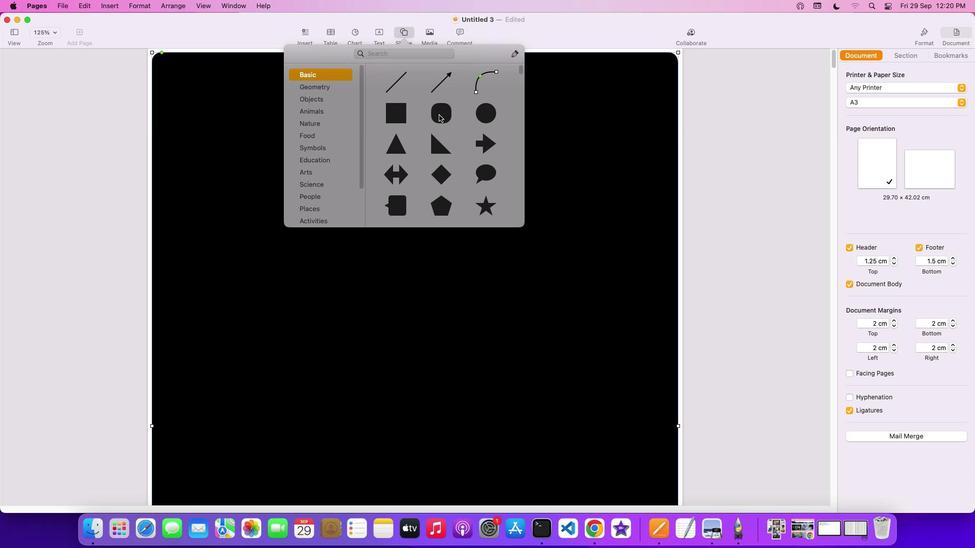 
Action: Mouse pressed left at (439, 115)
Screenshot: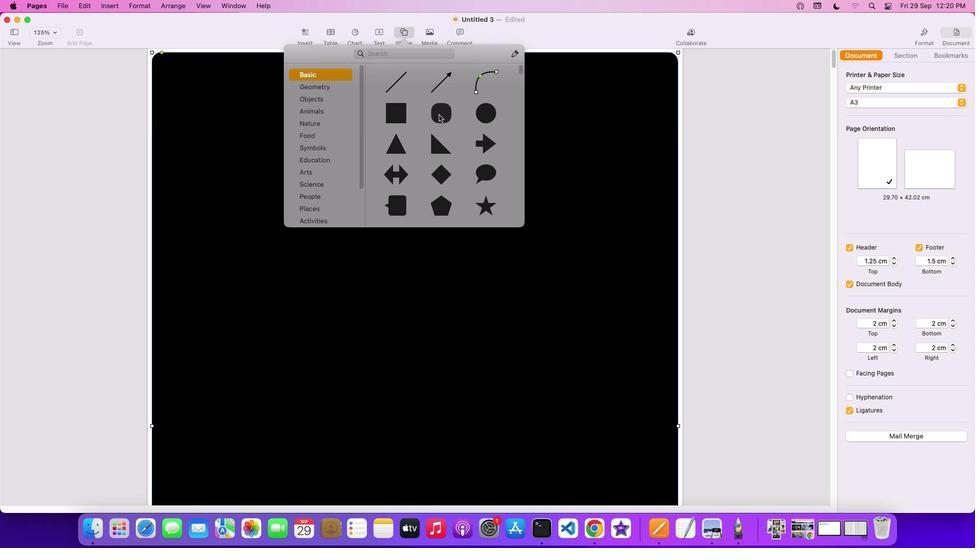 
Action: Mouse moved to (527, 250)
Screenshot: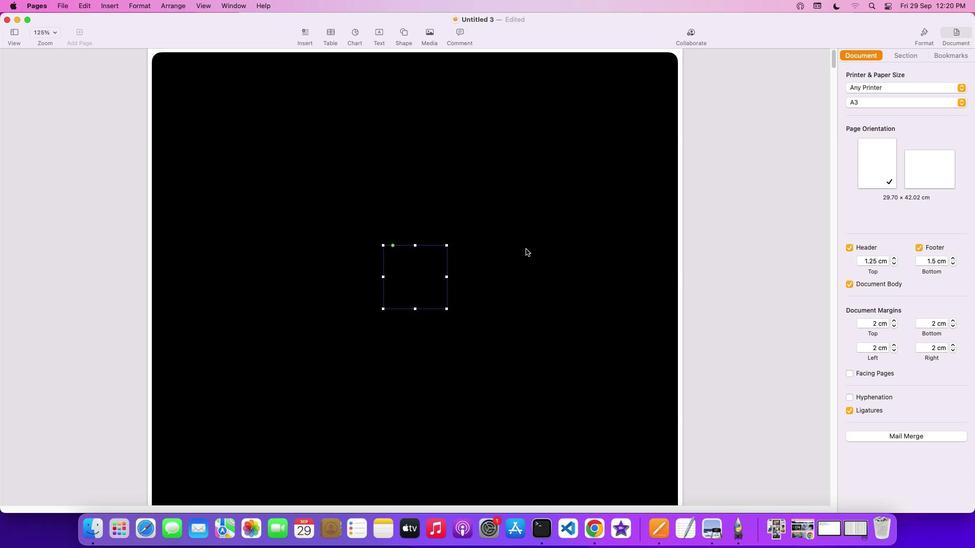
Action: Mouse pressed left at (527, 250)
Screenshot: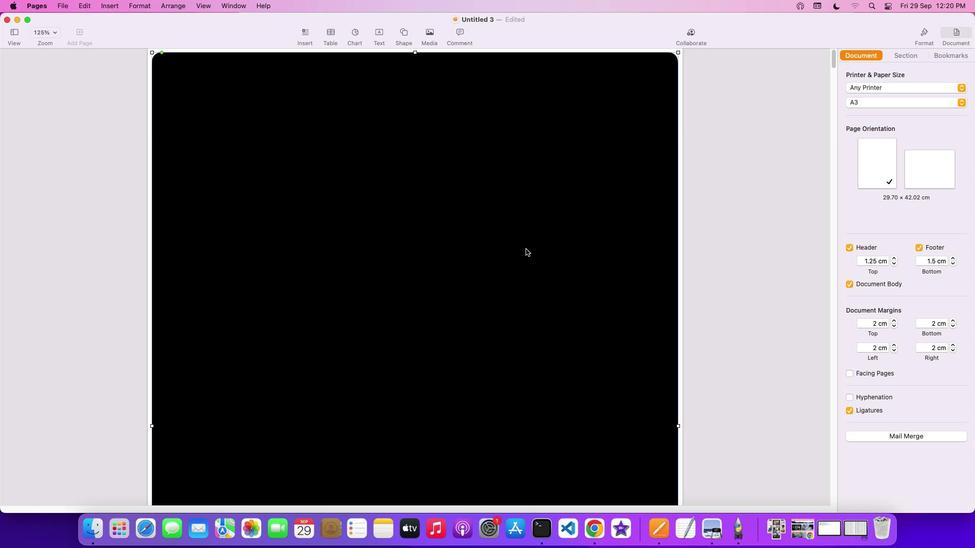 
Action: Mouse moved to (928, 42)
Screenshot: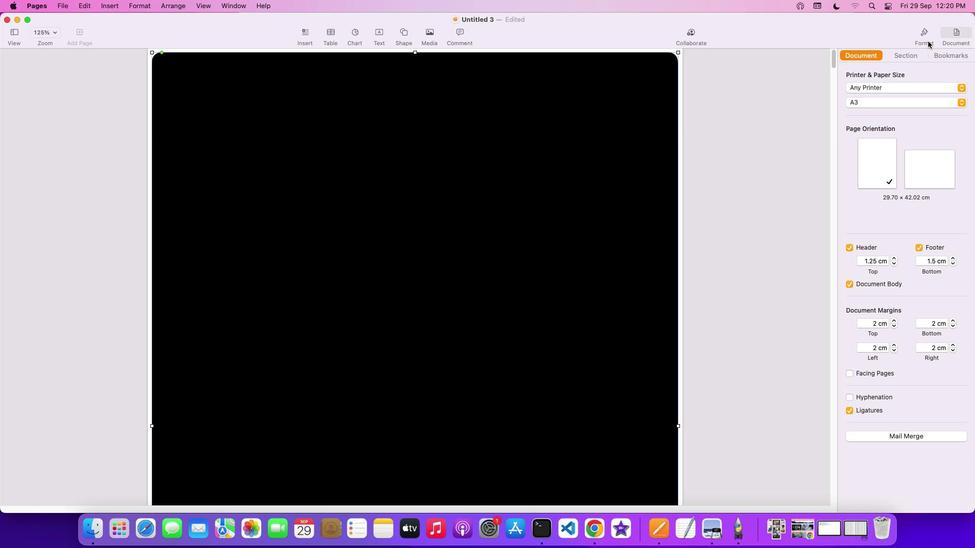 
Action: Mouse pressed left at (928, 42)
Screenshot: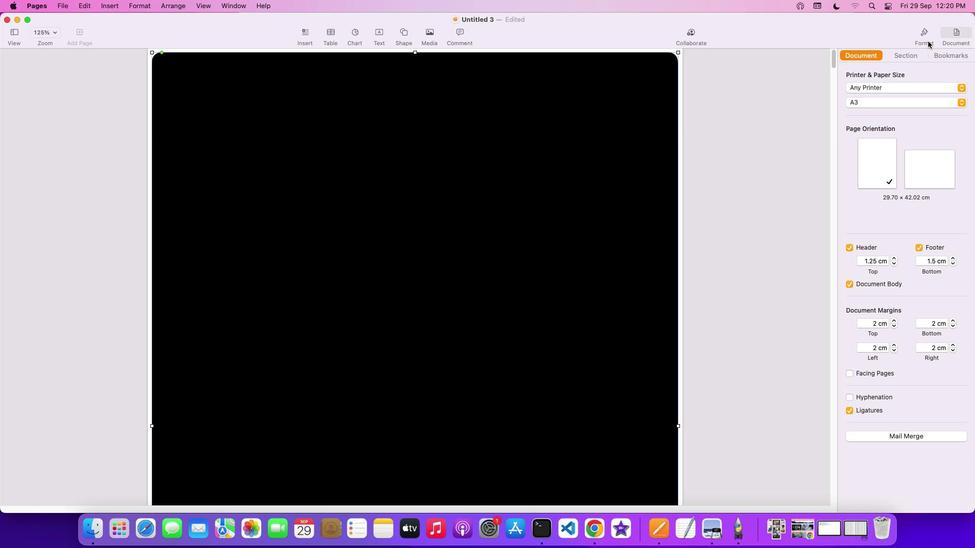 
Action: Mouse moved to (931, 29)
Screenshot: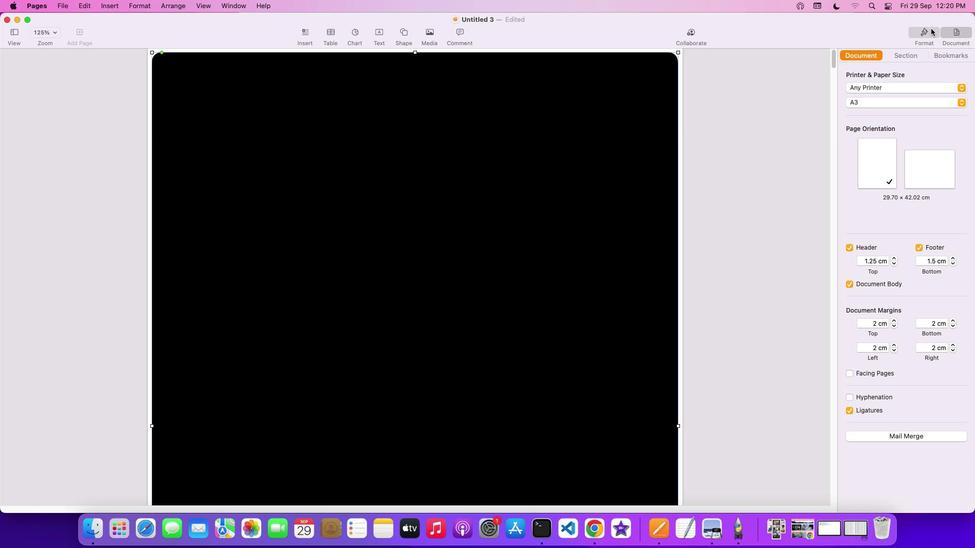 
Action: Mouse pressed left at (931, 29)
Screenshot: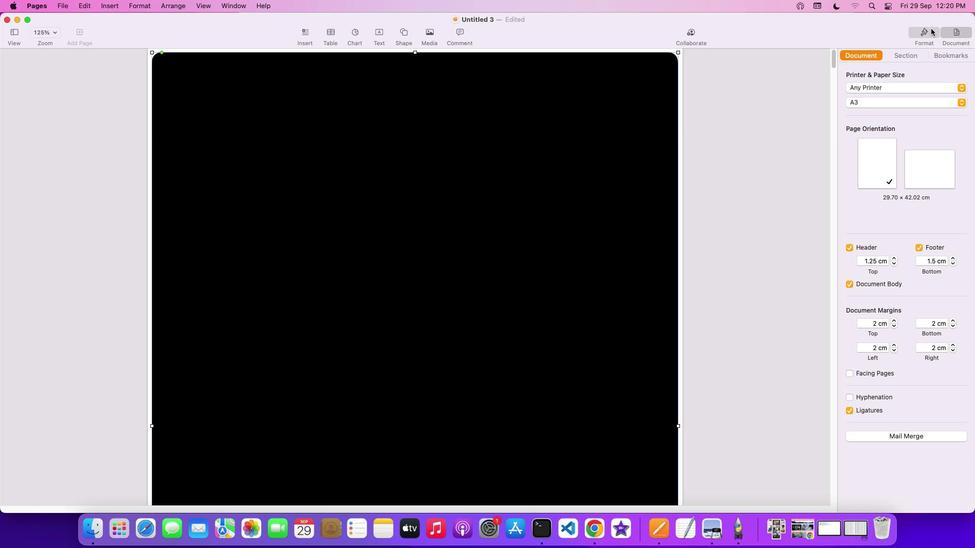 
Action: Mouse moved to (960, 182)
Screenshot: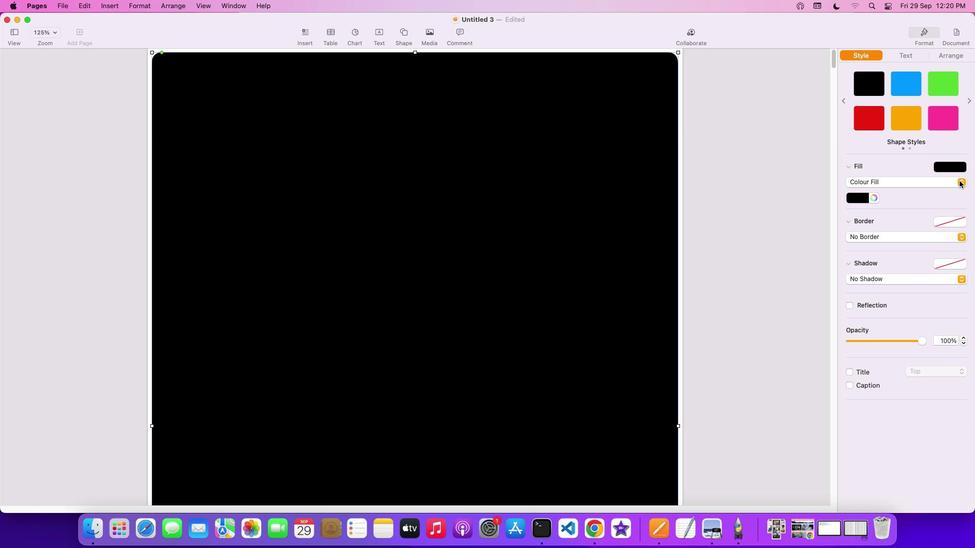 
Action: Mouse pressed left at (960, 182)
Screenshot: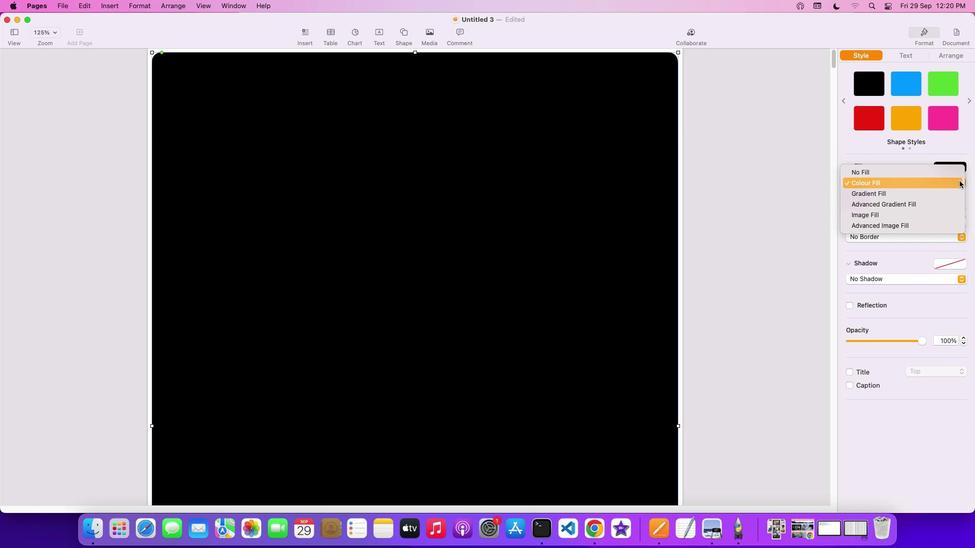 
Action: Mouse moved to (903, 186)
Screenshot: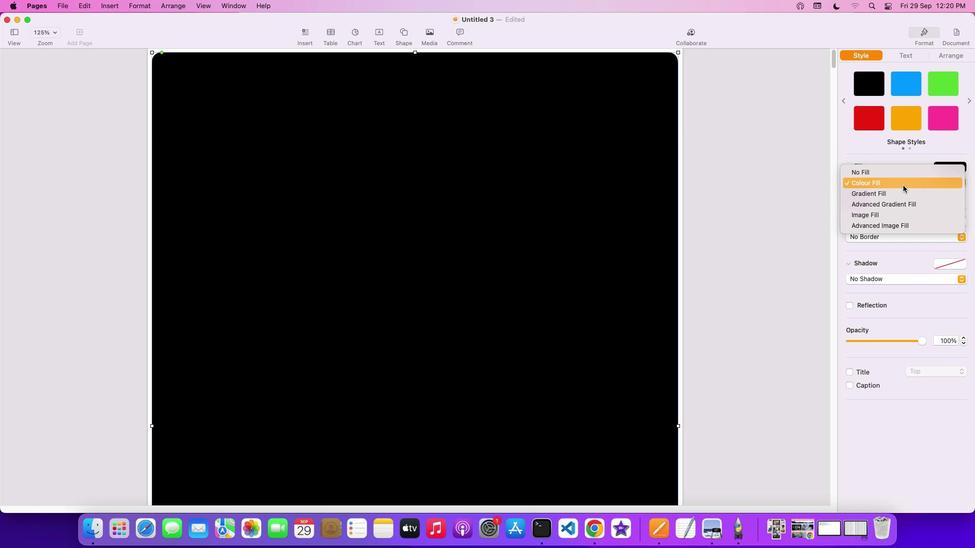 
Action: Mouse pressed left at (903, 186)
Screenshot: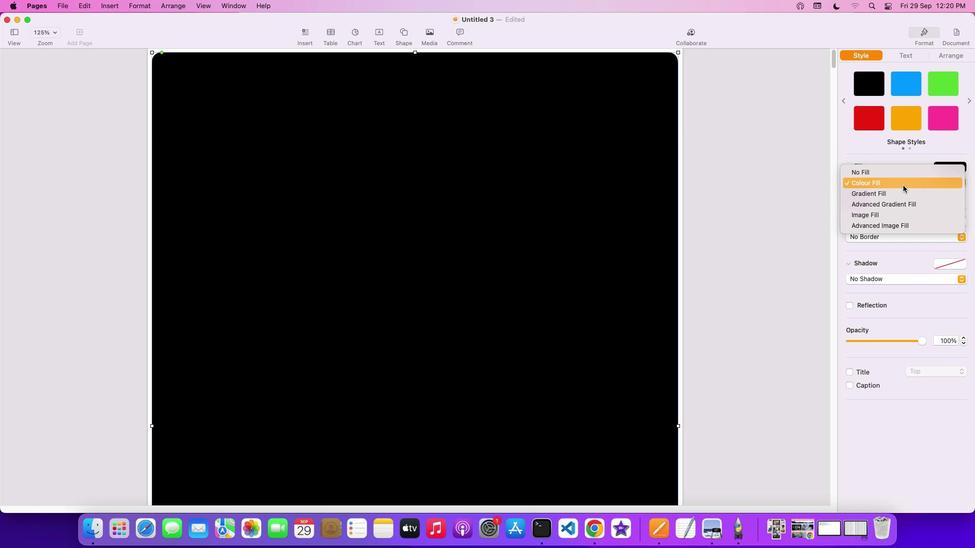 
Action: Mouse moved to (861, 196)
Screenshot: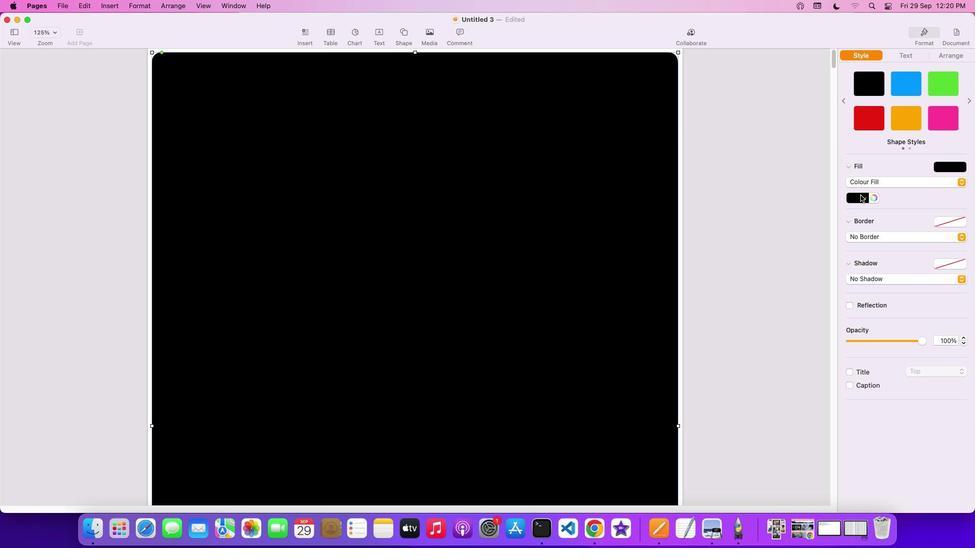 
Action: Mouse pressed left at (861, 196)
Screenshot: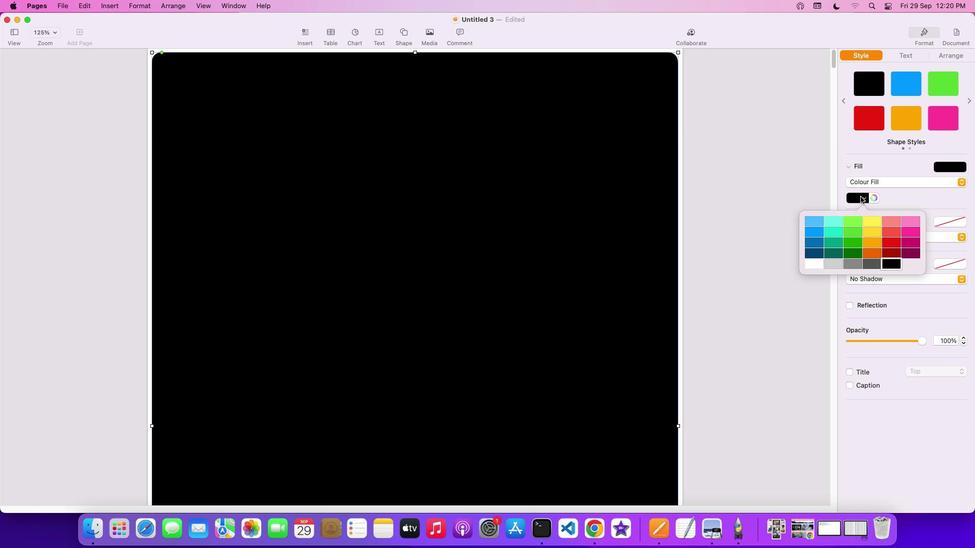 
Action: Mouse moved to (841, 266)
Screenshot: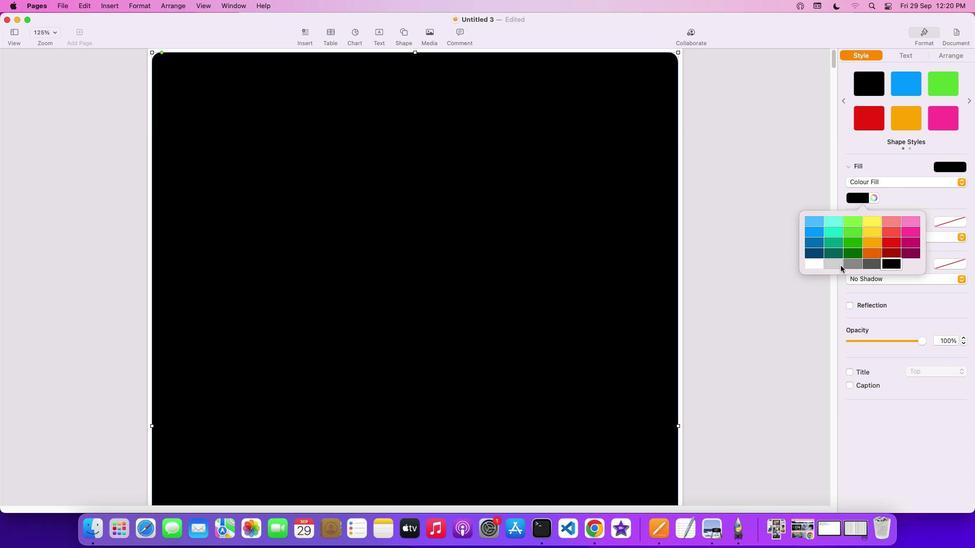 
Action: Mouse pressed left at (841, 266)
Screenshot: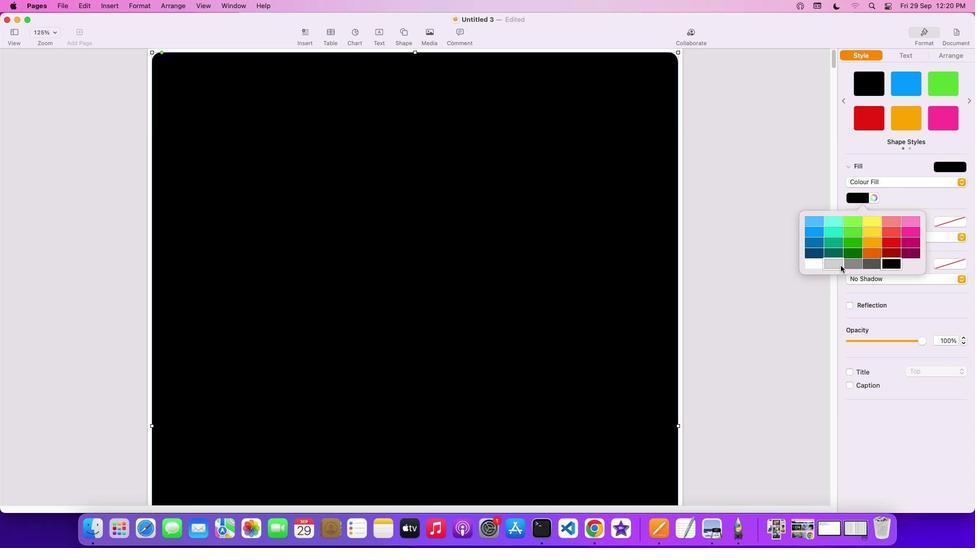 
Action: Mouse moved to (422, 278)
Screenshot: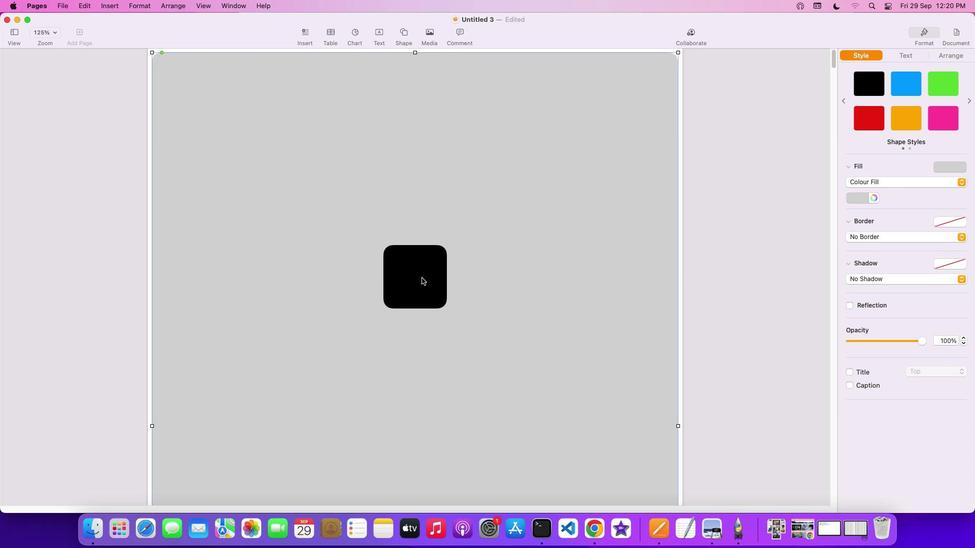 
Action: Mouse pressed left at (422, 278)
Screenshot: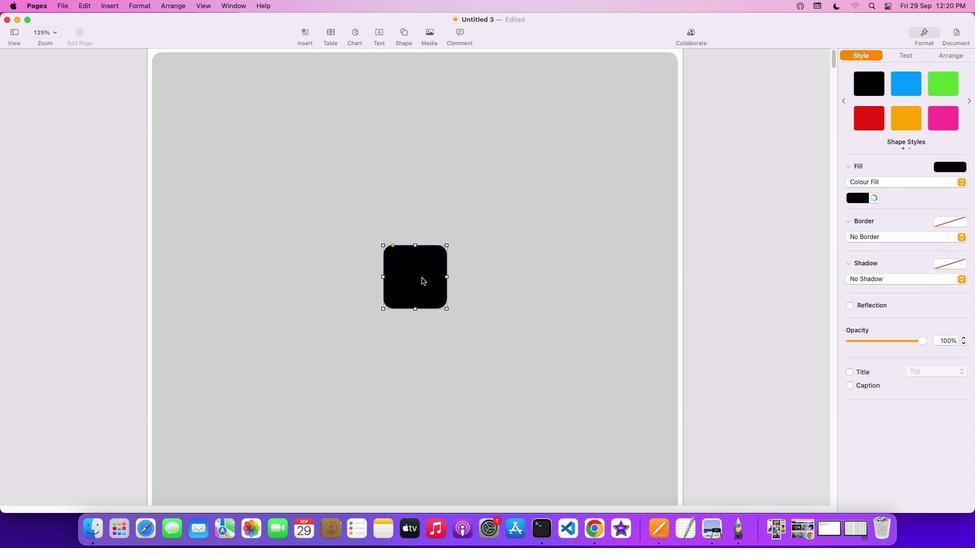 
Action: Mouse moved to (420, 279)
Screenshot: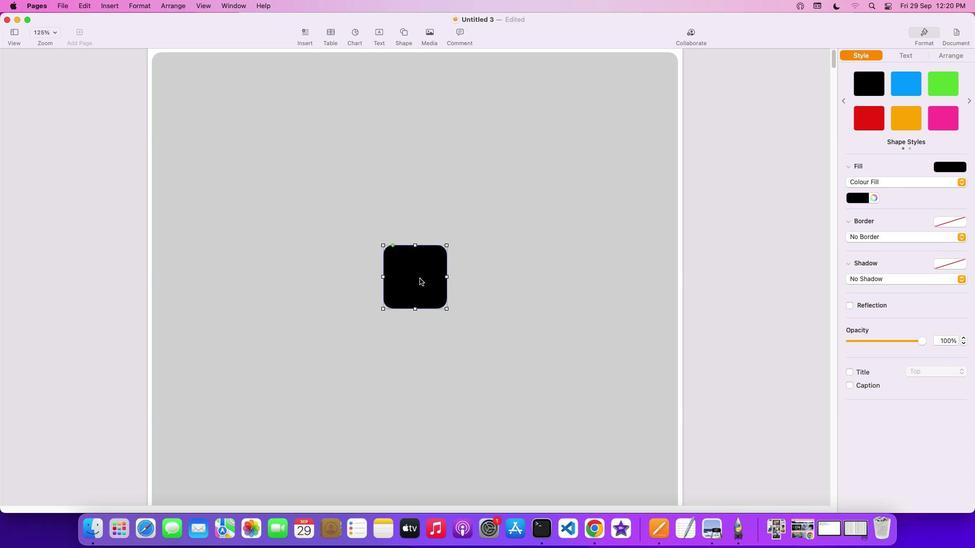 
Action: Mouse pressed left at (420, 279)
Screenshot: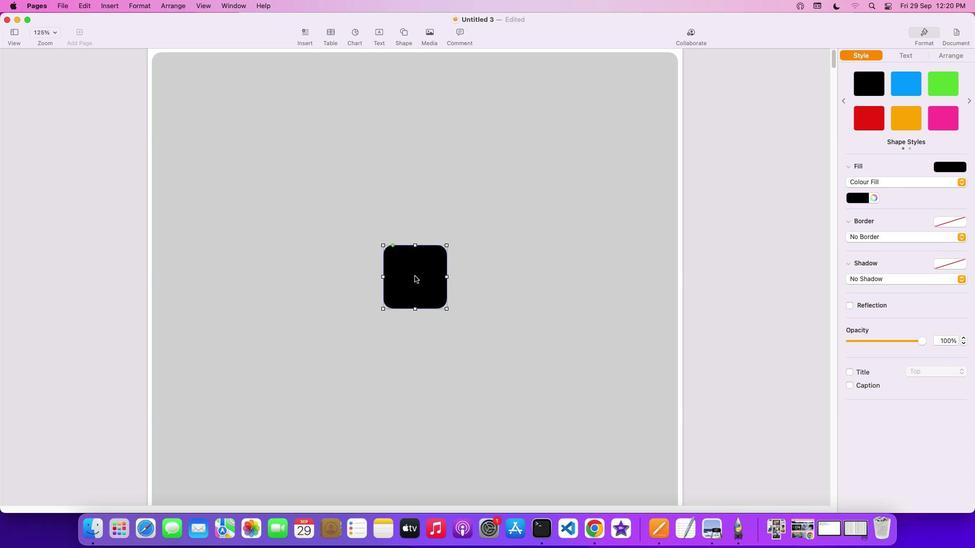 
Action: Mouse moved to (280, 105)
Screenshot: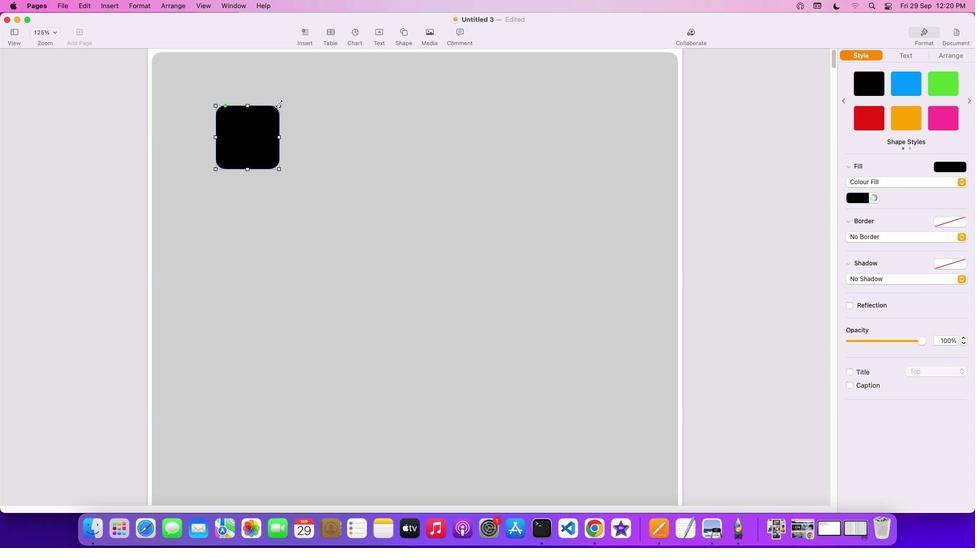 
Action: Mouse pressed left at (280, 105)
Screenshot: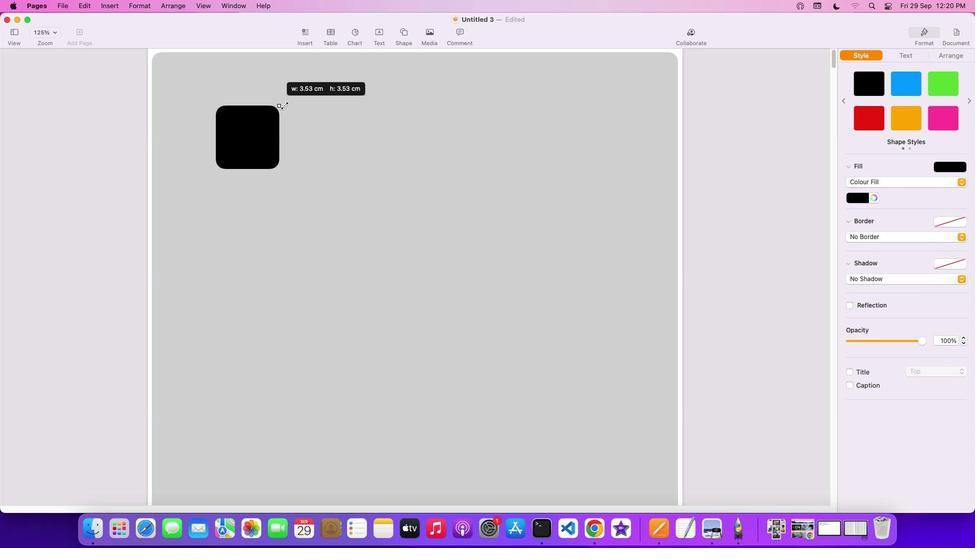 
Action: Mouse moved to (485, 130)
Screenshot: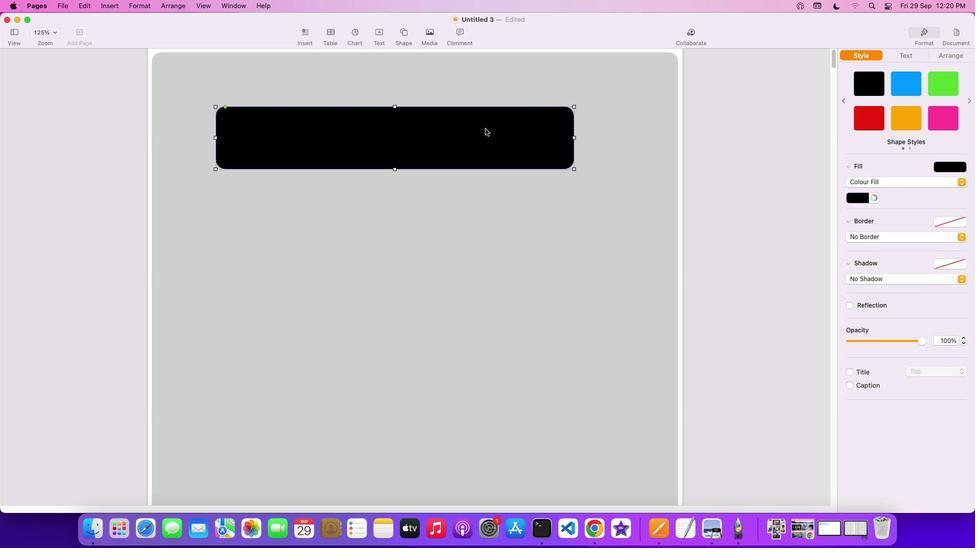 
Action: Mouse pressed left at (485, 130)
Screenshot: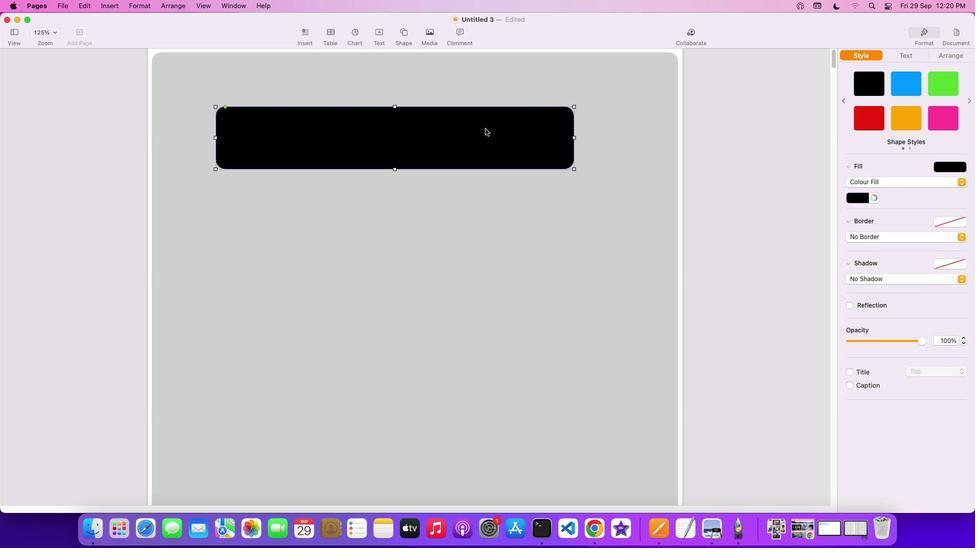 
Action: Mouse moved to (591, 137)
Screenshot: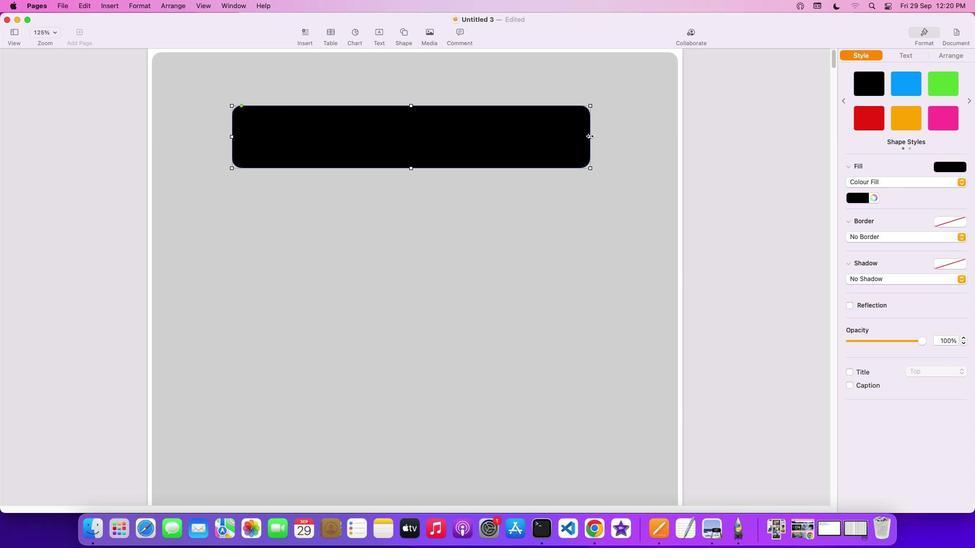 
Action: Mouse pressed left at (591, 137)
Screenshot: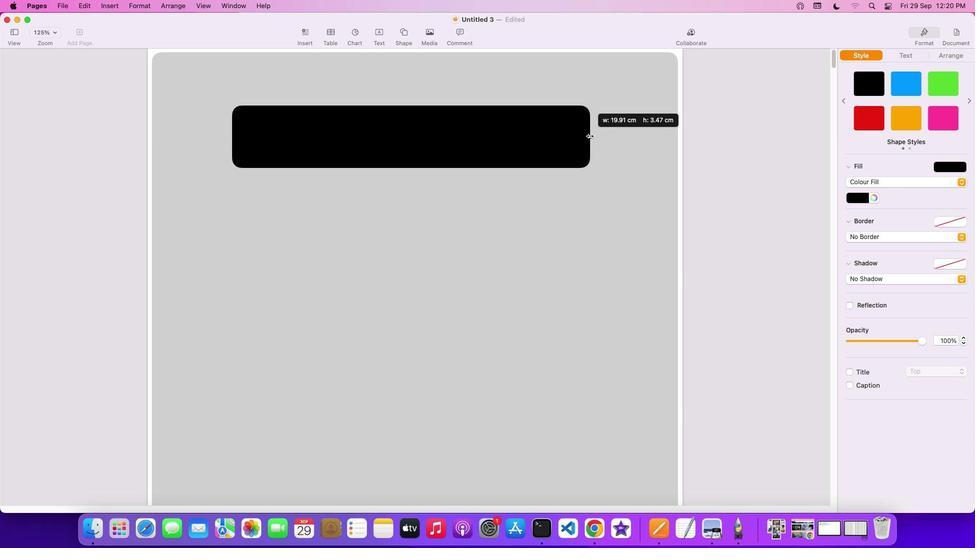 
Action: Mouse moved to (530, 140)
Screenshot: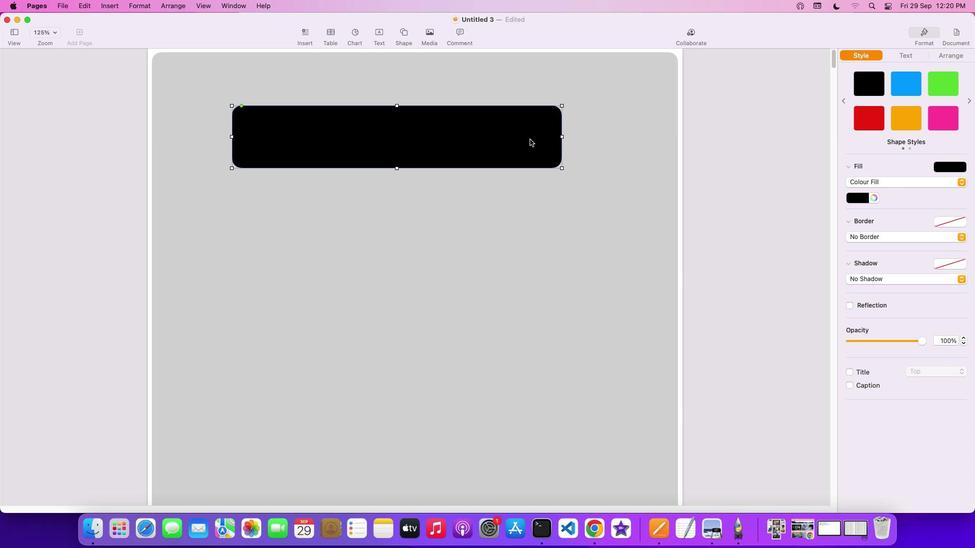 
Action: Mouse pressed left at (530, 140)
Screenshot: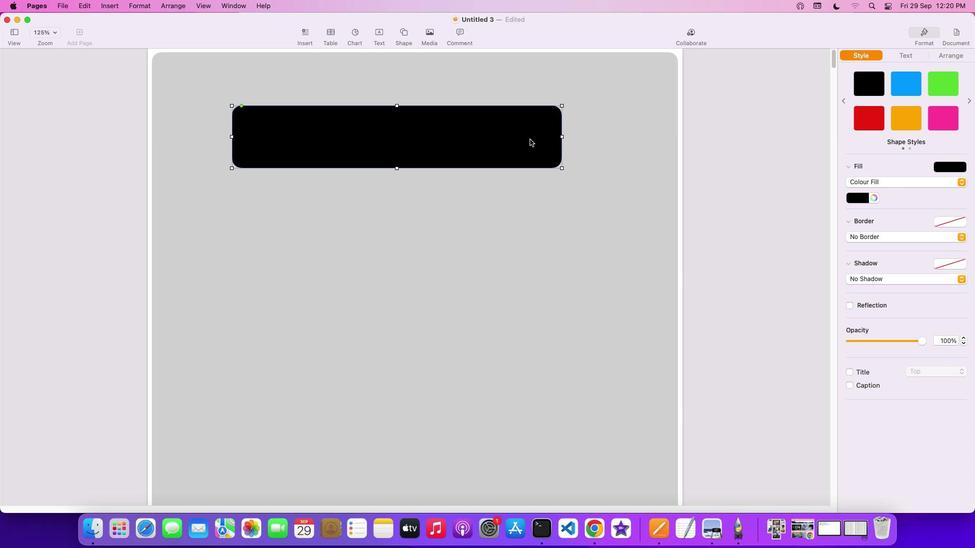 
Action: Mouse moved to (584, 170)
Screenshot: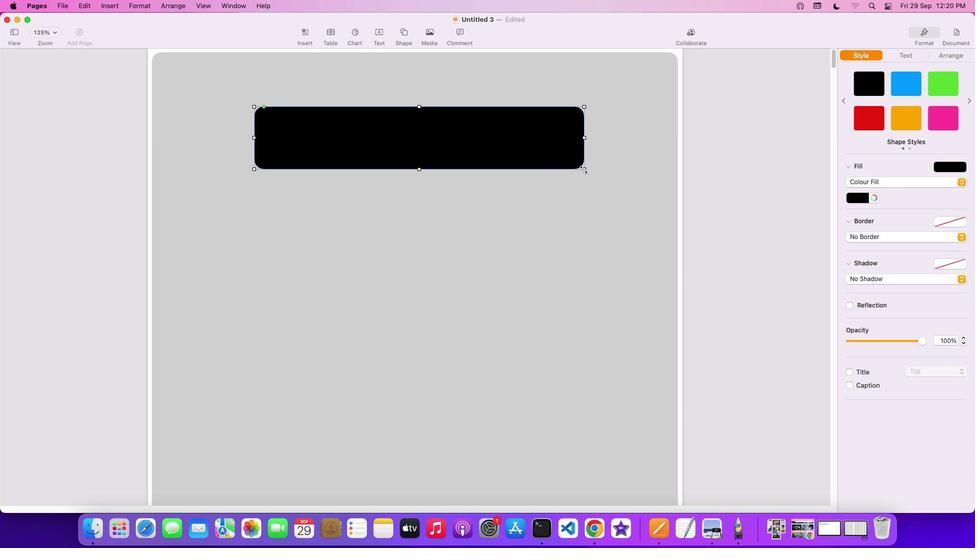 
Action: Mouse pressed left at (584, 170)
Screenshot: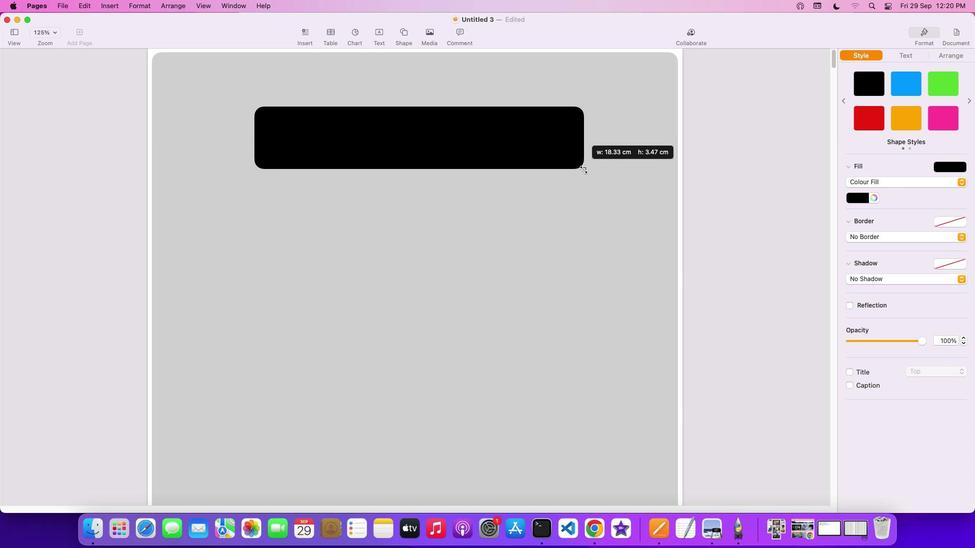 
Action: Mouse moved to (567, 495)
Screenshot: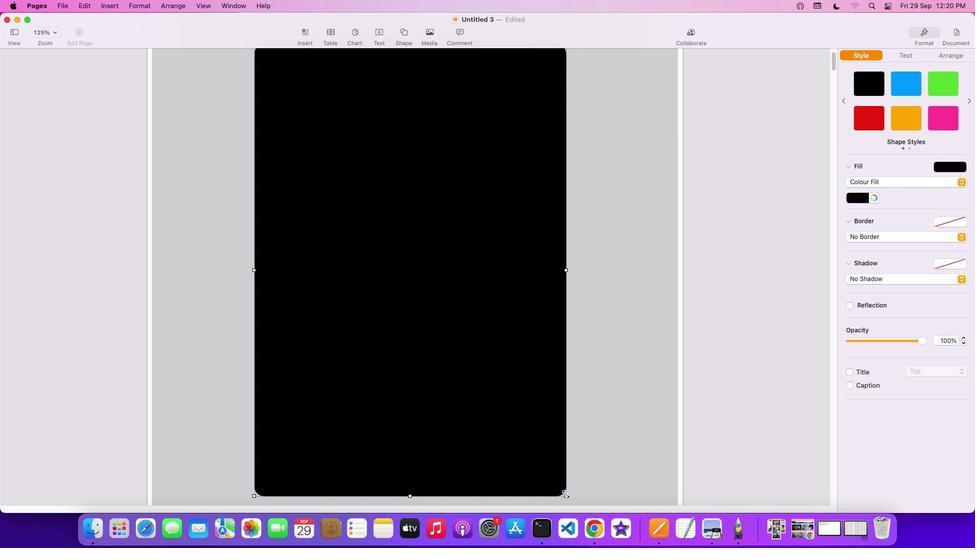 
Action: Mouse pressed left at (567, 495)
Screenshot: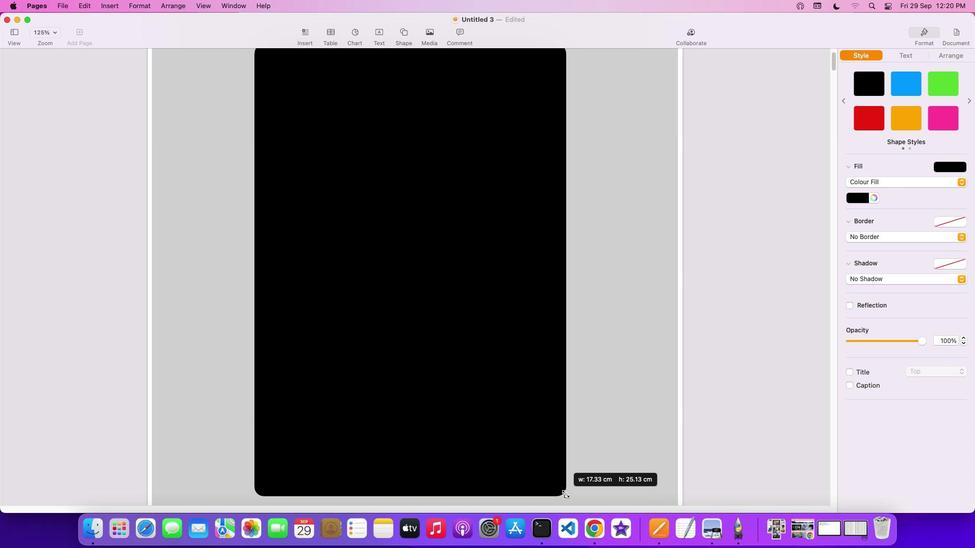 
Action: Mouse moved to (501, 411)
Screenshot: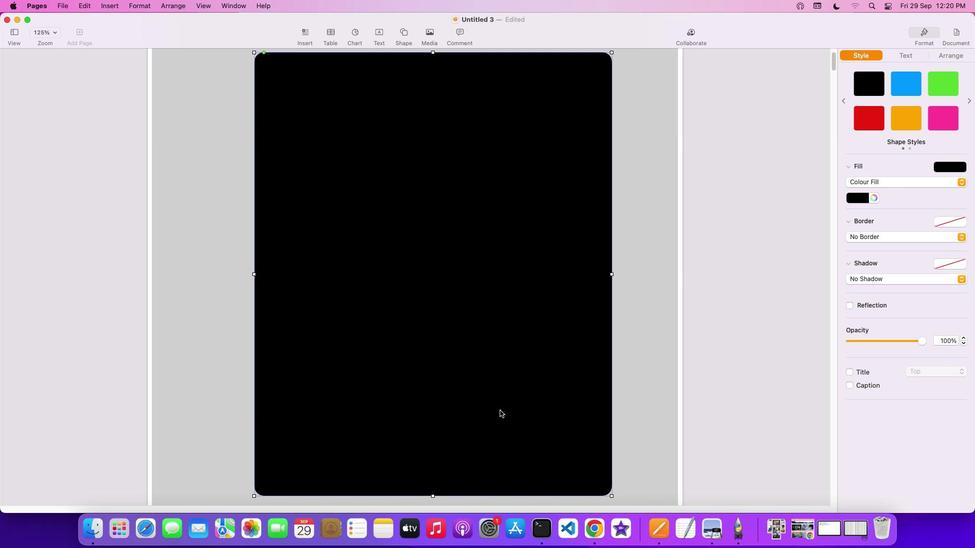 
Action: Mouse scrolled (501, 411) with delta (1, 1)
Screenshot: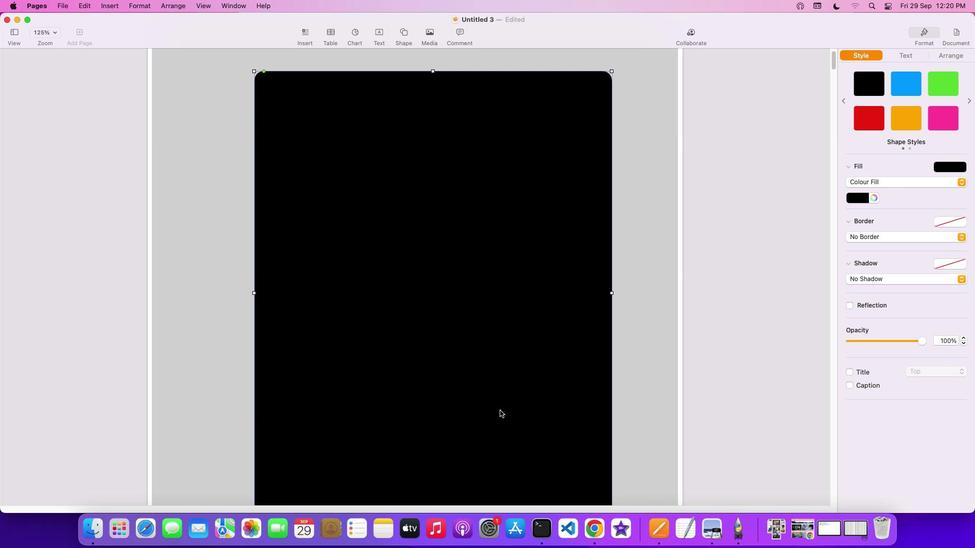 
Action: Mouse scrolled (501, 411) with delta (1, 1)
Screenshot: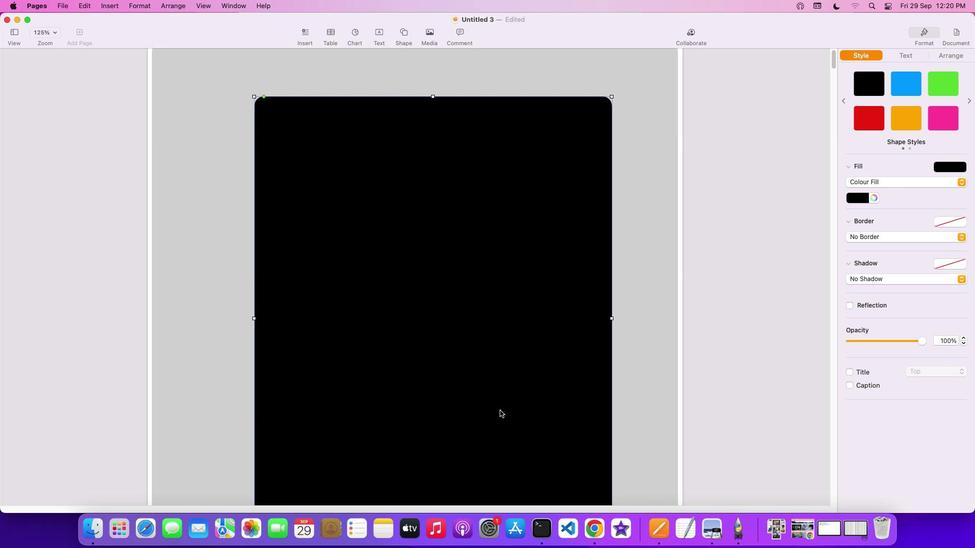 
Action: Mouse scrolled (501, 411) with delta (1, 3)
Screenshot: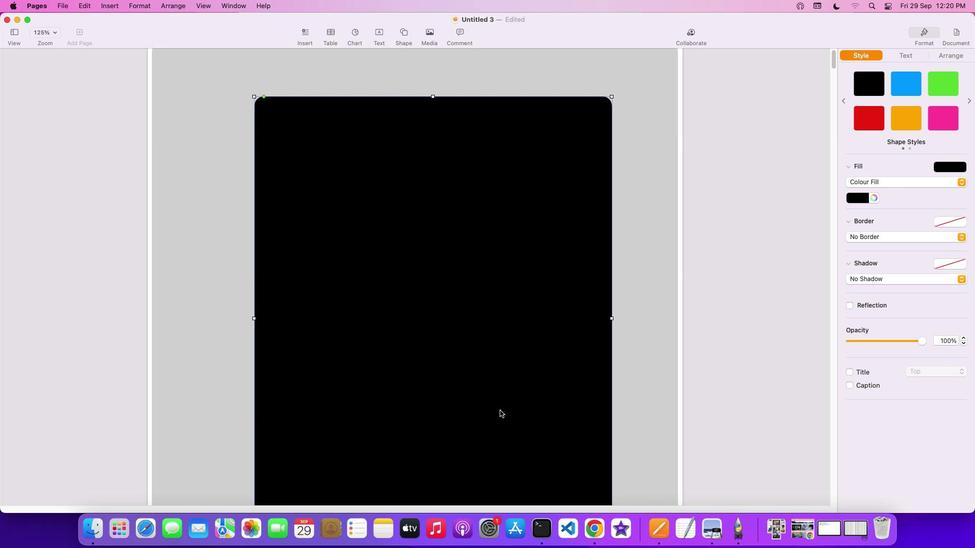 
Action: Mouse scrolled (501, 411) with delta (1, 3)
Screenshot: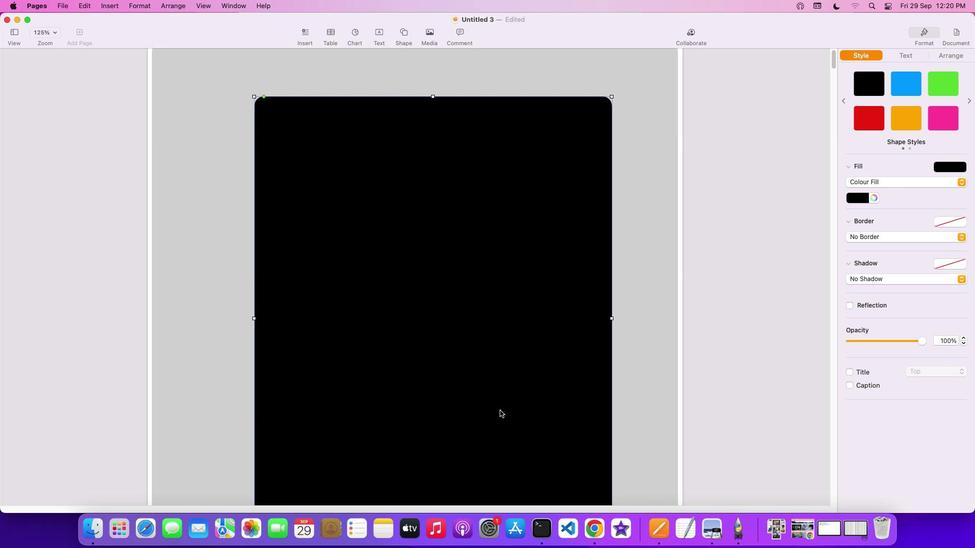 
Action: Mouse scrolled (501, 411) with delta (1, 4)
Screenshot: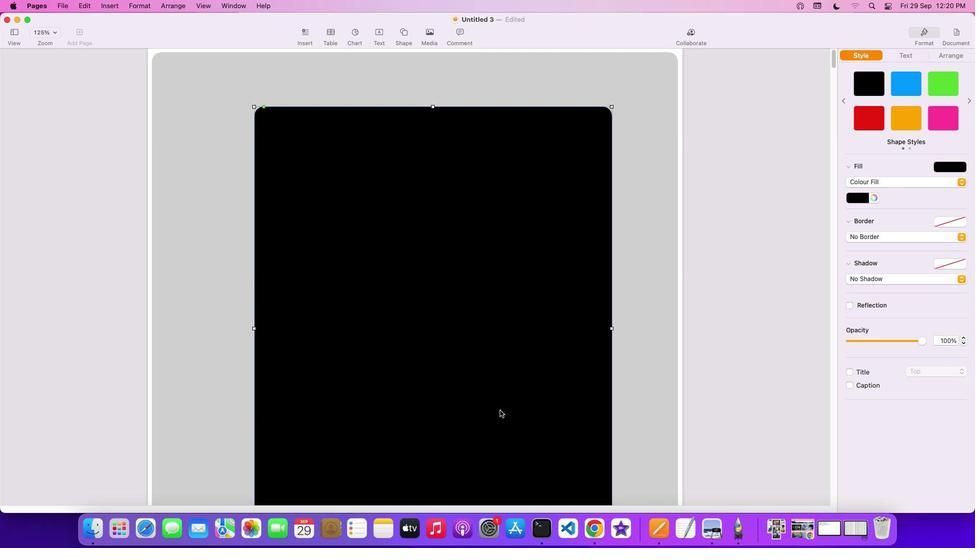 
Action: Mouse scrolled (501, 411) with delta (1, 4)
Screenshot: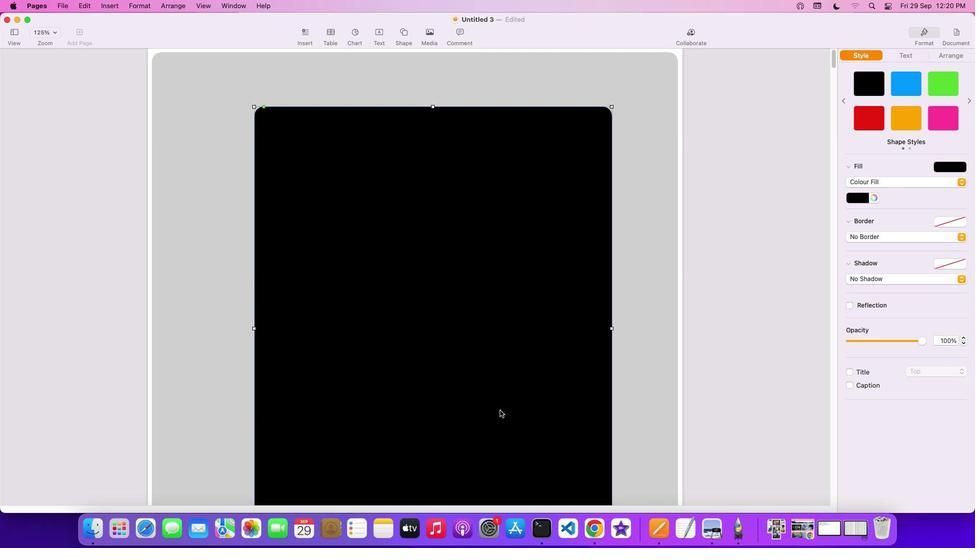 
Action: Mouse moved to (455, 390)
Screenshot: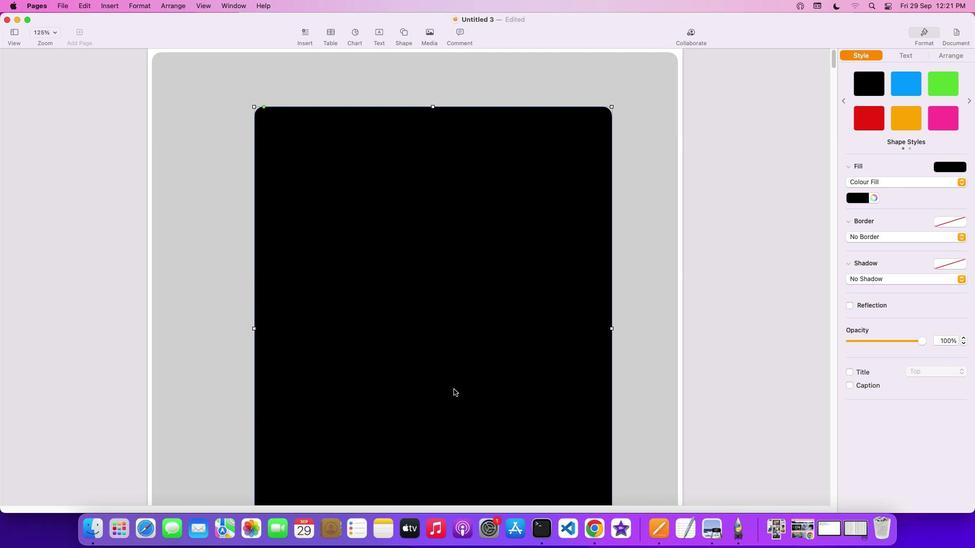 
Action: Mouse scrolled (455, 390) with delta (1, 0)
Screenshot: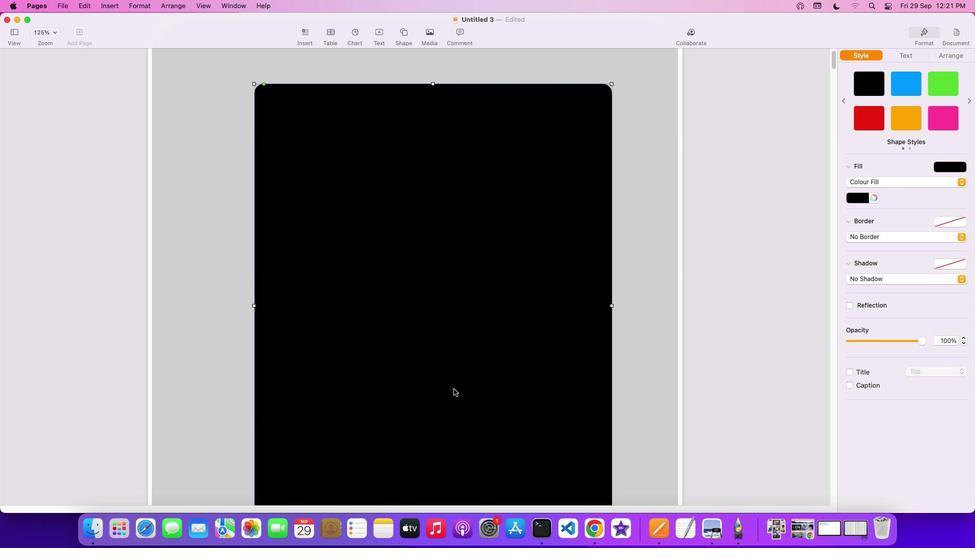 
Action: Mouse scrolled (455, 390) with delta (1, 0)
Screenshot: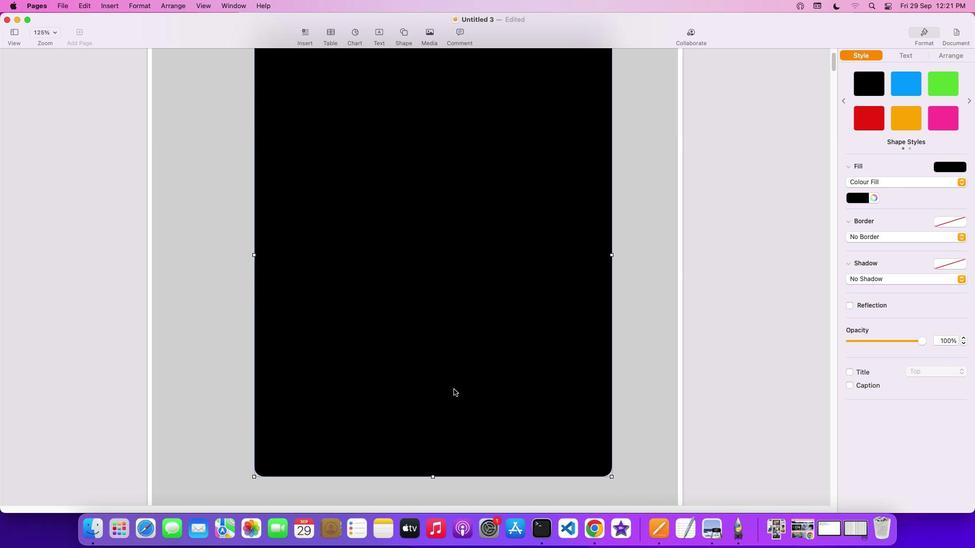 
Action: Mouse scrolled (455, 390) with delta (1, 0)
Screenshot: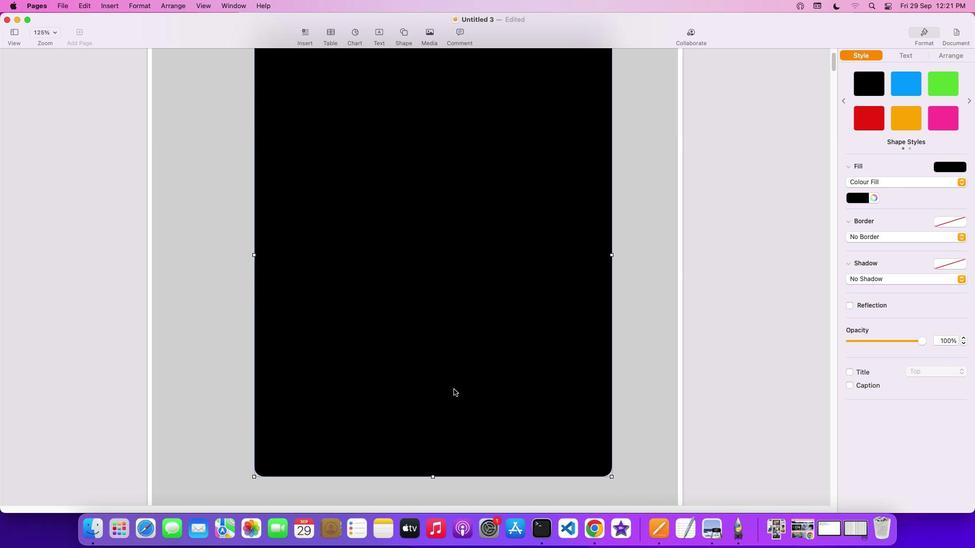 
Action: Mouse scrolled (455, 390) with delta (1, -1)
Screenshot: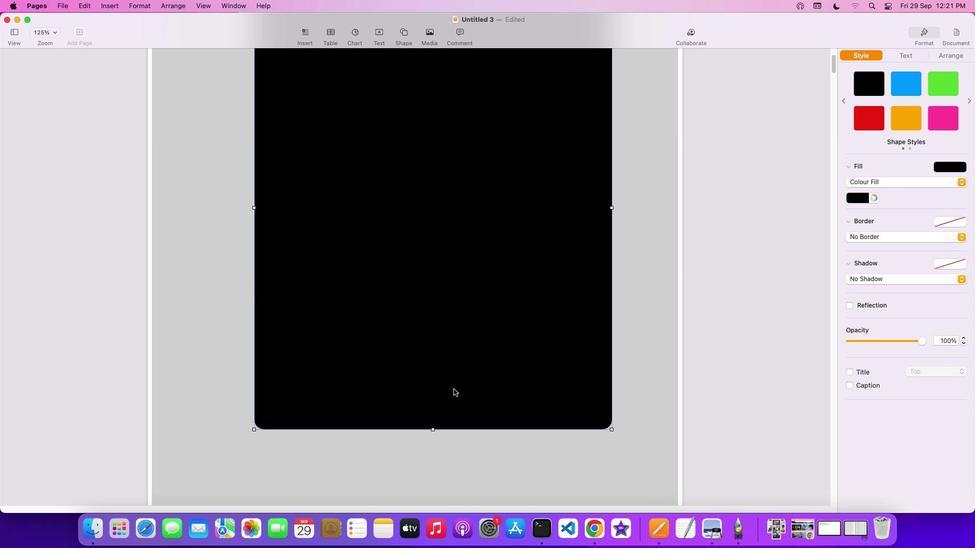 
Action: Mouse scrolled (455, 390) with delta (1, -1)
Screenshot: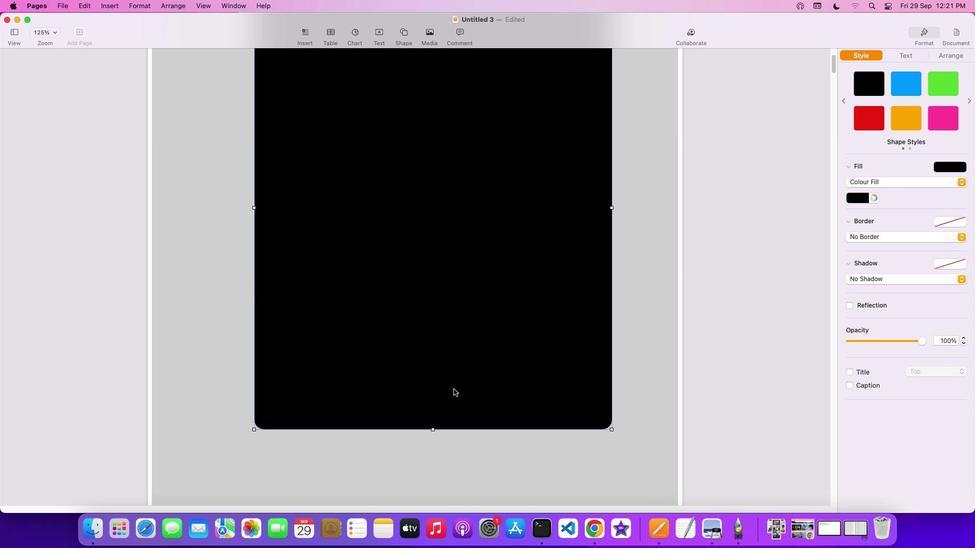 
Action: Mouse scrolled (455, 390) with delta (1, -1)
Screenshot: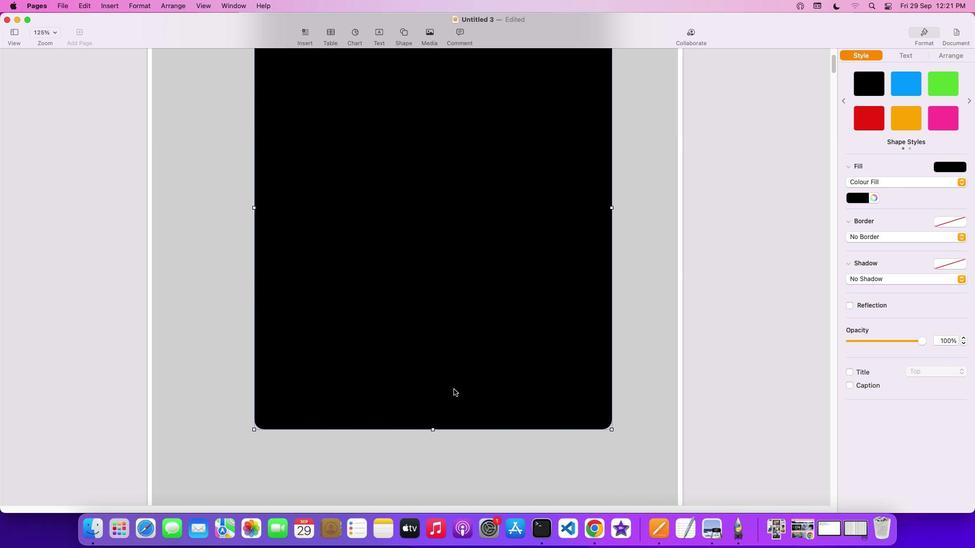 
Action: Mouse moved to (611, 430)
Screenshot: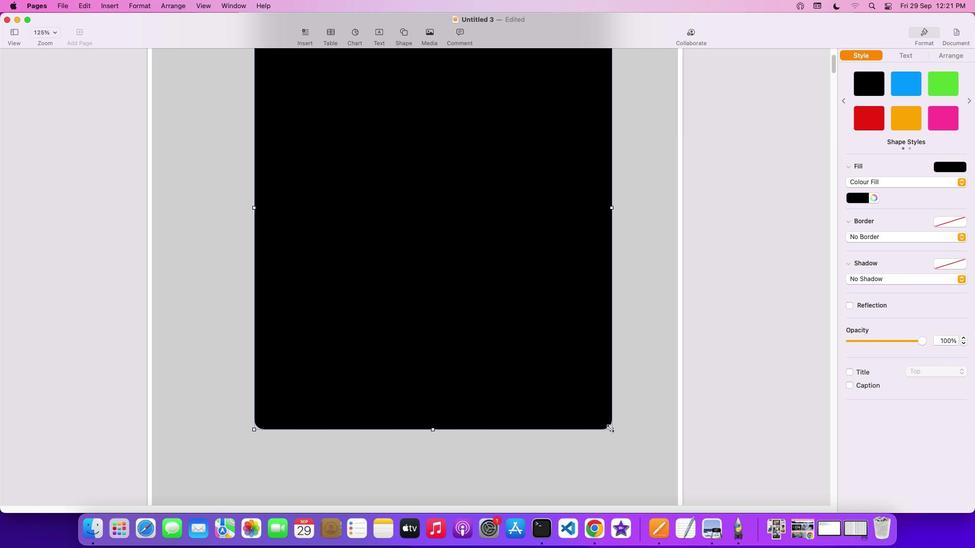 
Action: Mouse pressed left at (611, 430)
Screenshot: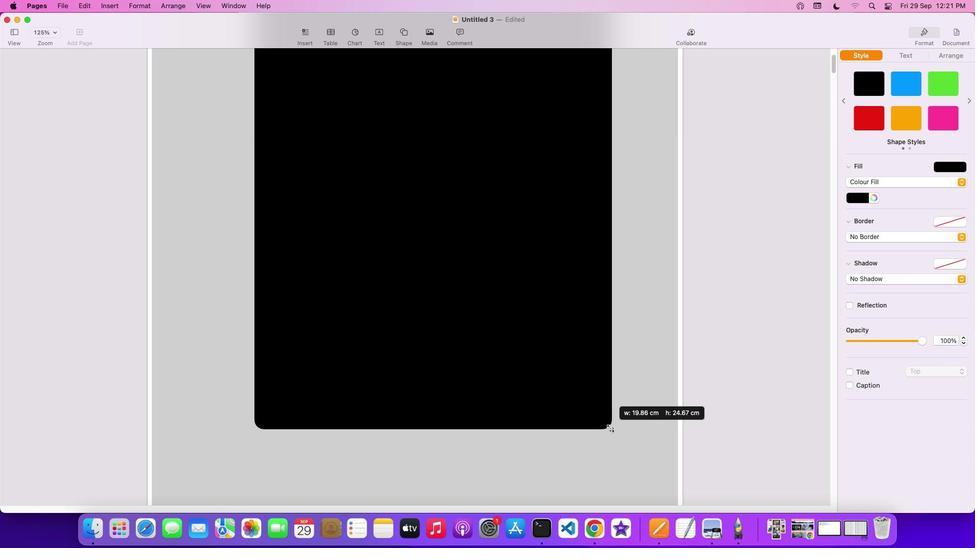 
Action: Mouse moved to (528, 402)
Screenshot: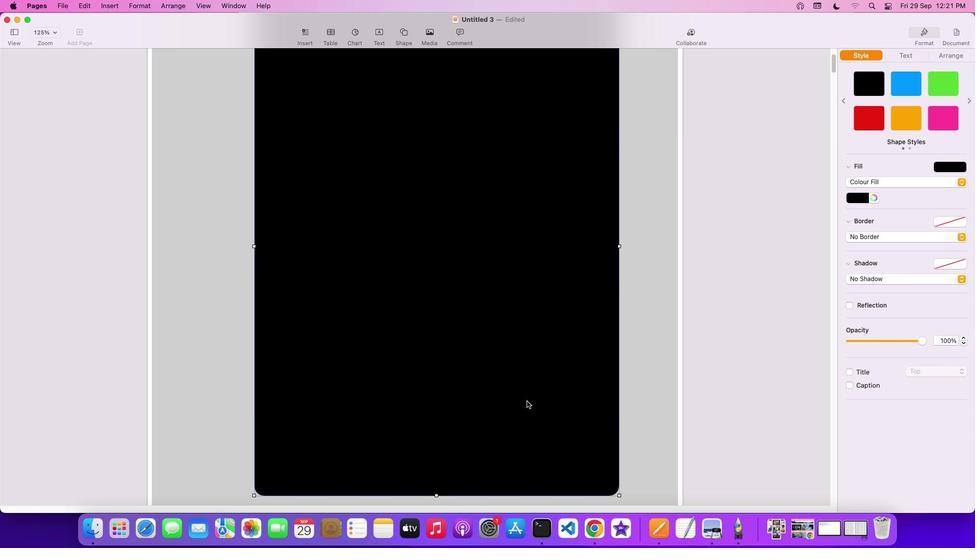 
Action: Mouse scrolled (528, 402) with delta (1, 1)
Screenshot: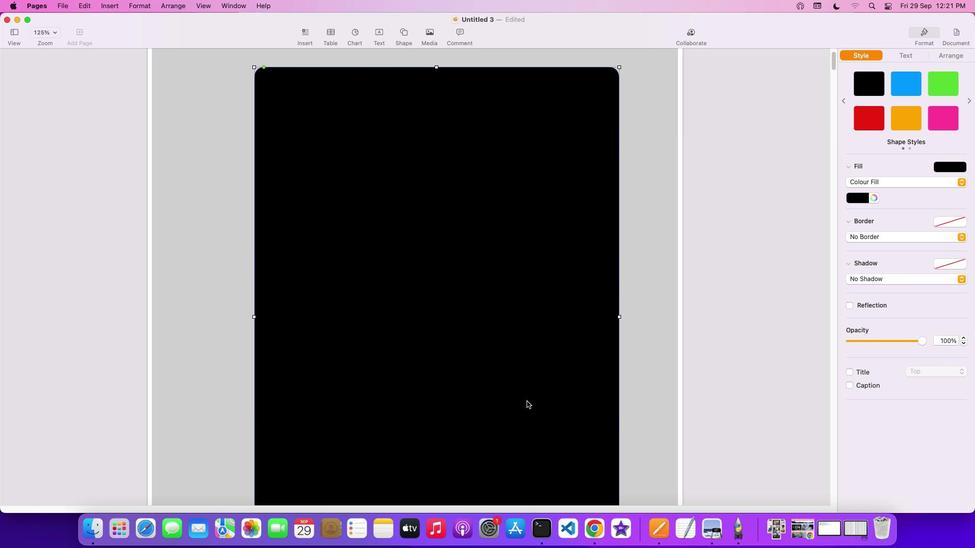 
Action: Mouse scrolled (528, 402) with delta (1, 1)
Screenshot: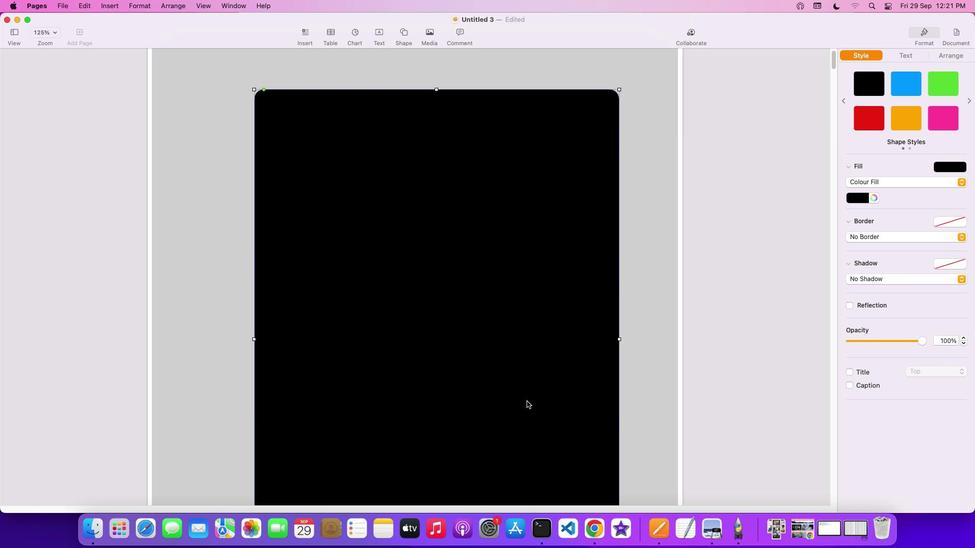 
Action: Mouse scrolled (528, 402) with delta (1, 3)
Screenshot: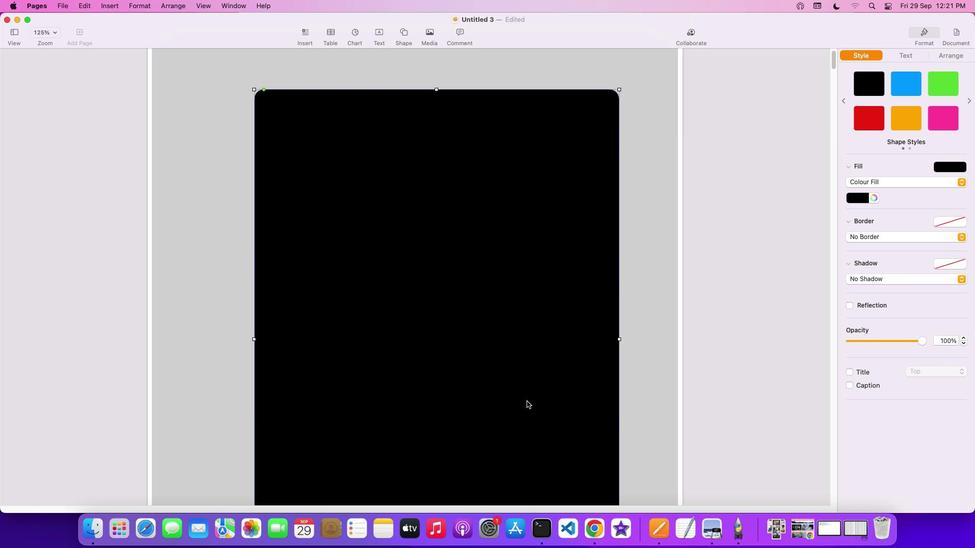 
Action: Mouse scrolled (528, 402) with delta (1, 3)
Screenshot: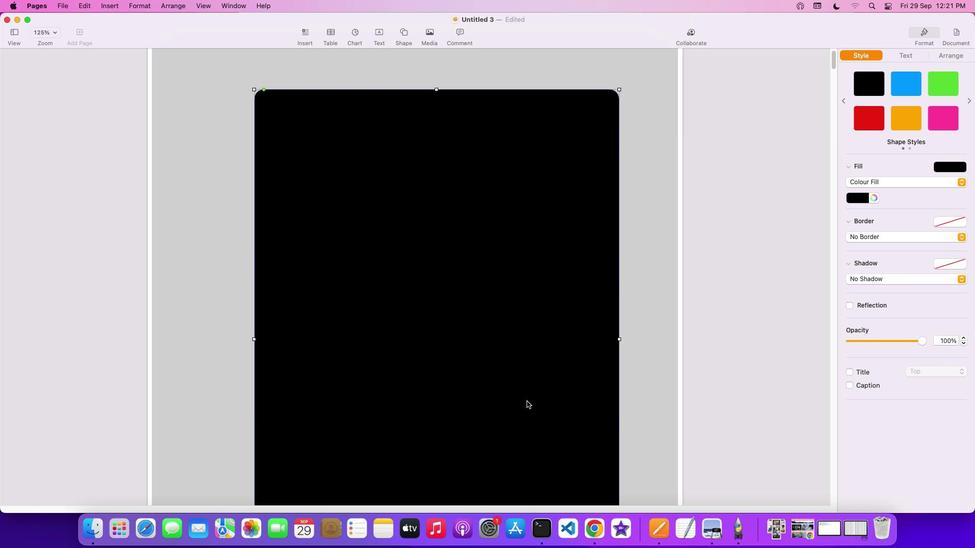 
Action: Mouse scrolled (528, 402) with delta (1, 4)
Screenshot: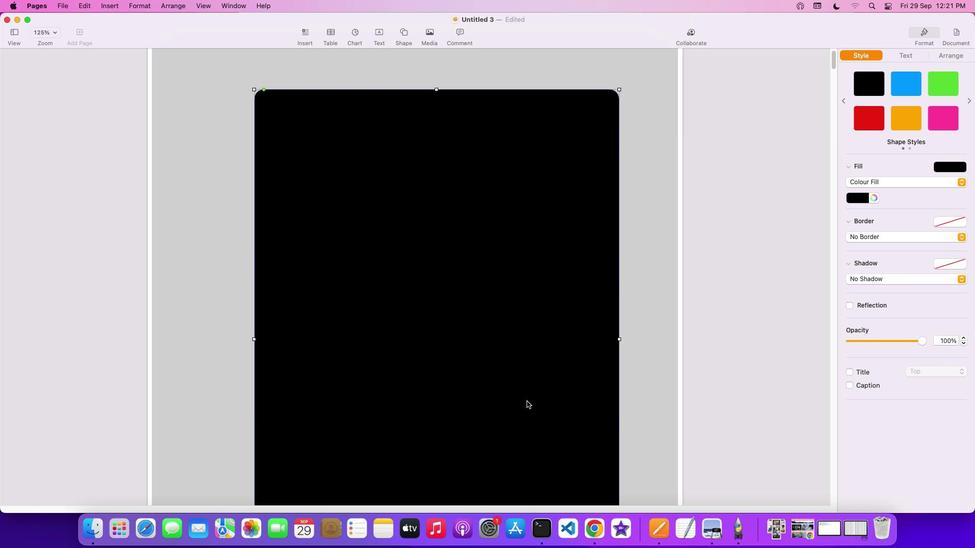 
Action: Mouse scrolled (528, 402) with delta (1, 4)
Screenshot: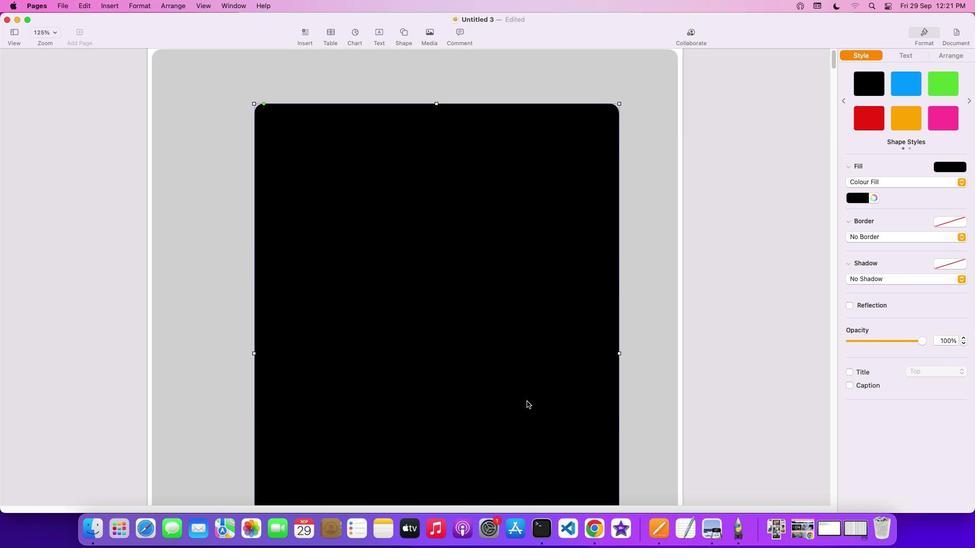 
Action: Mouse moved to (442, 387)
Screenshot: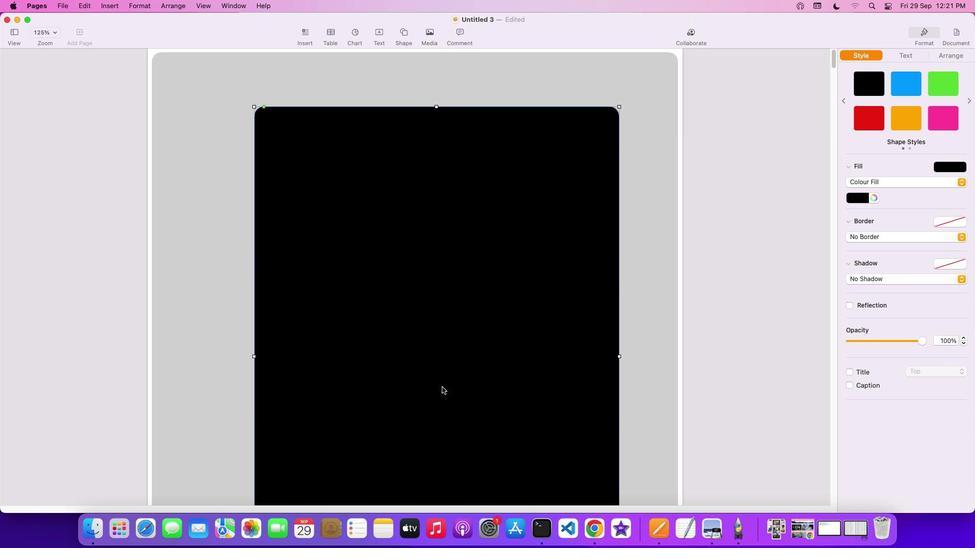 
Action: Mouse pressed left at (442, 387)
Screenshot: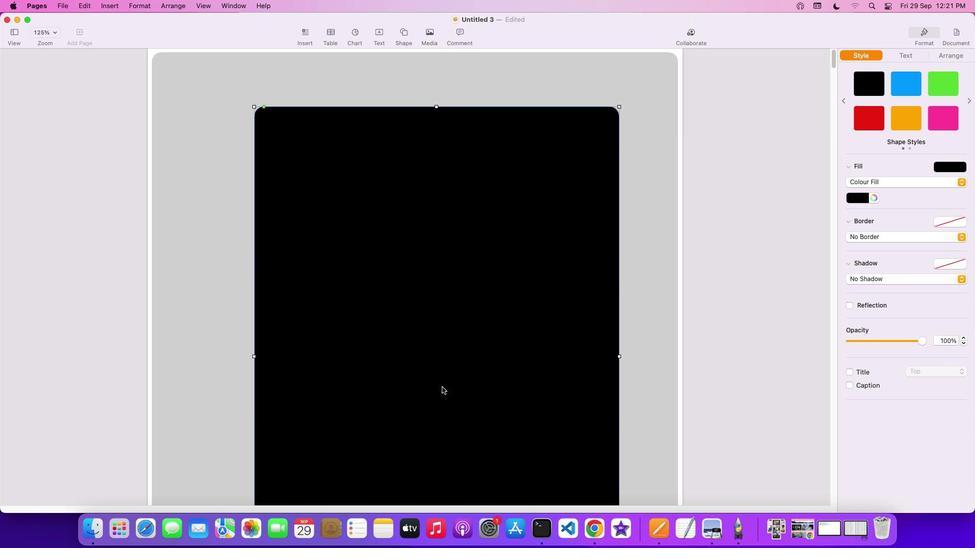 
Action: Mouse moved to (464, 365)
Screenshot: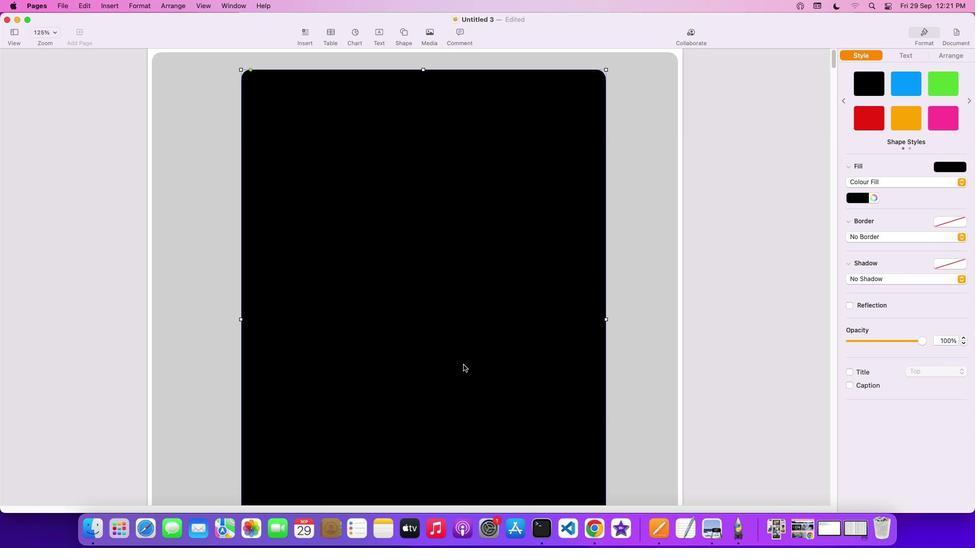 
Action: Mouse scrolled (464, 365) with delta (1, 0)
Screenshot: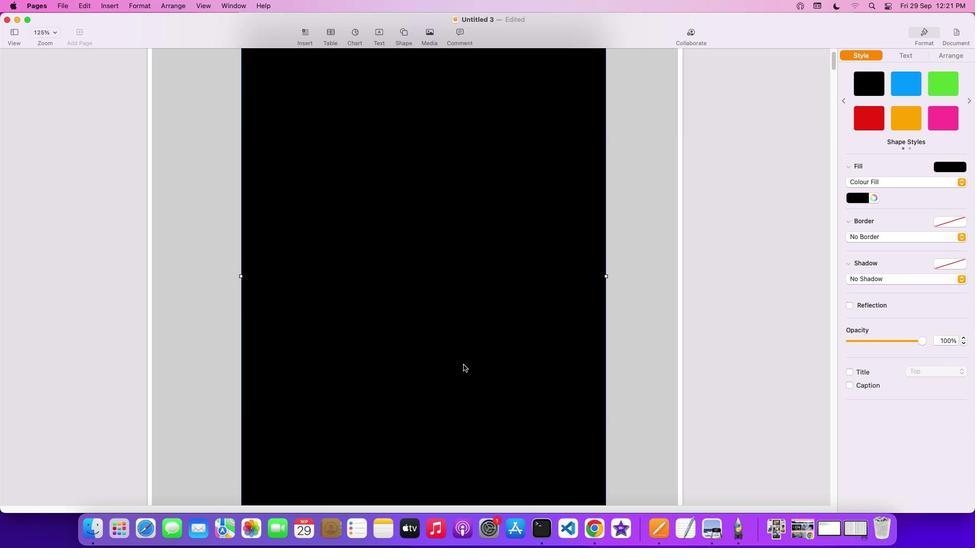 
Action: Mouse scrolled (464, 365) with delta (1, 0)
Screenshot: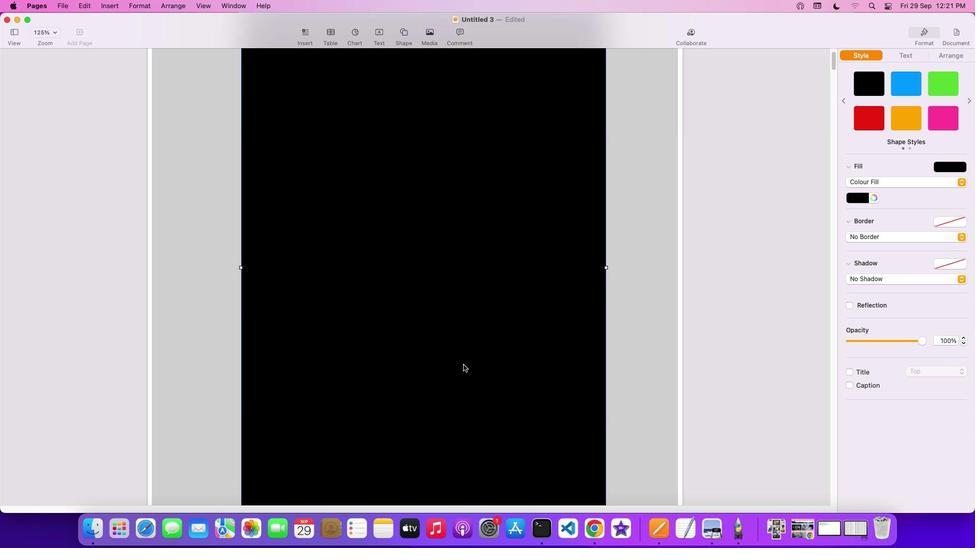 
Action: Mouse scrolled (464, 365) with delta (1, 0)
Screenshot: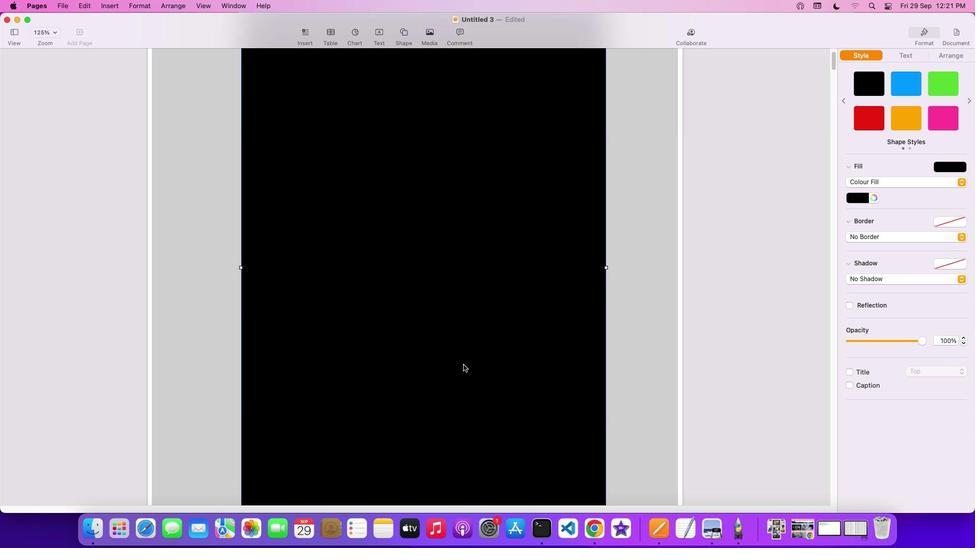 
Action: Mouse scrolled (464, 365) with delta (1, -1)
Screenshot: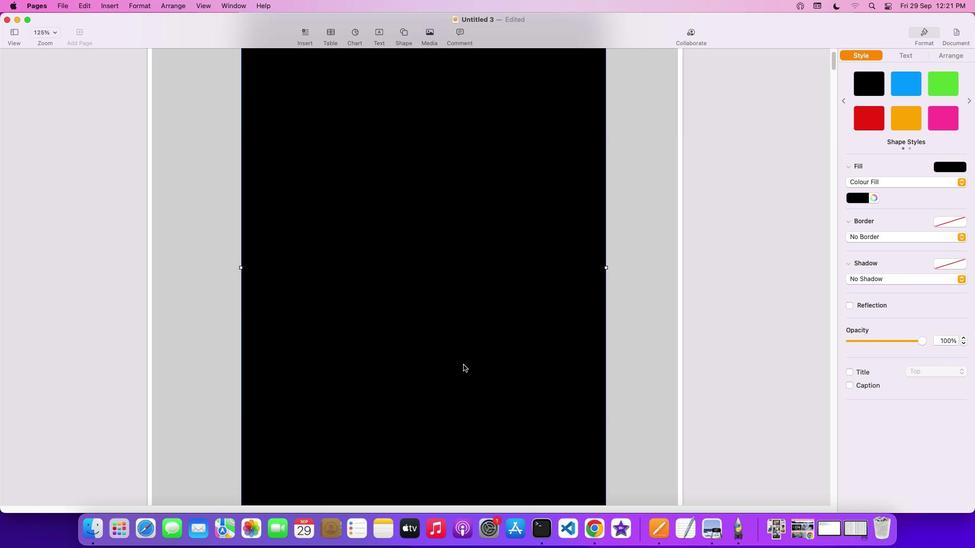
Action: Mouse scrolled (464, 365) with delta (1, 0)
Screenshot: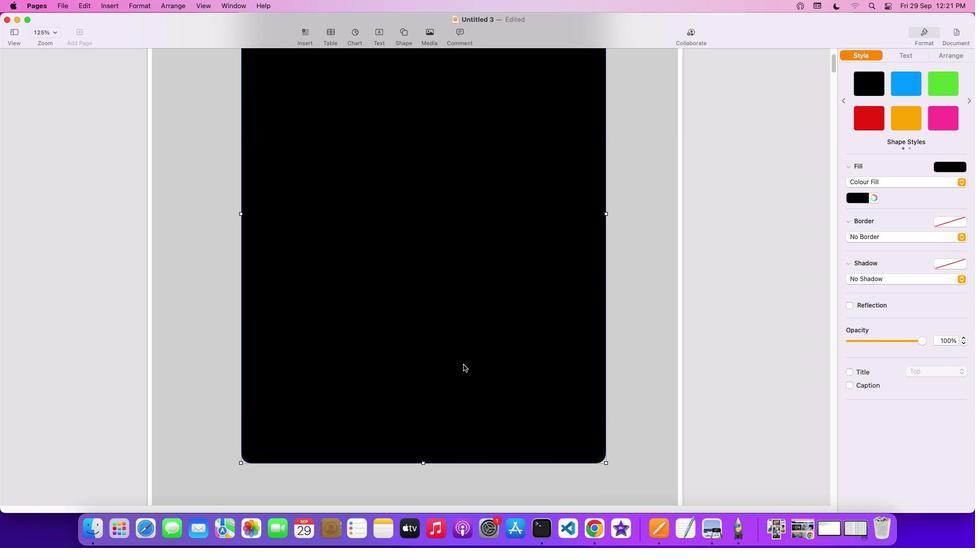 
Action: Mouse scrolled (464, 365) with delta (1, 0)
Screenshot: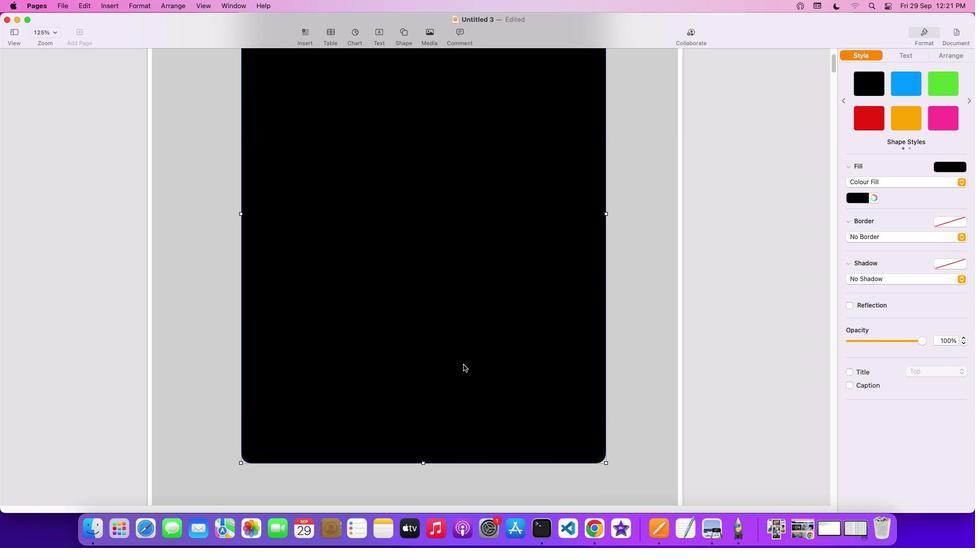 
Action: Mouse scrolled (464, 365) with delta (1, 0)
Screenshot: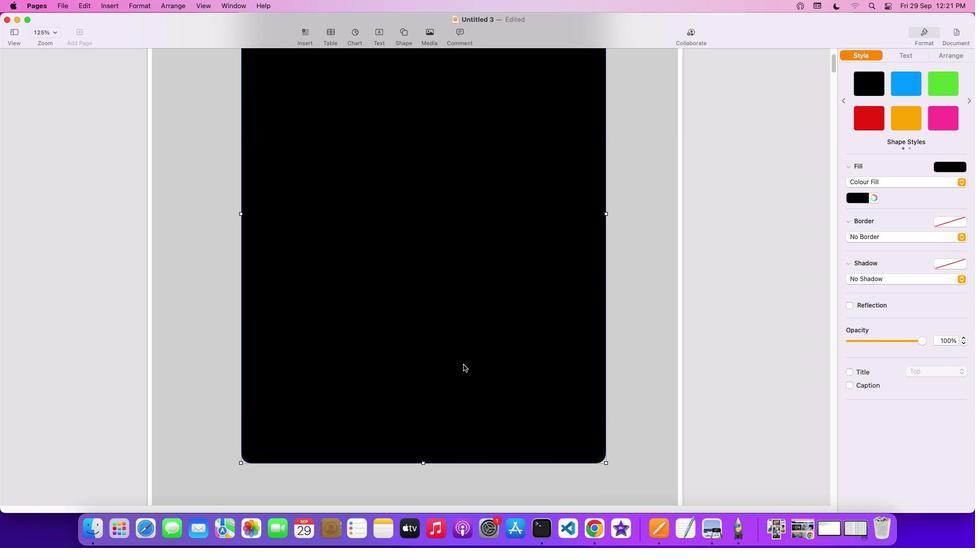 
Action: Mouse scrolled (464, 365) with delta (1, -1)
Screenshot: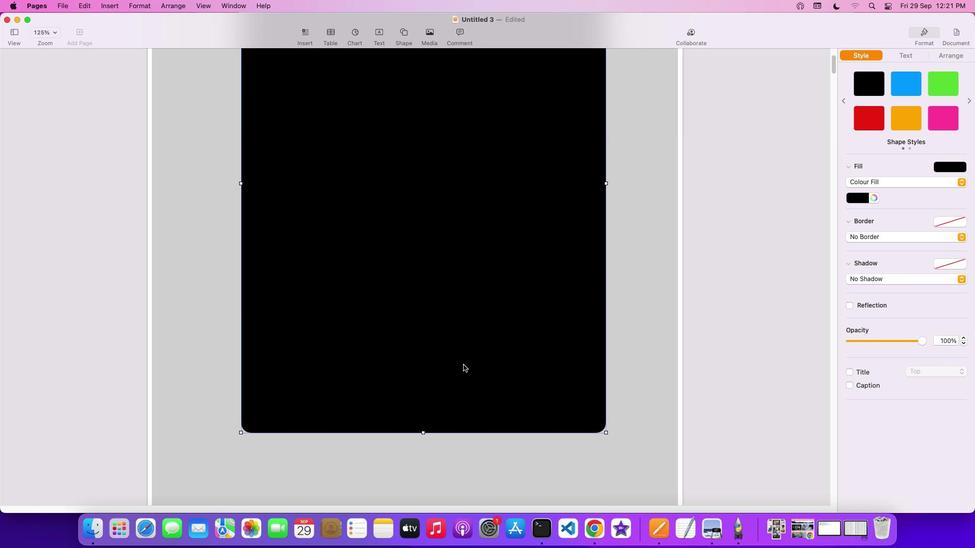 
Action: Mouse scrolled (464, 365) with delta (1, -1)
Screenshot: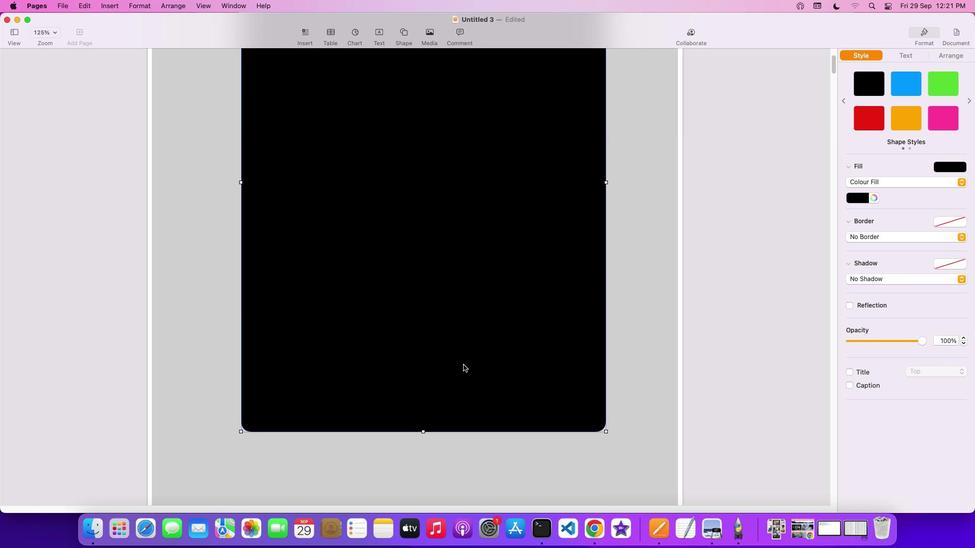 
Action: Mouse scrolled (464, 365) with delta (1, 0)
Screenshot: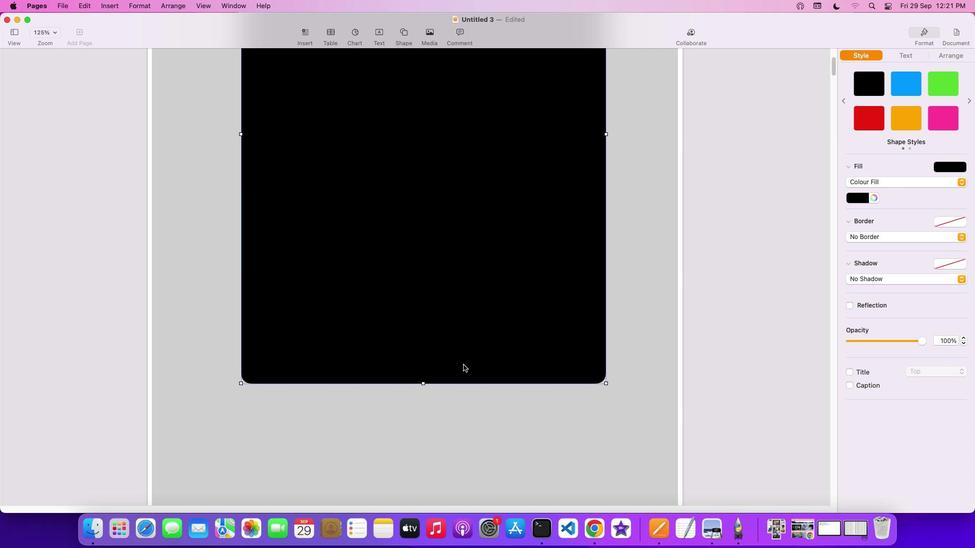 
Action: Mouse scrolled (464, 365) with delta (1, 0)
Screenshot: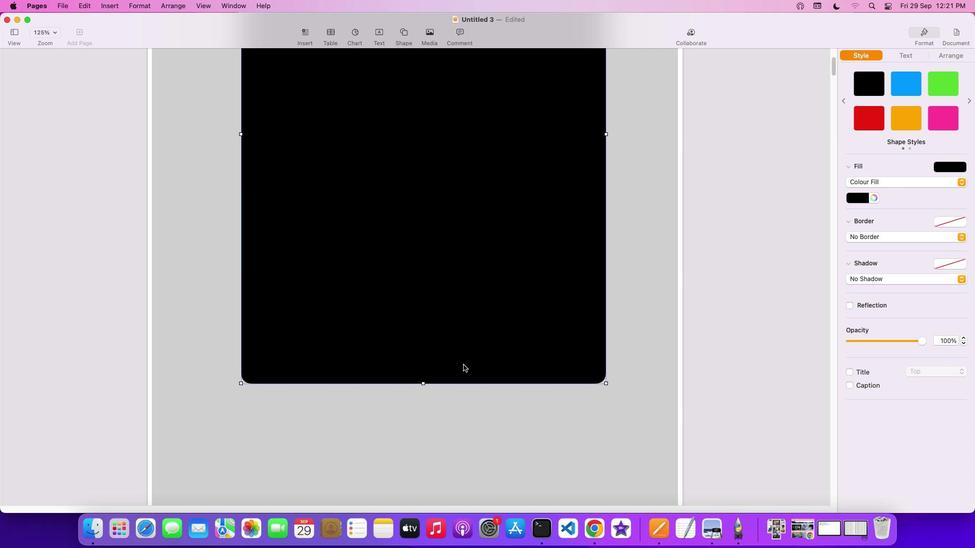 
Action: Mouse scrolled (464, 365) with delta (1, 0)
Screenshot: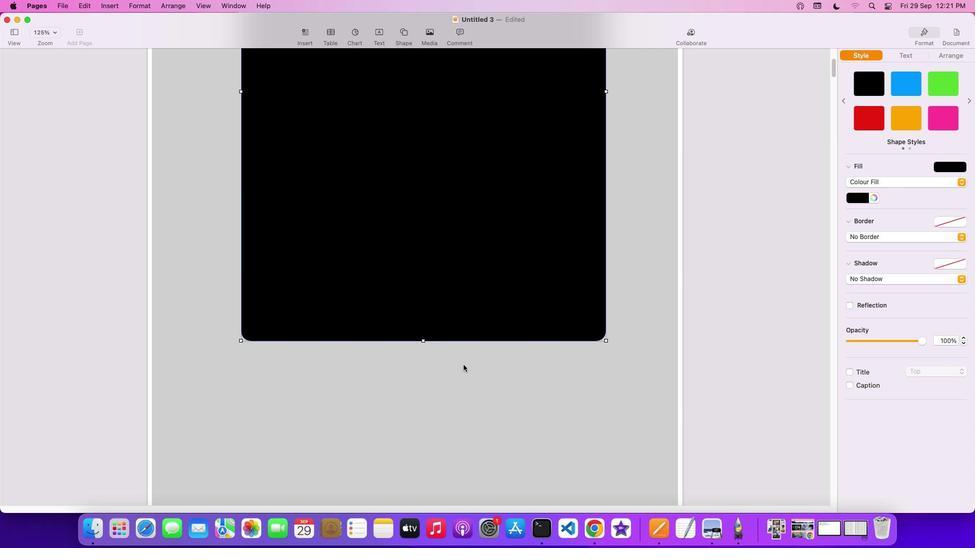 
Action: Mouse scrolled (464, 365) with delta (1, -1)
Screenshot: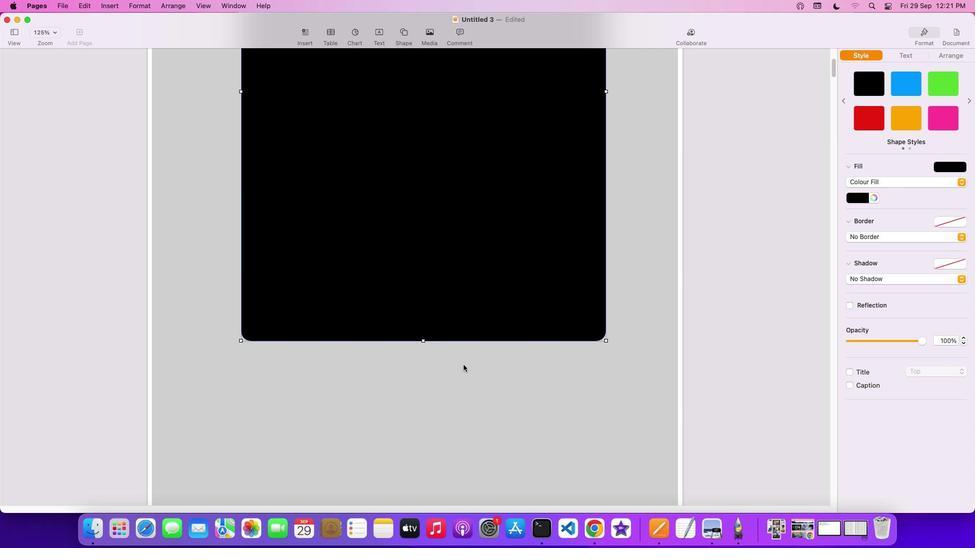 
Action: Mouse scrolled (464, 365) with delta (1, -1)
Screenshot: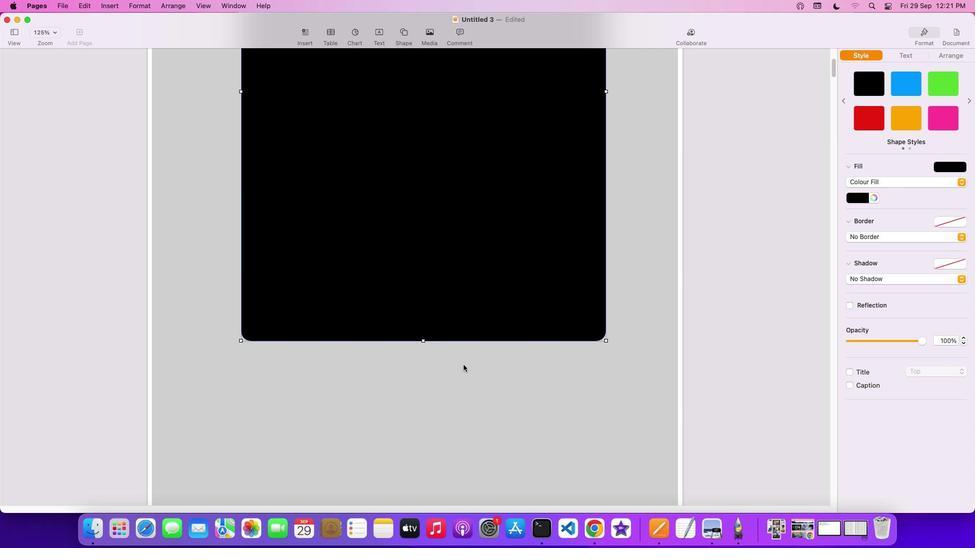 
Action: Mouse scrolled (464, 365) with delta (1, -2)
Screenshot: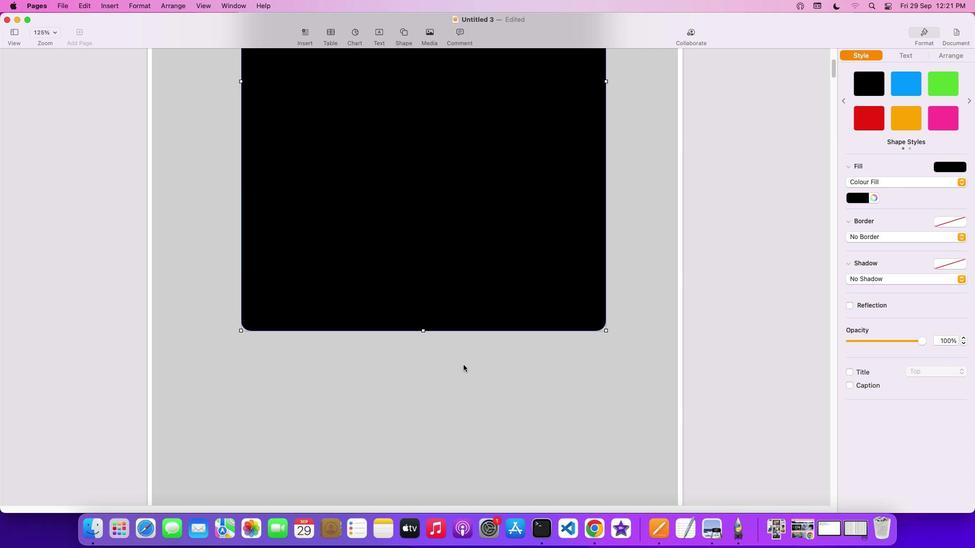 
Action: Mouse scrolled (464, 365) with delta (1, 0)
Screenshot: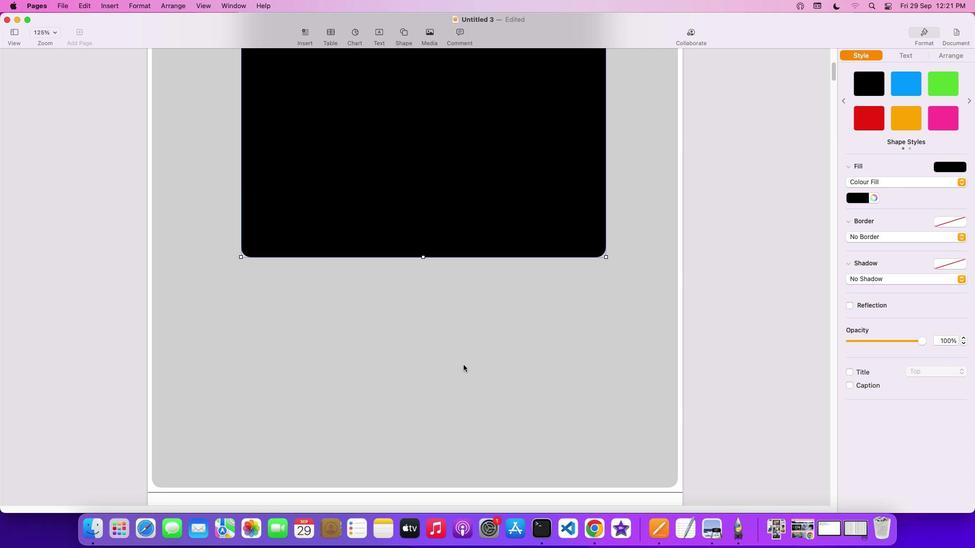 
Action: Mouse scrolled (464, 365) with delta (1, 0)
Screenshot: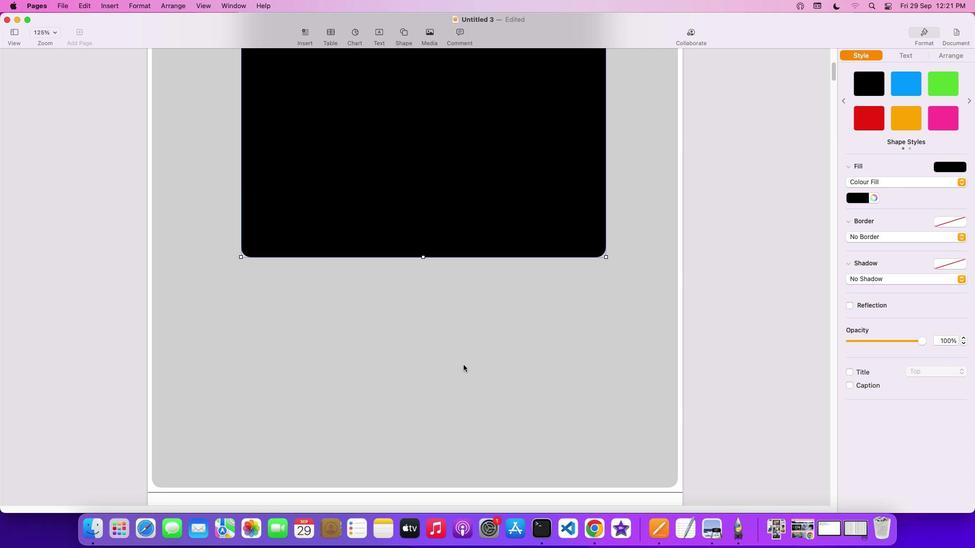 
Action: Mouse scrolled (464, 365) with delta (1, 0)
Screenshot: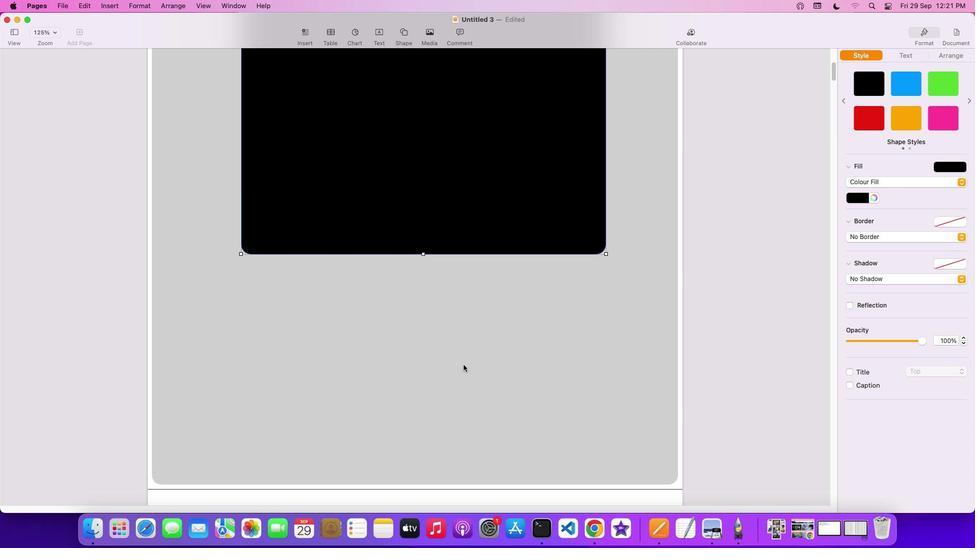
Action: Mouse scrolled (464, 365) with delta (1, -1)
Screenshot: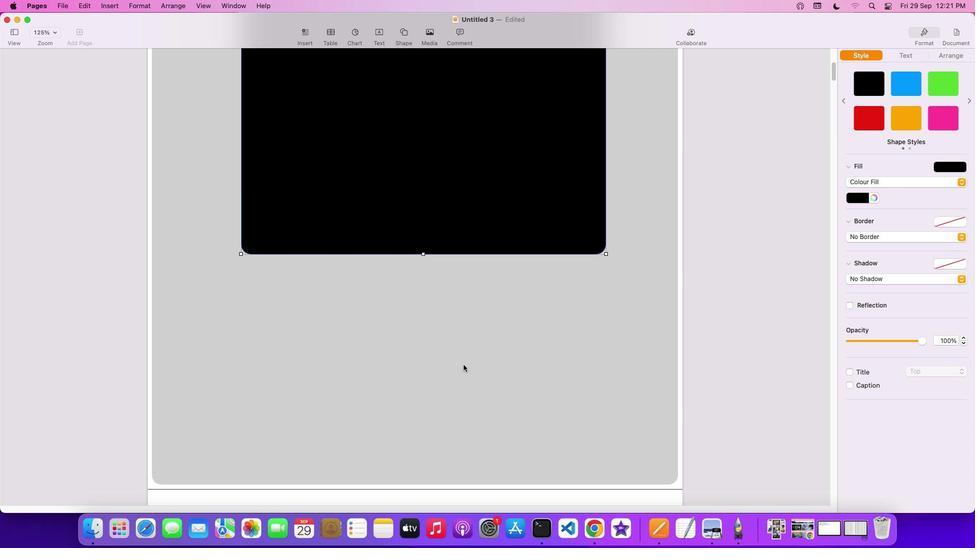 
Action: Mouse scrolled (464, 365) with delta (1, 0)
Screenshot: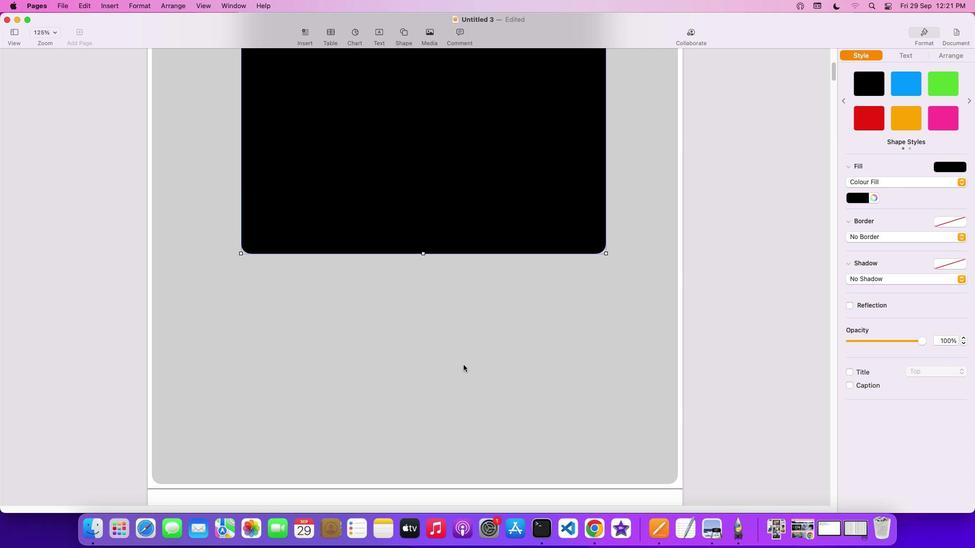 
Action: Mouse scrolled (464, 365) with delta (1, 1)
Screenshot: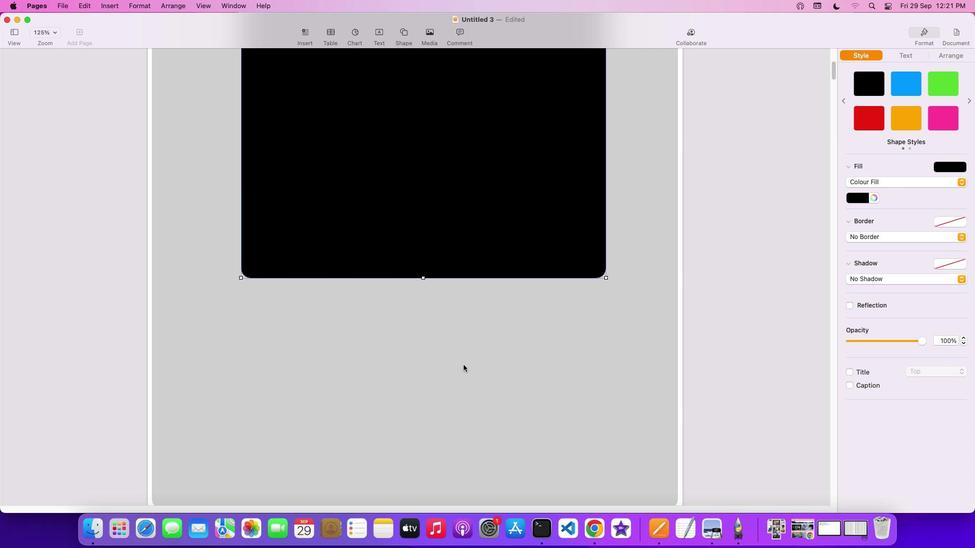 
Action: Mouse scrolled (464, 365) with delta (1, 1)
Screenshot: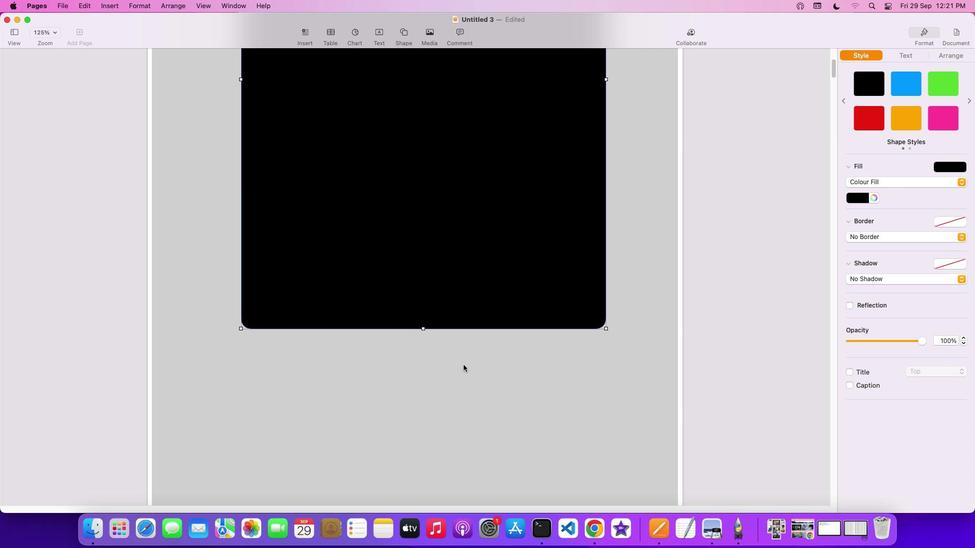 
Action: Mouse scrolled (464, 365) with delta (1, 2)
Screenshot: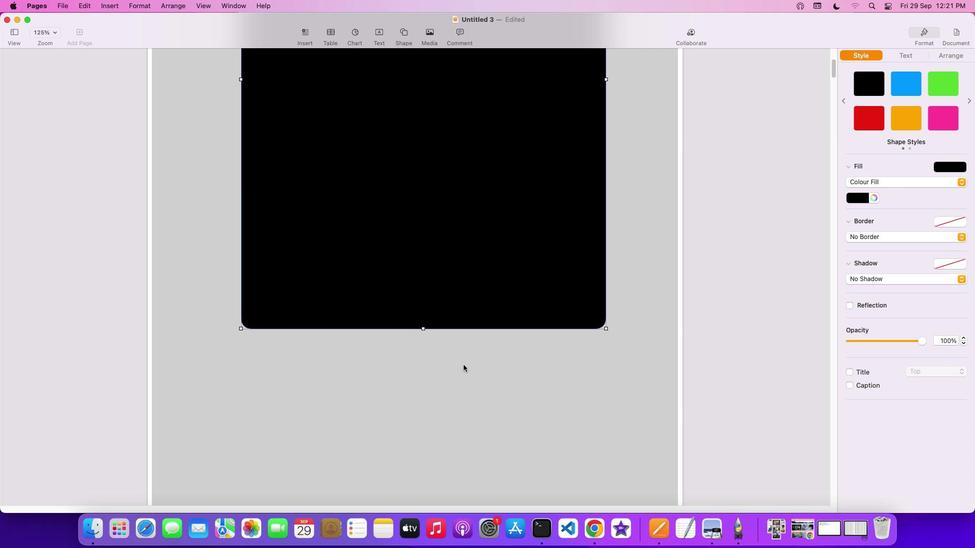 
Action: Mouse scrolled (464, 365) with delta (1, 3)
Screenshot: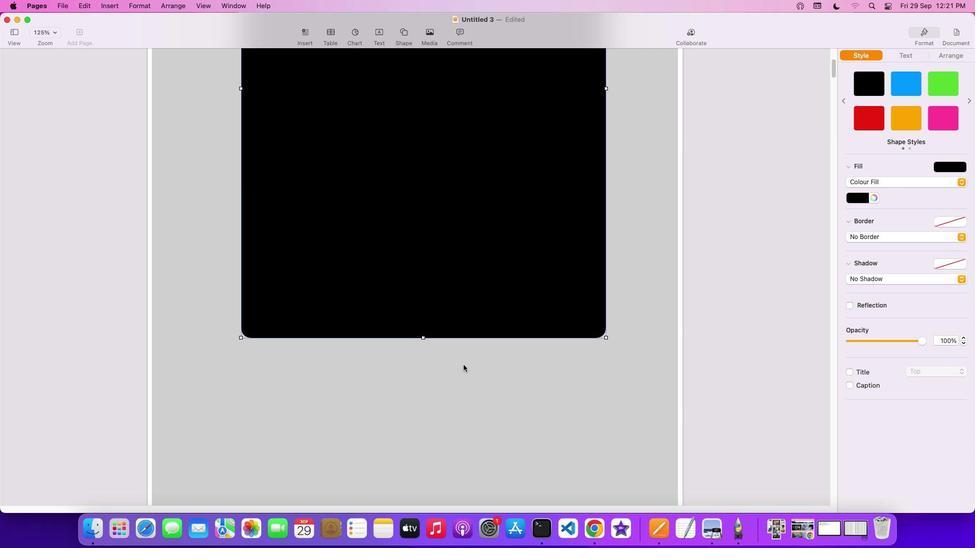 
Action: Mouse scrolled (464, 365) with delta (1, 4)
Screenshot: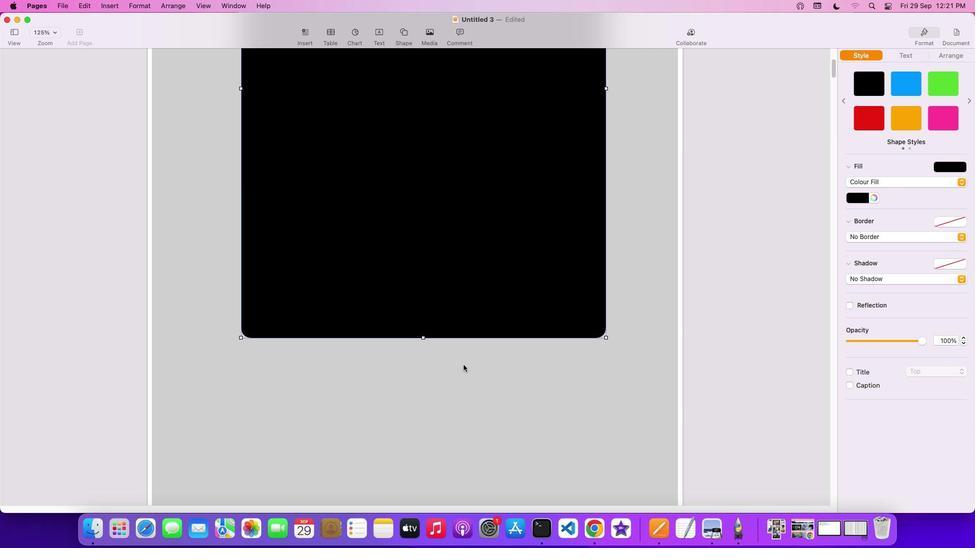 
Action: Mouse scrolled (464, 365) with delta (1, 1)
Screenshot: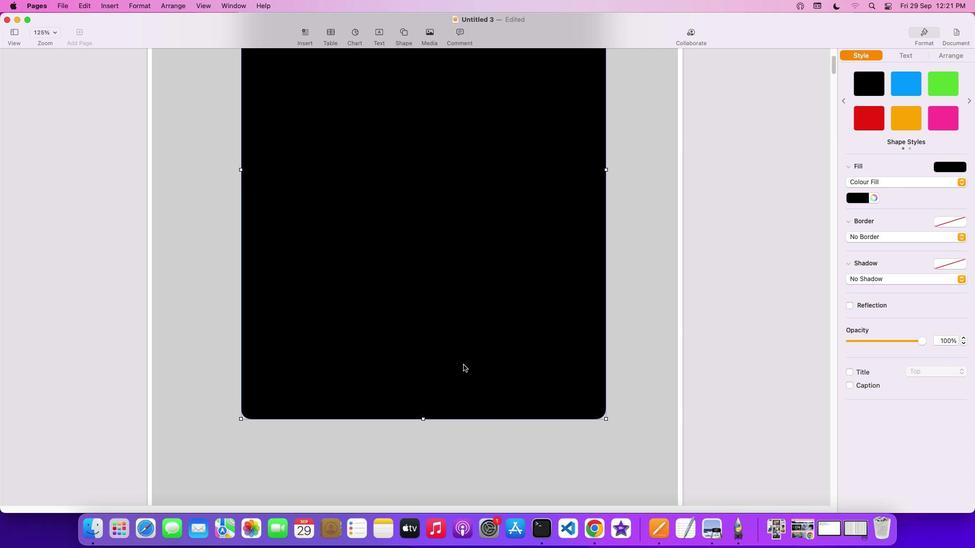 
Action: Mouse scrolled (464, 365) with delta (1, 1)
Screenshot: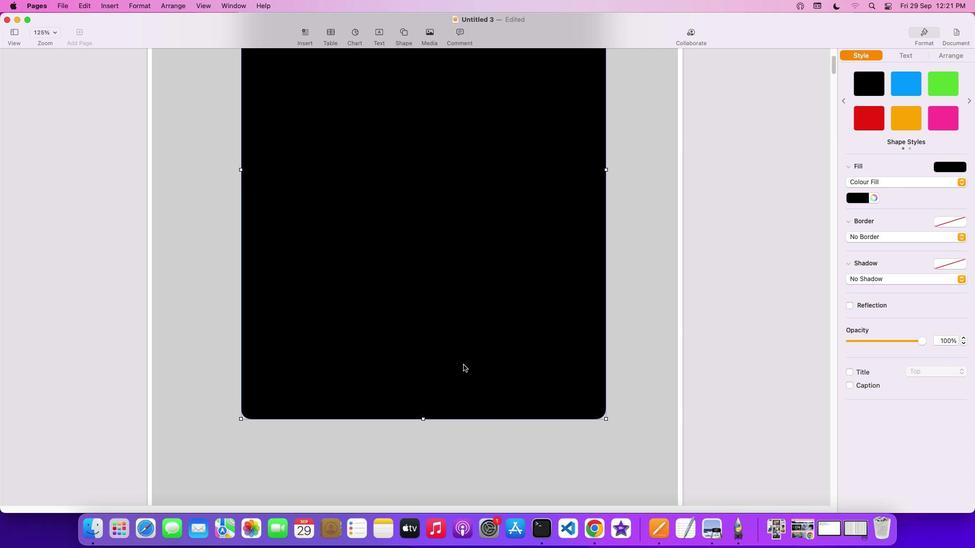 
Action: Mouse scrolled (464, 365) with delta (1, 3)
Screenshot: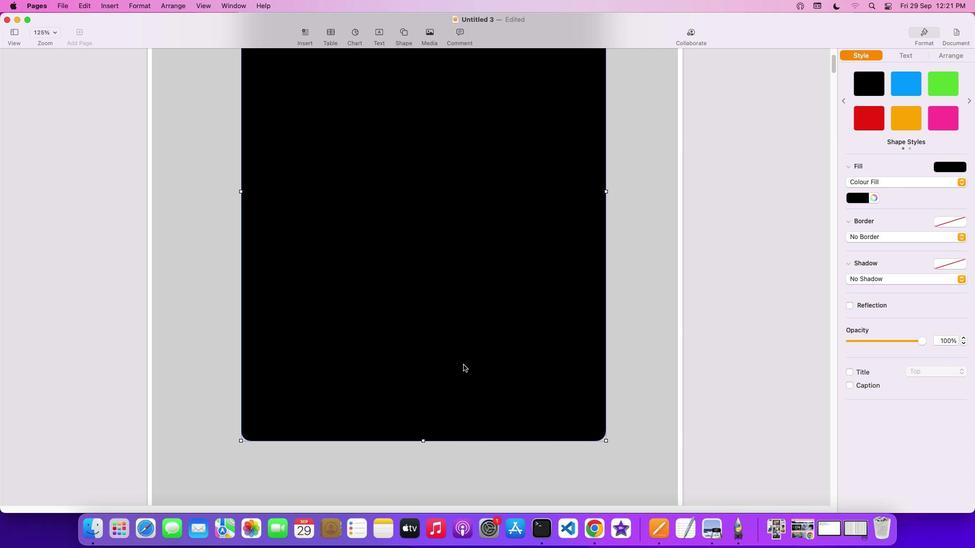 
Action: Mouse scrolled (464, 365) with delta (1, 3)
Screenshot: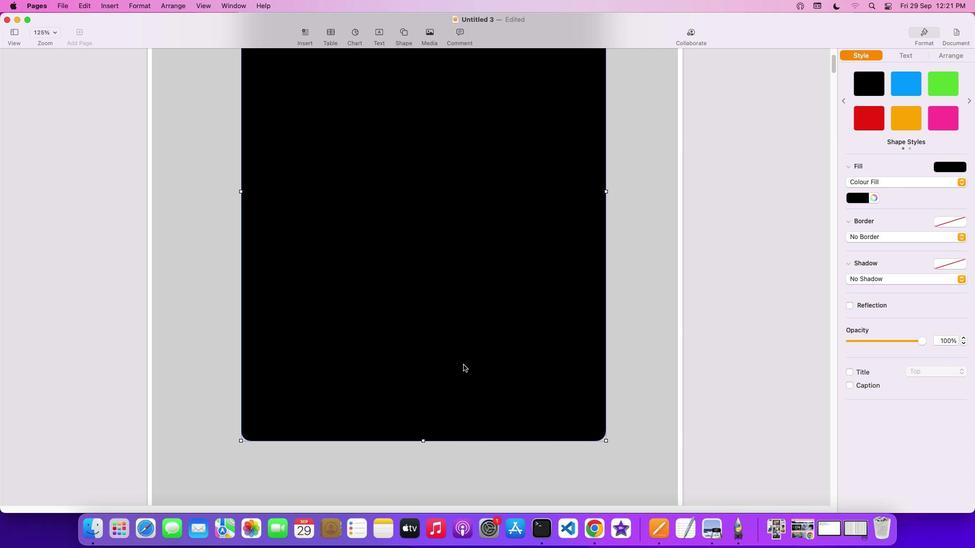 
Action: Mouse scrolled (464, 365) with delta (1, 4)
Screenshot: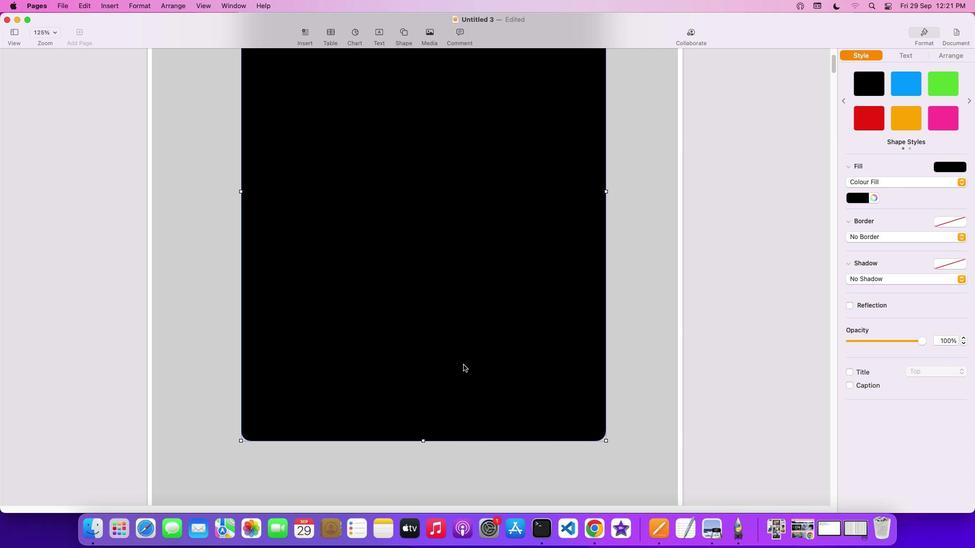 
Action: Mouse scrolled (464, 365) with delta (1, 4)
Screenshot: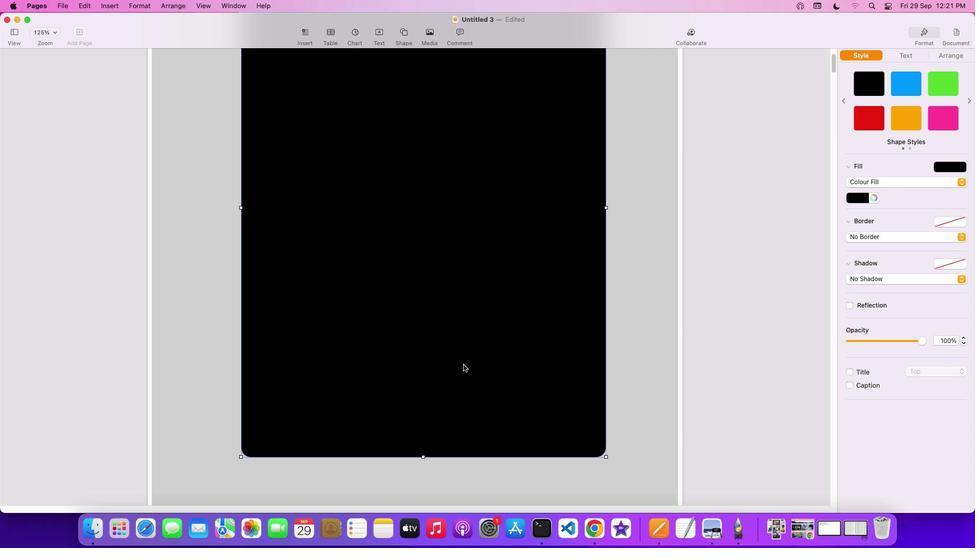 
Action: Mouse scrolled (464, 365) with delta (1, 1)
Screenshot: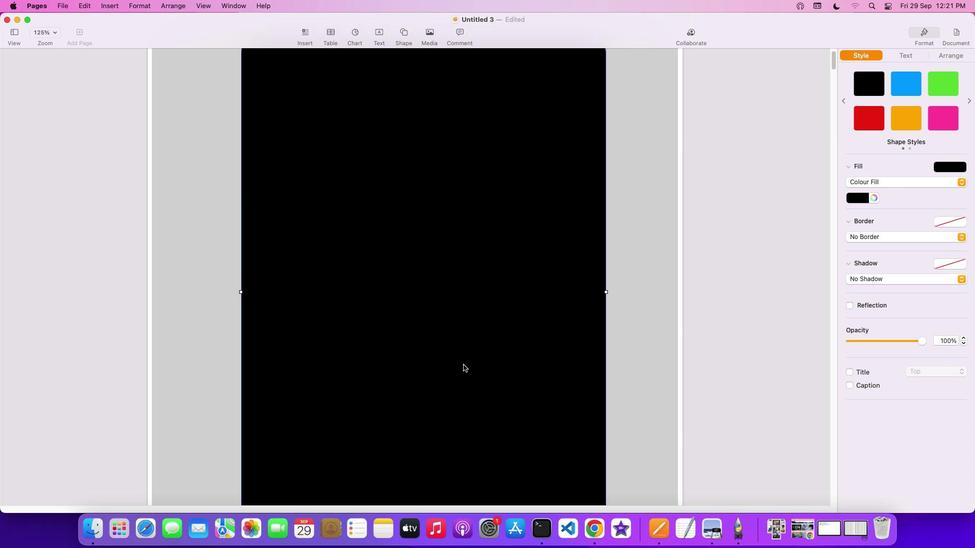 
Action: Mouse scrolled (464, 365) with delta (1, 1)
Screenshot: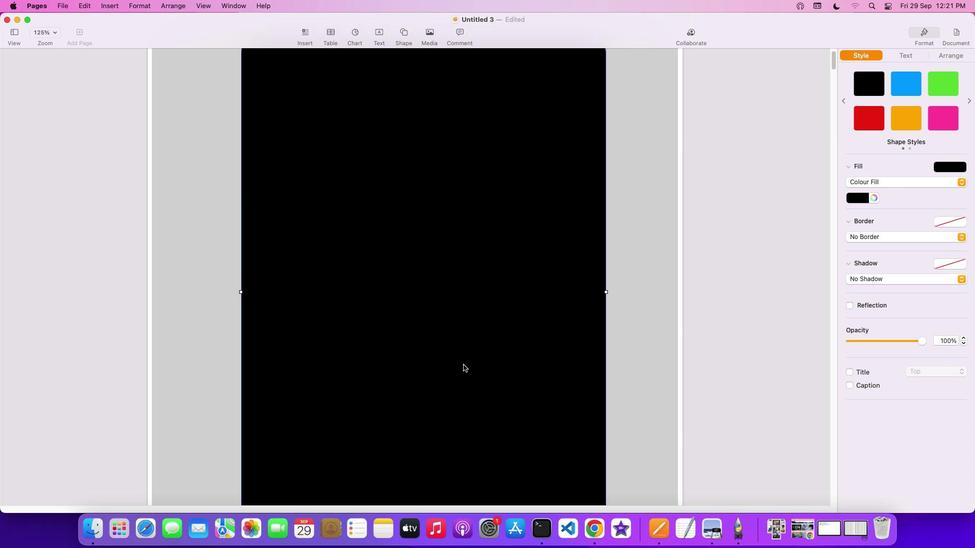 
Action: Mouse scrolled (464, 365) with delta (1, 3)
Screenshot: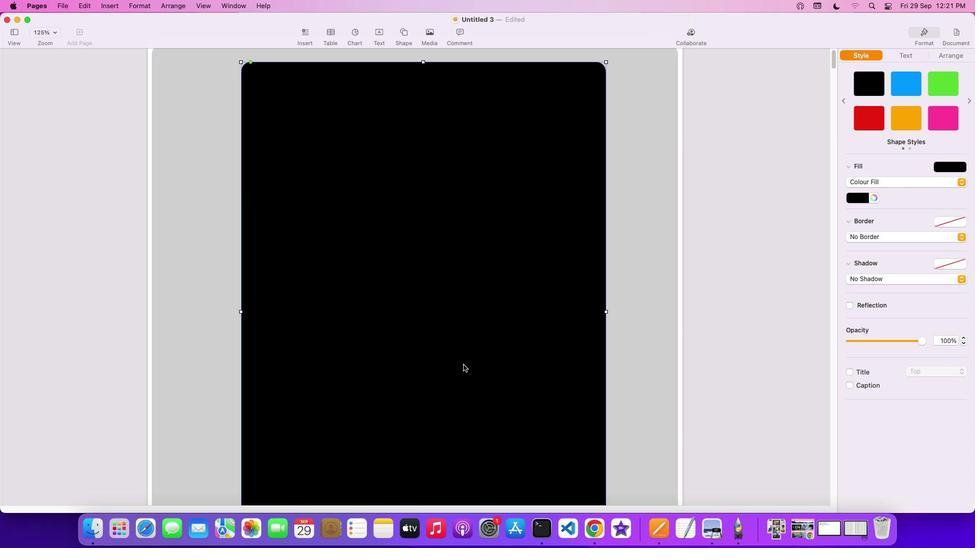 
Action: Mouse scrolled (464, 365) with delta (1, 3)
Screenshot: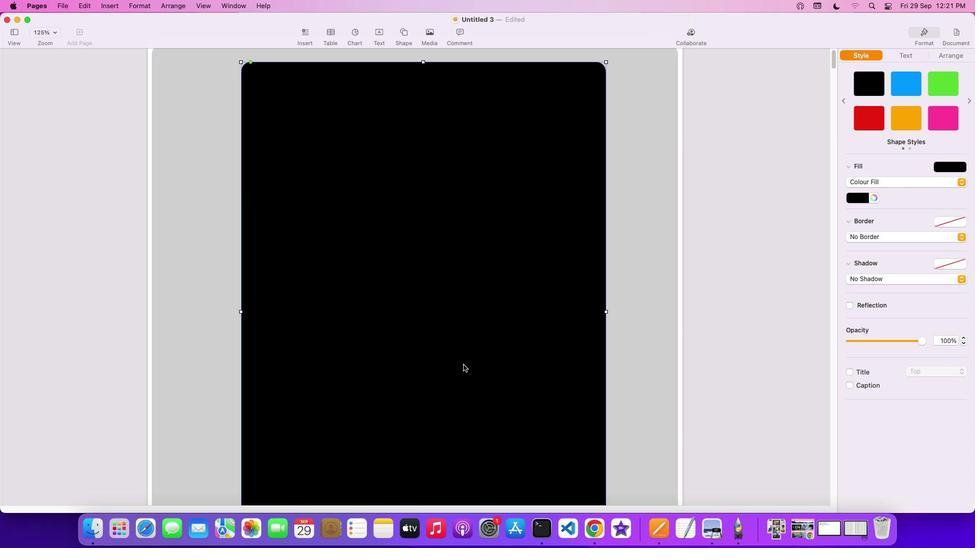 
Action: Mouse scrolled (464, 365) with delta (1, 4)
Screenshot: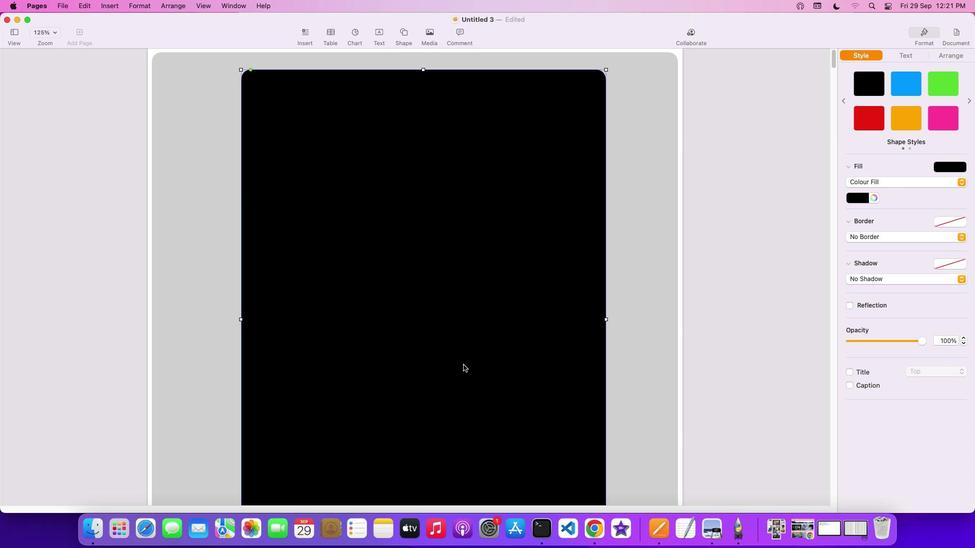
Action: Mouse scrolled (464, 365) with delta (1, 4)
Screenshot: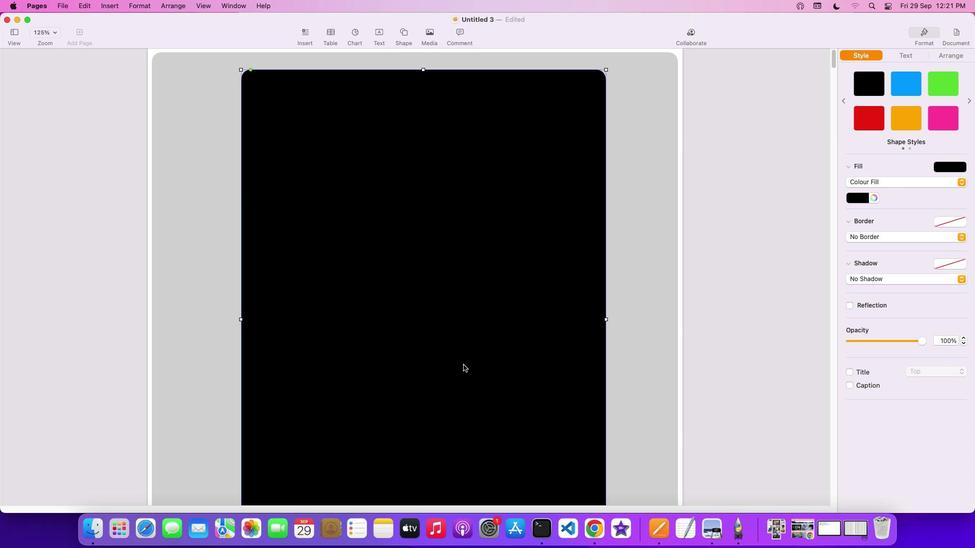
Action: Mouse scrolled (464, 365) with delta (1, 5)
Screenshot: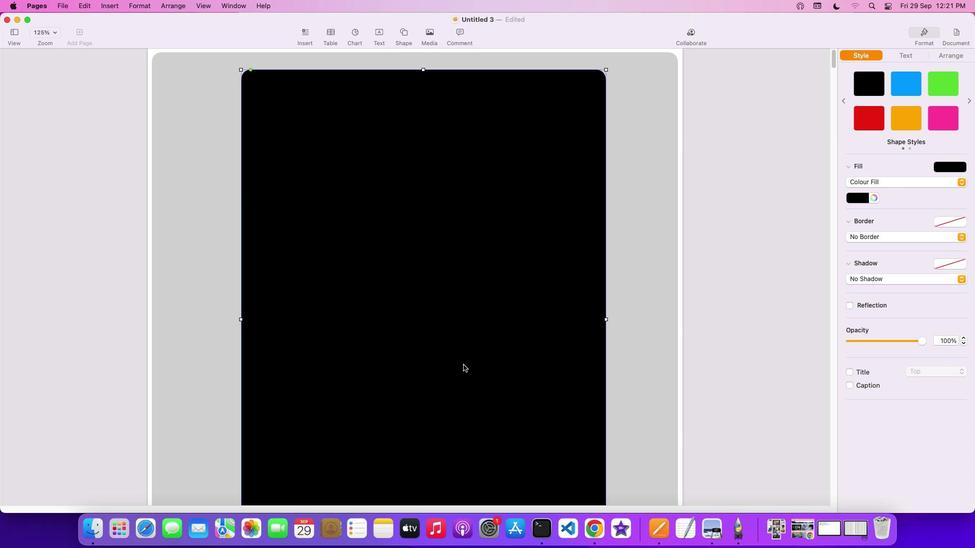 
Action: Mouse scrolled (464, 365) with delta (1, 1)
Screenshot: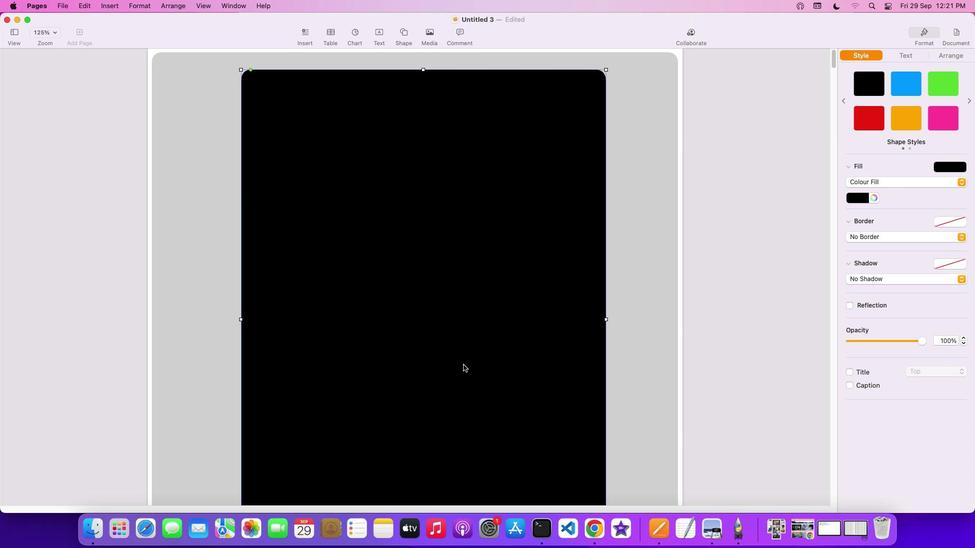 
Action: Mouse scrolled (464, 365) with delta (1, 1)
Screenshot: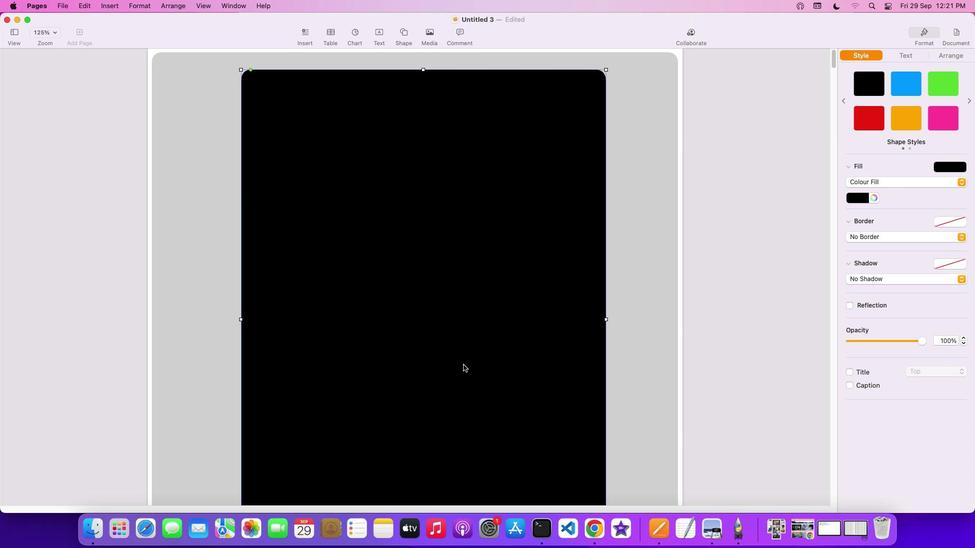 
Action: Mouse scrolled (464, 365) with delta (1, 2)
Screenshot: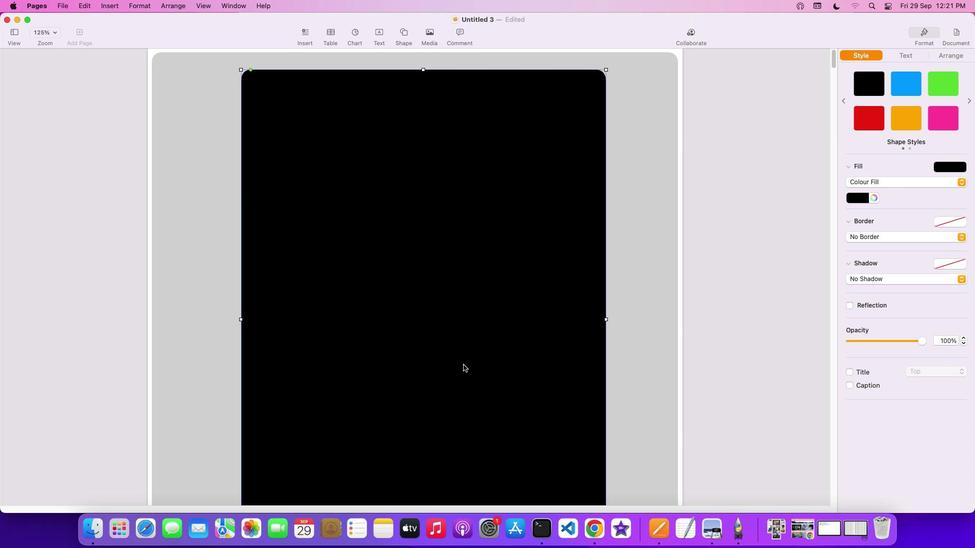
Action: Mouse moved to (422, 263)
Screenshot: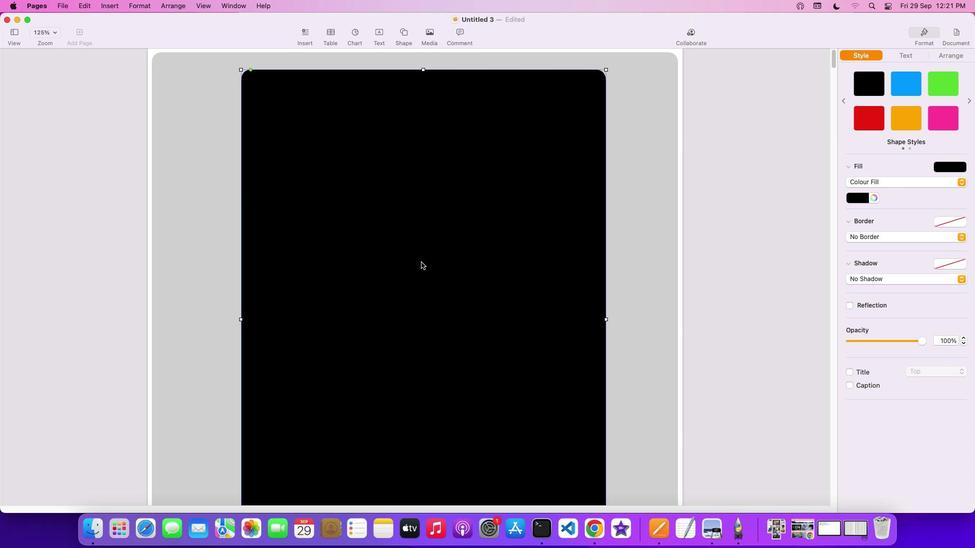 
Action: Mouse pressed left at (422, 263)
Screenshot: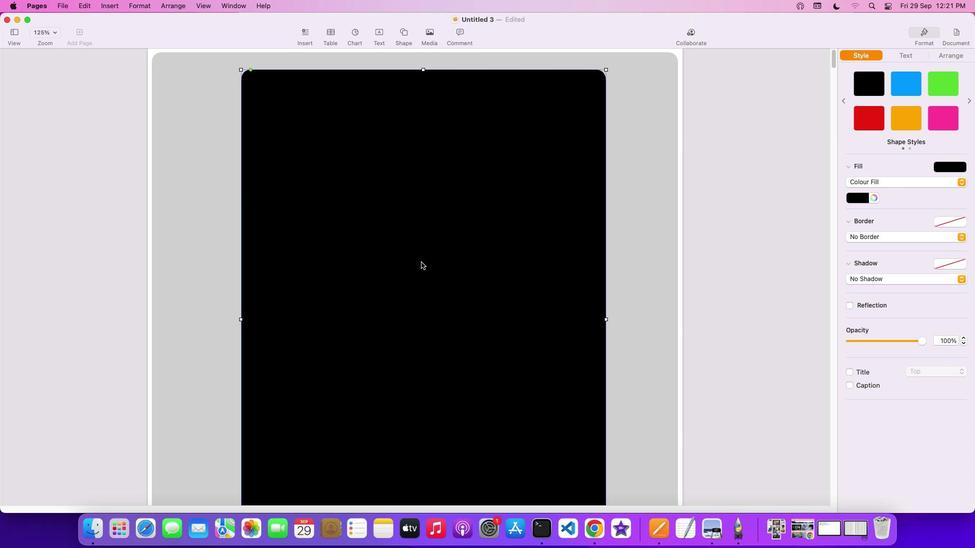 
Action: Mouse moved to (437, 175)
Screenshot: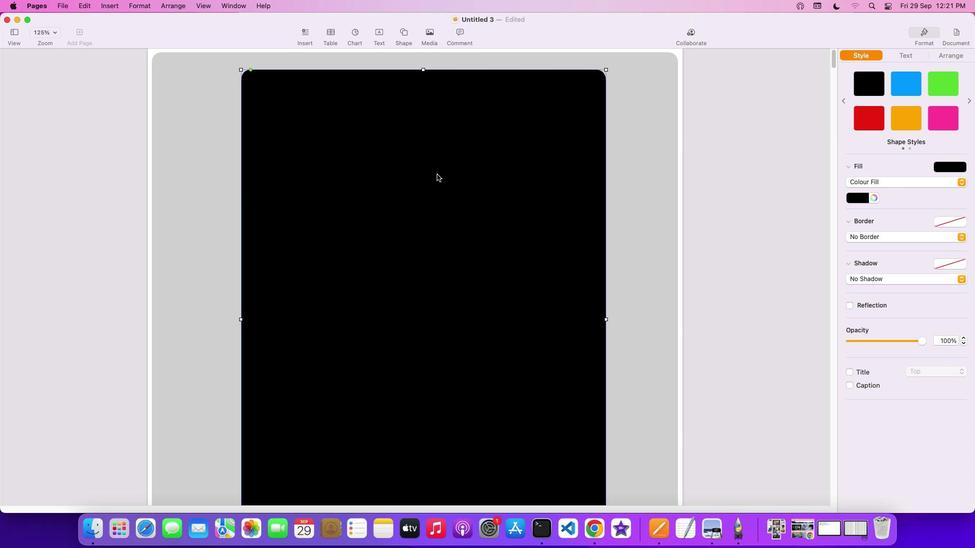 
Action: Mouse pressed left at (437, 175)
Screenshot: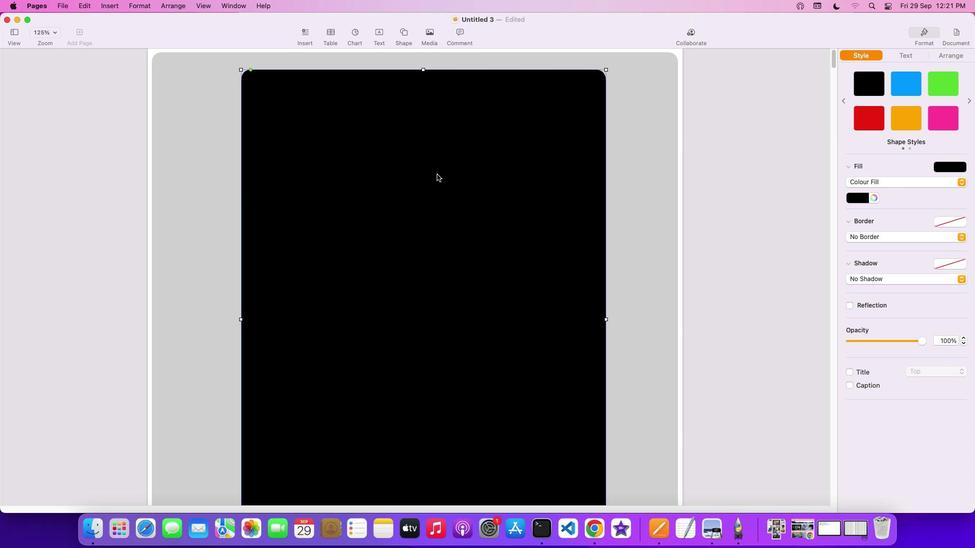 
Action: Mouse moved to (961, 181)
Screenshot: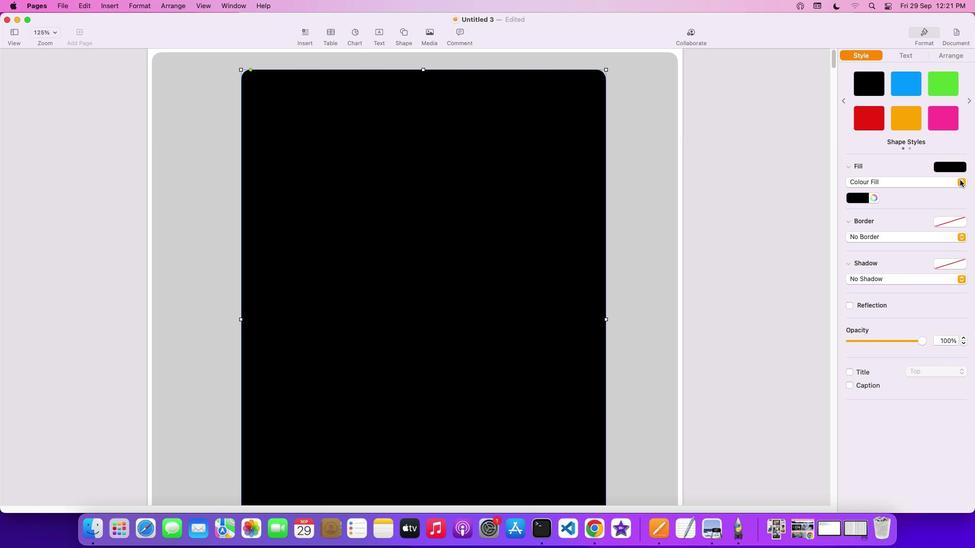
Action: Mouse pressed left at (961, 181)
Screenshot: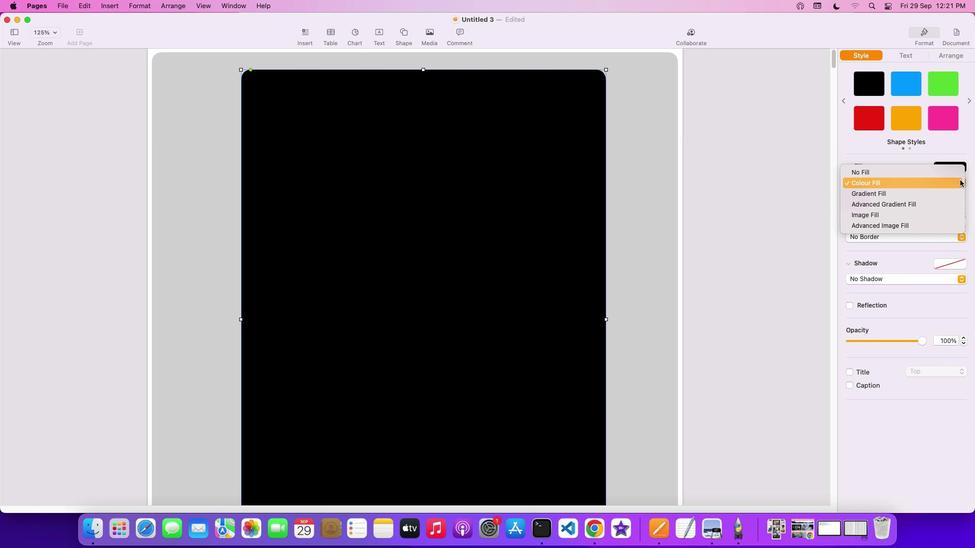 
Action: Mouse moved to (911, 210)
Screenshot: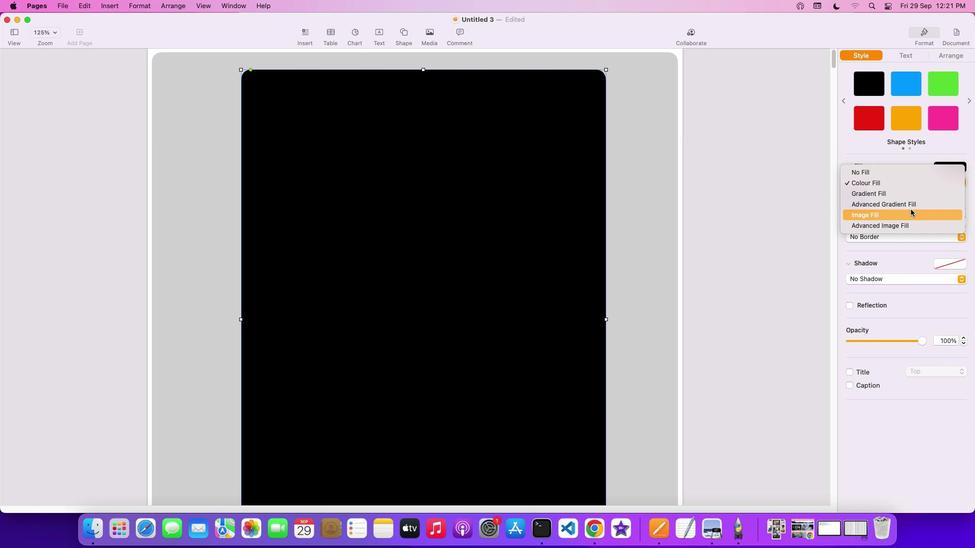 
Action: Mouse pressed left at (911, 210)
Screenshot: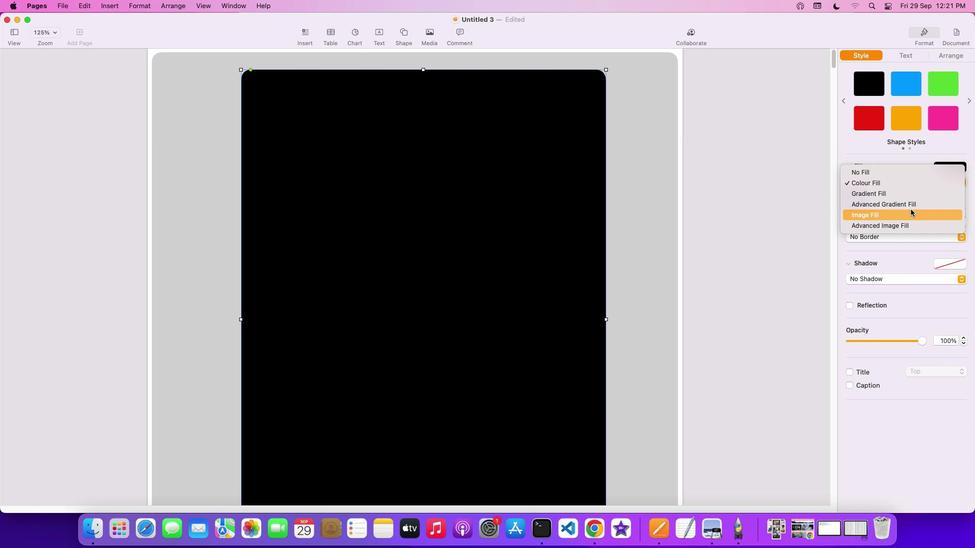 
Action: Mouse moved to (907, 210)
Screenshot: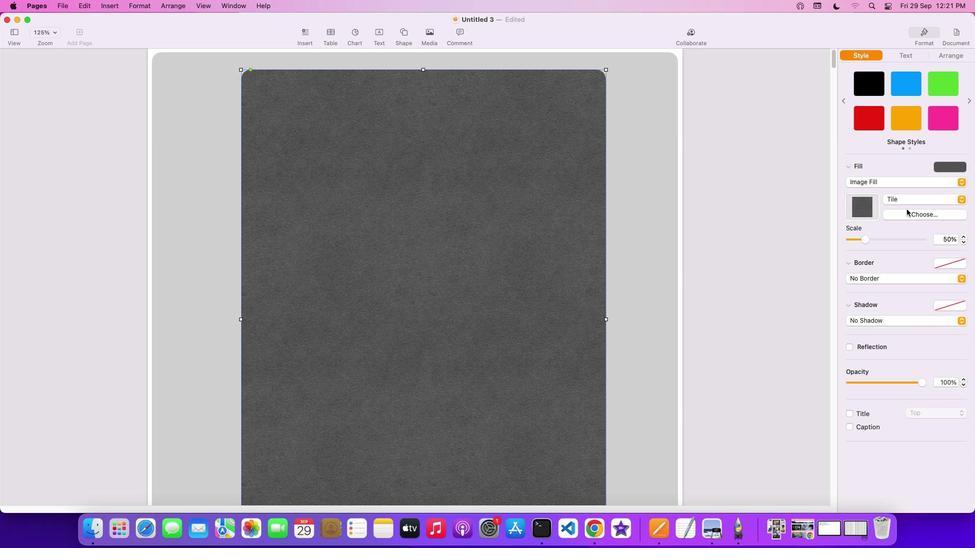 
Action: Mouse pressed left at (907, 210)
Screenshot: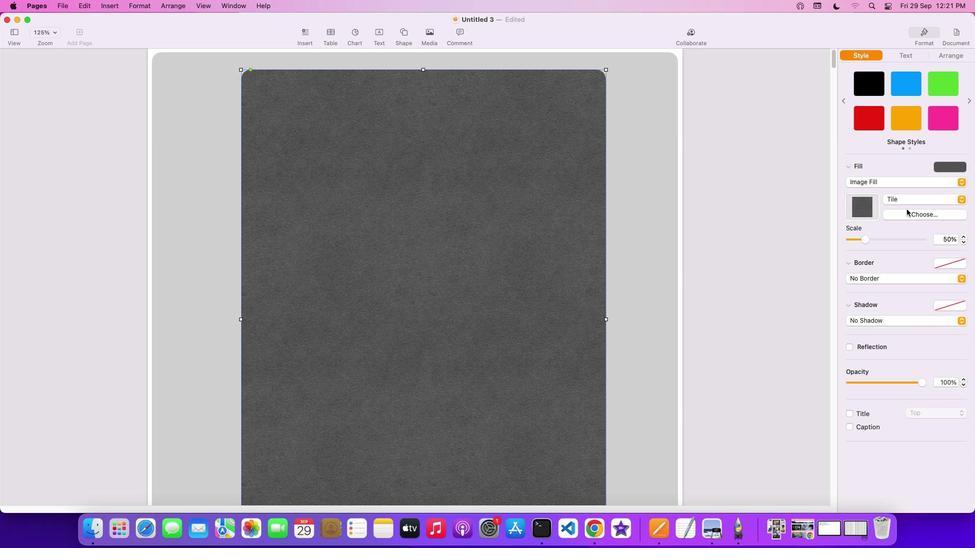 
Action: Mouse moved to (905, 213)
Screenshot: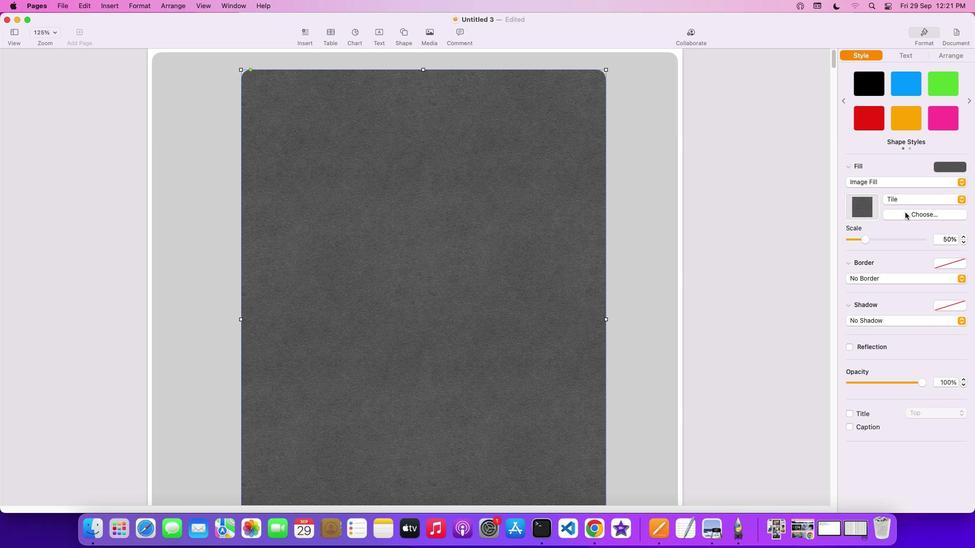 
Action: Mouse pressed left at (905, 213)
Screenshot: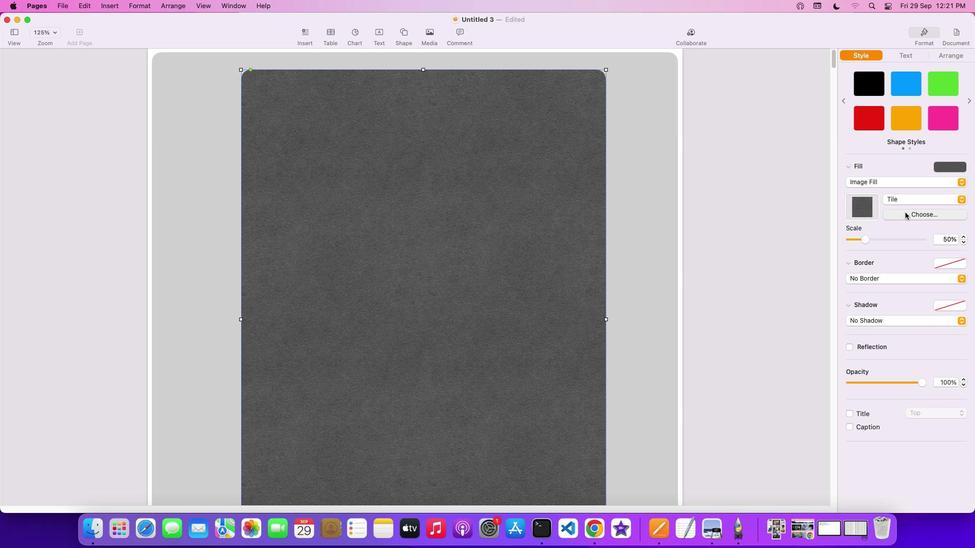 
Action: Mouse moved to (905, 213)
Screenshot: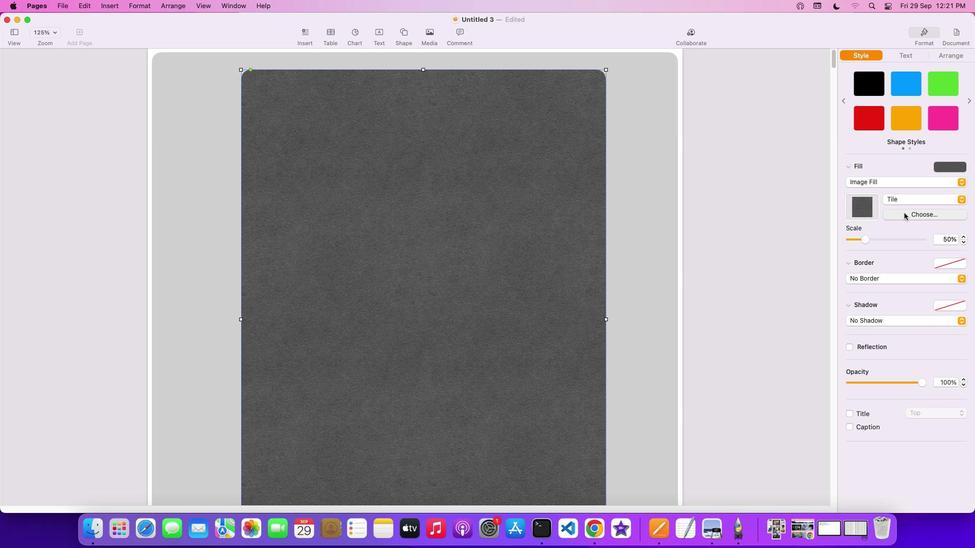 
Action: Mouse pressed left at (905, 213)
Screenshot: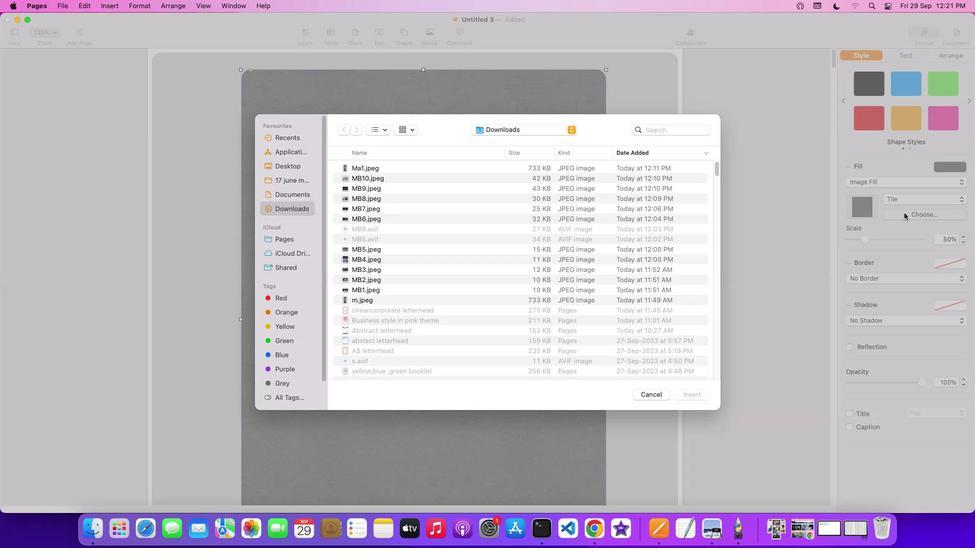 
Action: Mouse moved to (401, 183)
Screenshot: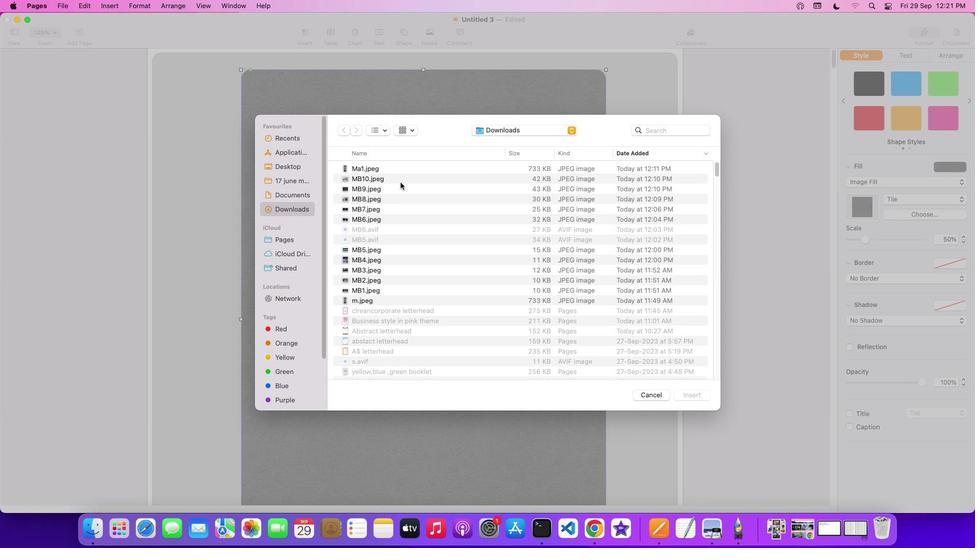 
Action: Mouse scrolled (401, 183) with delta (1, 1)
Screenshot: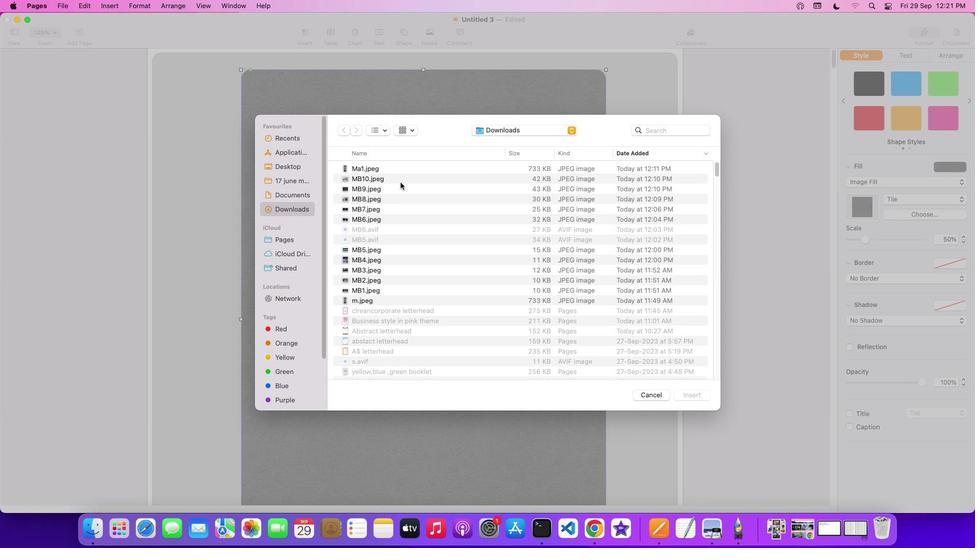 
Action: Mouse scrolled (401, 183) with delta (1, 1)
Screenshot: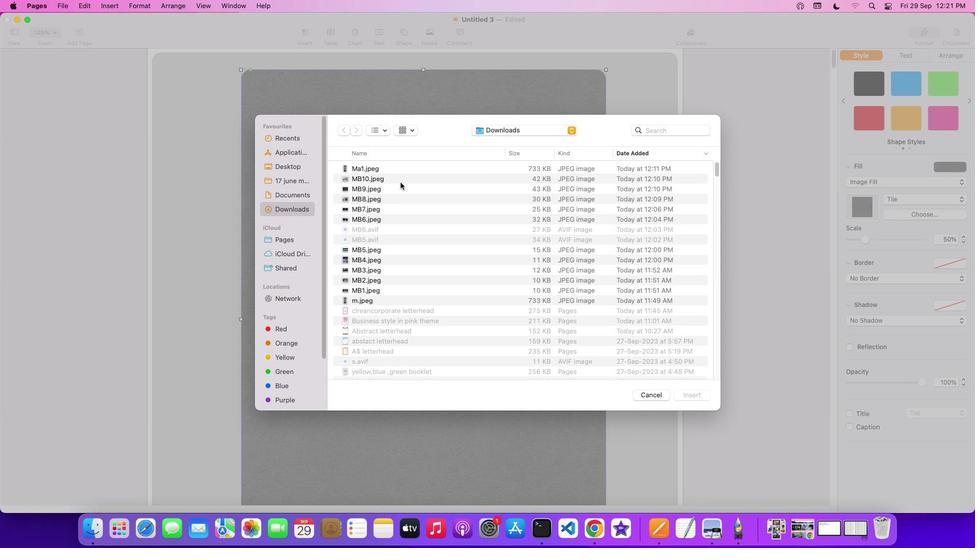 
Action: Mouse scrolled (401, 183) with delta (1, 2)
Screenshot: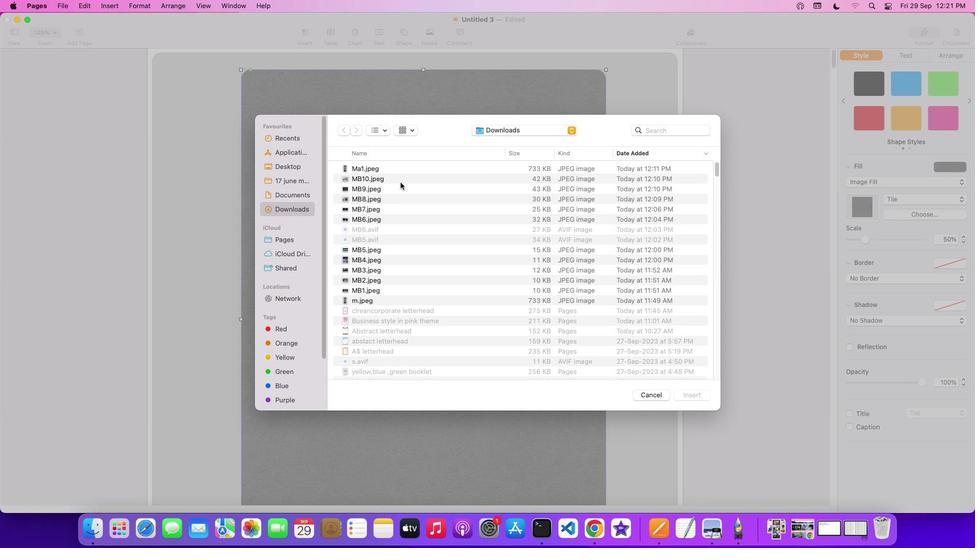 
Action: Mouse scrolled (401, 183) with delta (1, 3)
Screenshot: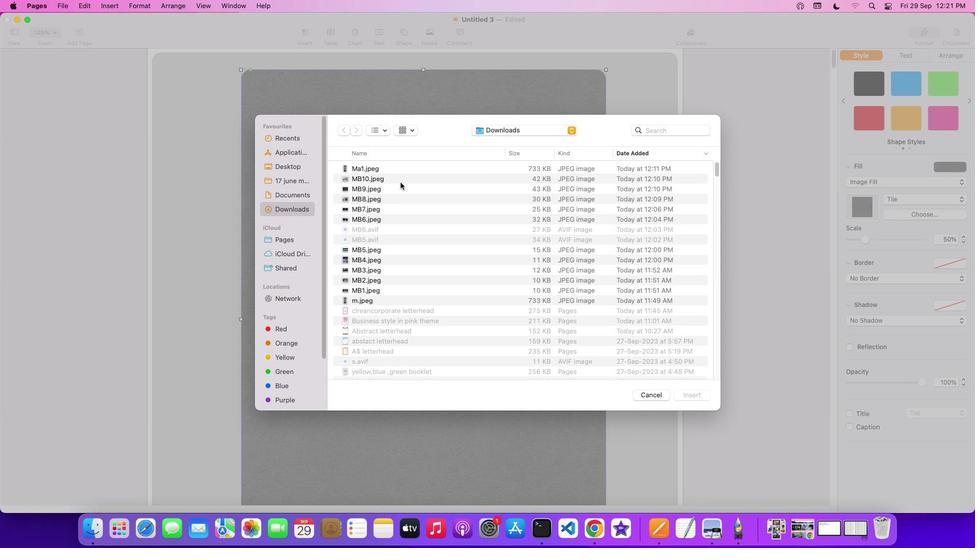 
Action: Mouse moved to (399, 290)
Screenshot: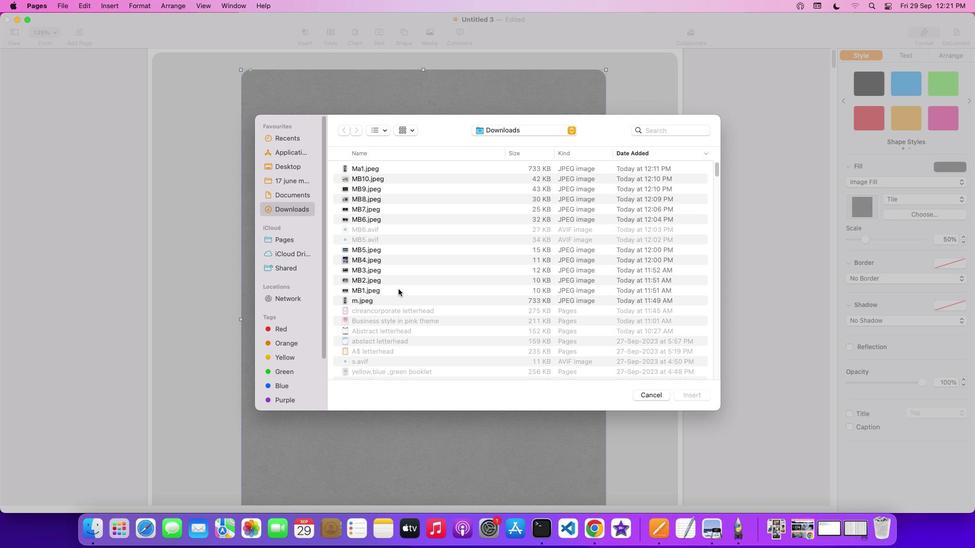 
Action: Mouse pressed left at (399, 290)
Screenshot: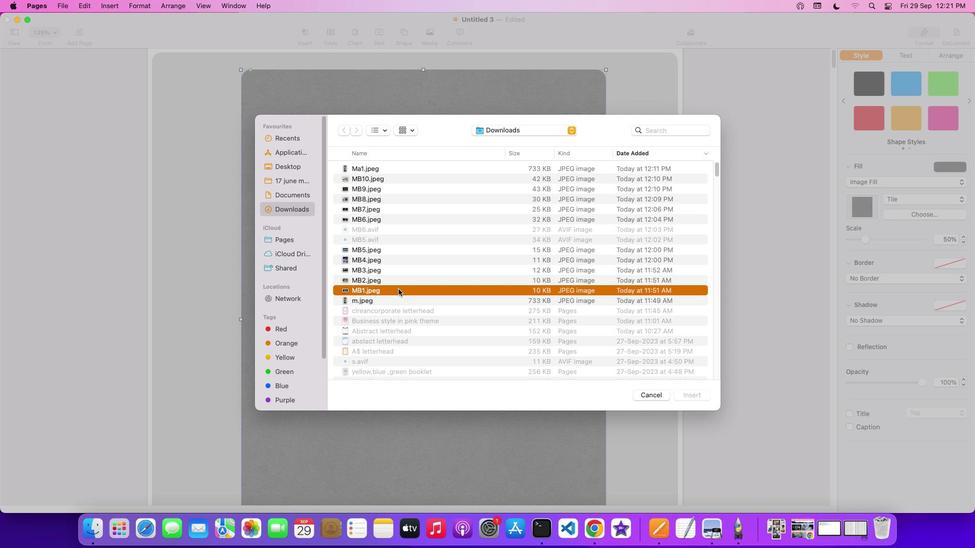
Action: Mouse moved to (698, 395)
Screenshot: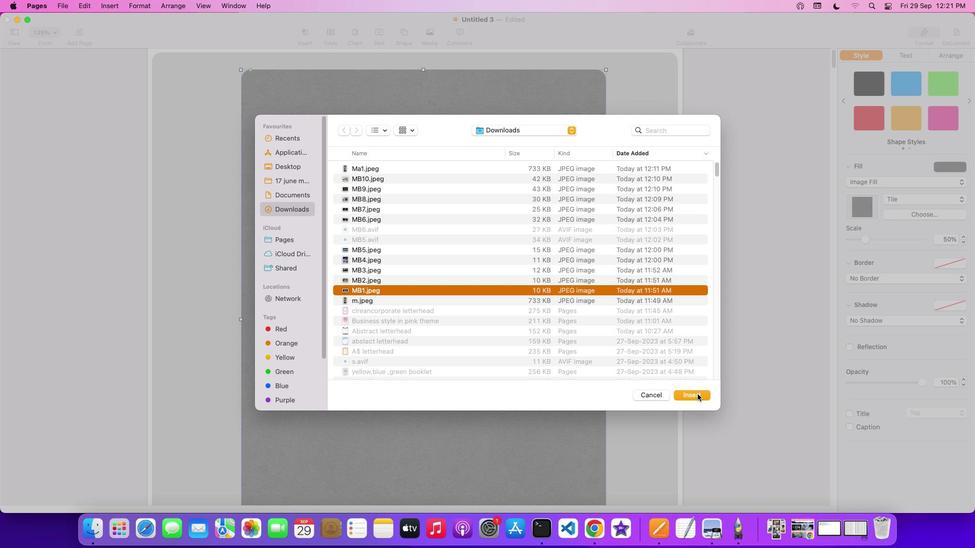 
Action: Mouse pressed left at (698, 395)
Screenshot: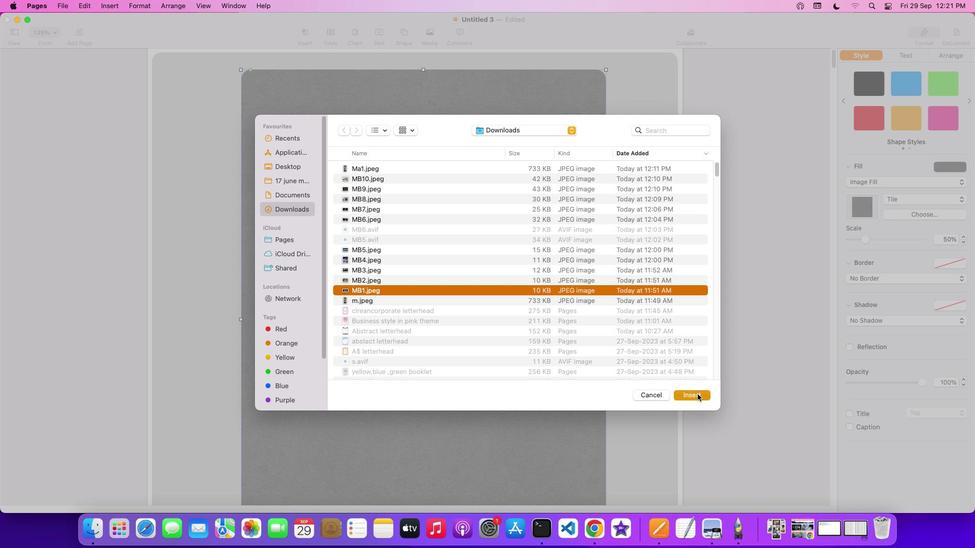 
Action: Mouse moved to (960, 200)
Screenshot: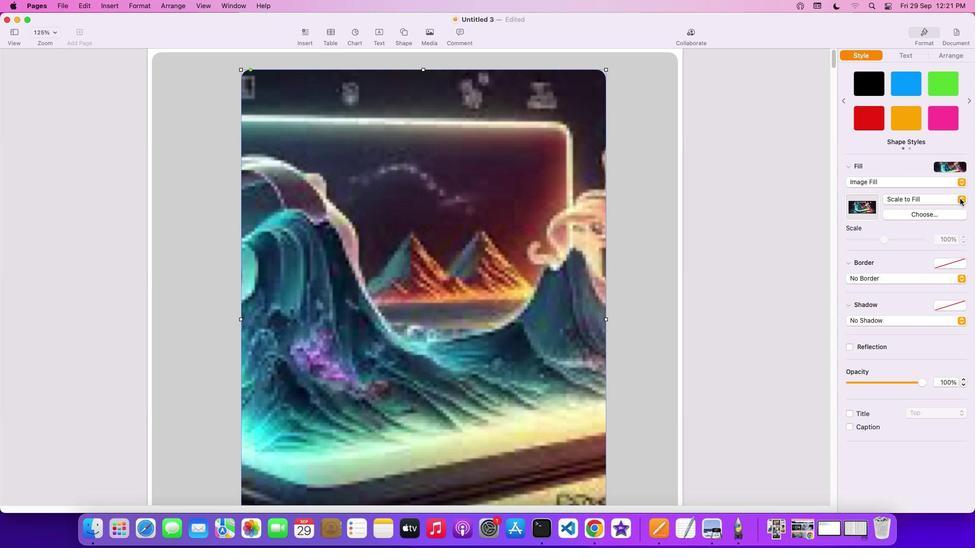 
Action: Mouse pressed left at (960, 200)
Screenshot: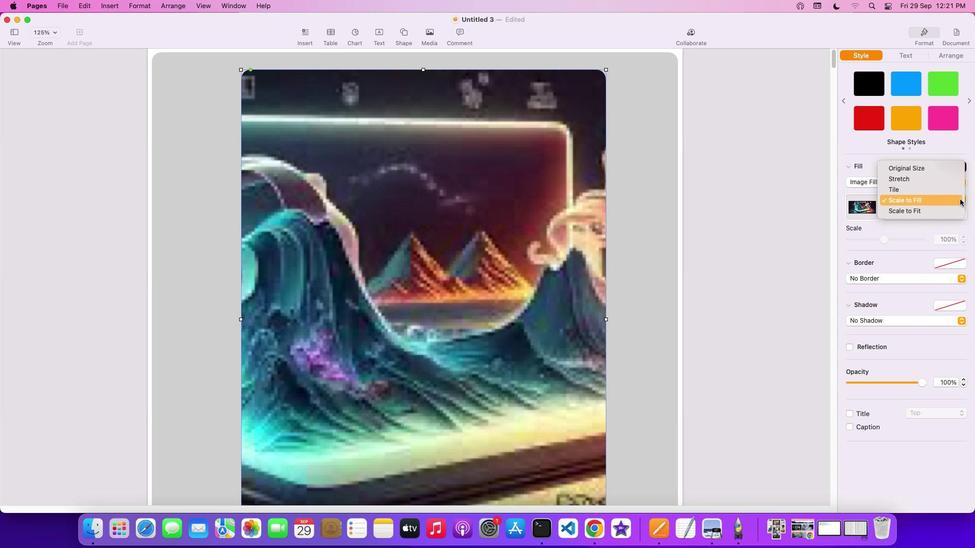 
Action: Mouse moved to (915, 211)
Screenshot: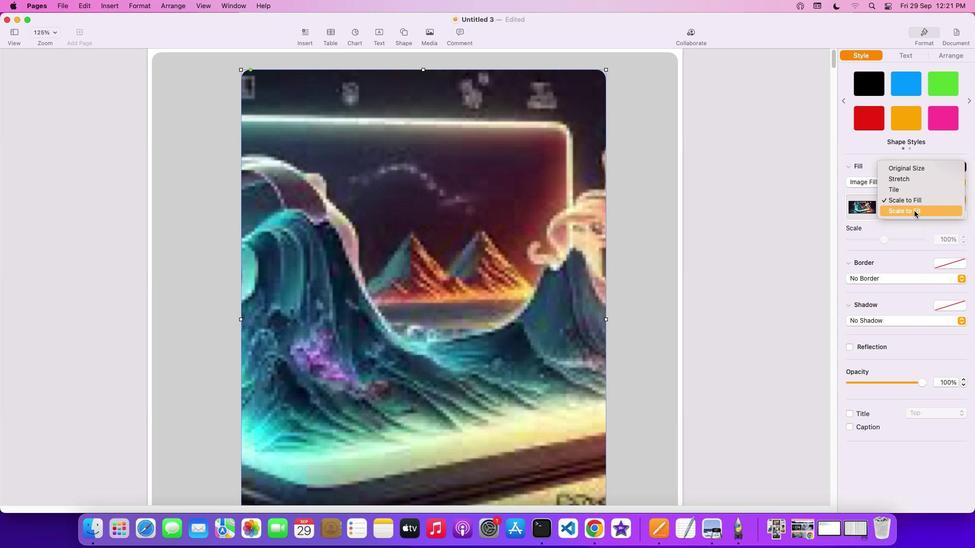 
Action: Mouse pressed left at (915, 211)
Screenshot: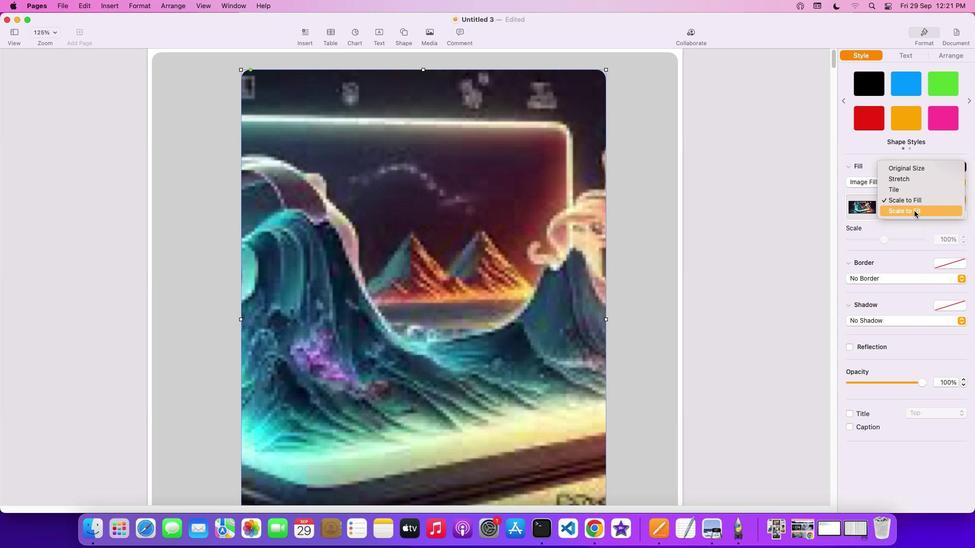 
Action: Mouse moved to (961, 198)
Screenshot: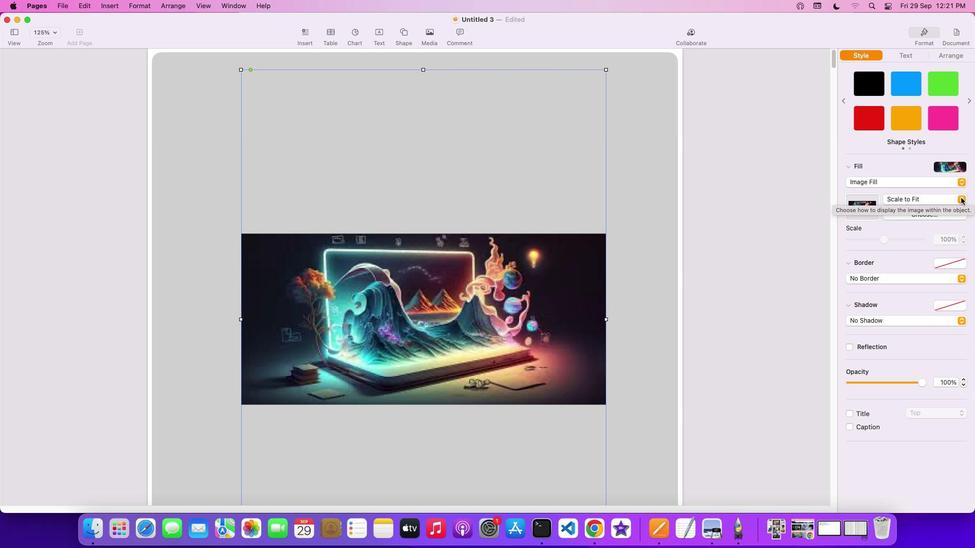 
Action: Mouse pressed left at (961, 198)
